 Task: Look for space in Ooty, India from 9th June, 2023 to 17th June, 2023 for 2 adults in price range Rs.7000 to Rs.12000. Place can be private room with 1  bedroom having 2 beds and 1 bathroom. Property type can be house, flat, guest house. Booking option can be shelf check-in. Required host language is English.
Action: Mouse moved to (574, 98)
Screenshot: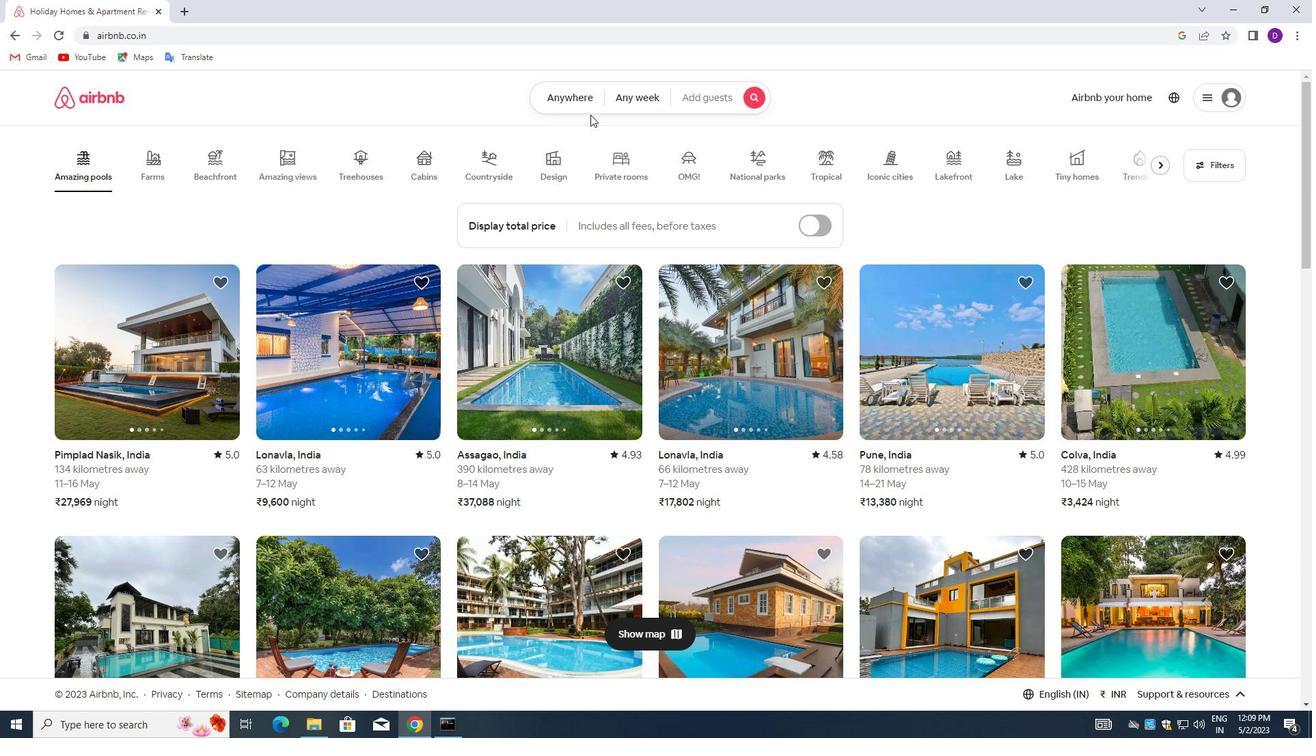 
Action: Mouse pressed left at (574, 98)
Screenshot: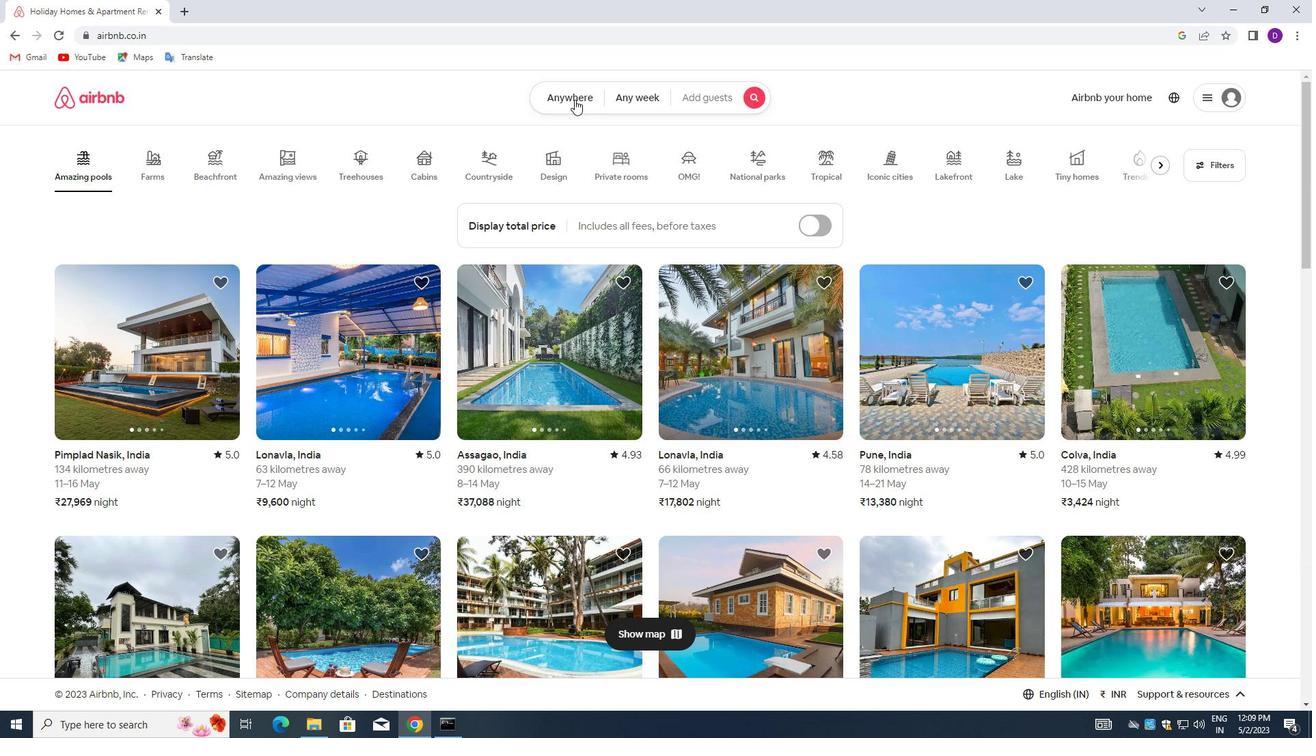 
Action: Mouse moved to (441, 152)
Screenshot: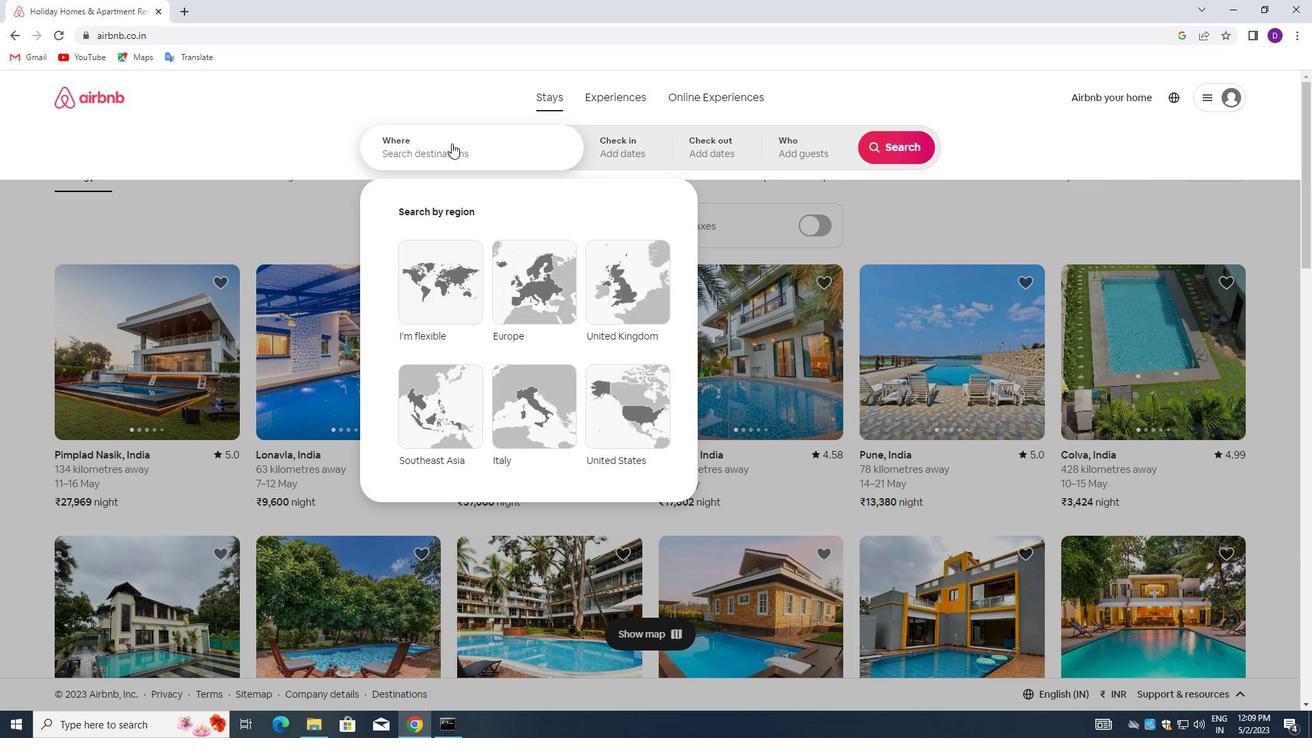 
Action: Mouse pressed left at (441, 152)
Screenshot: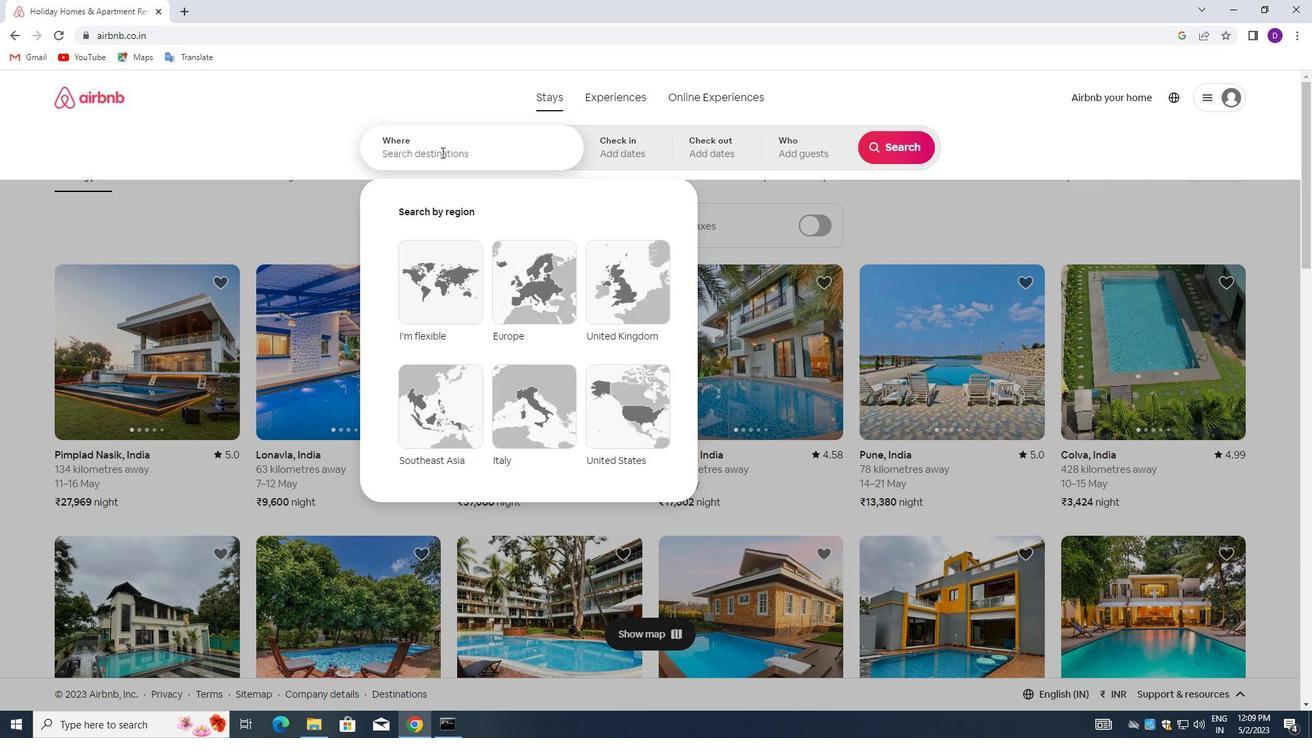 
Action: Key pressed <Key.shift><Key.shift><Key.shift>OOTY,<Key.space><Key.shift>INDIA<Key.enter>
Screenshot: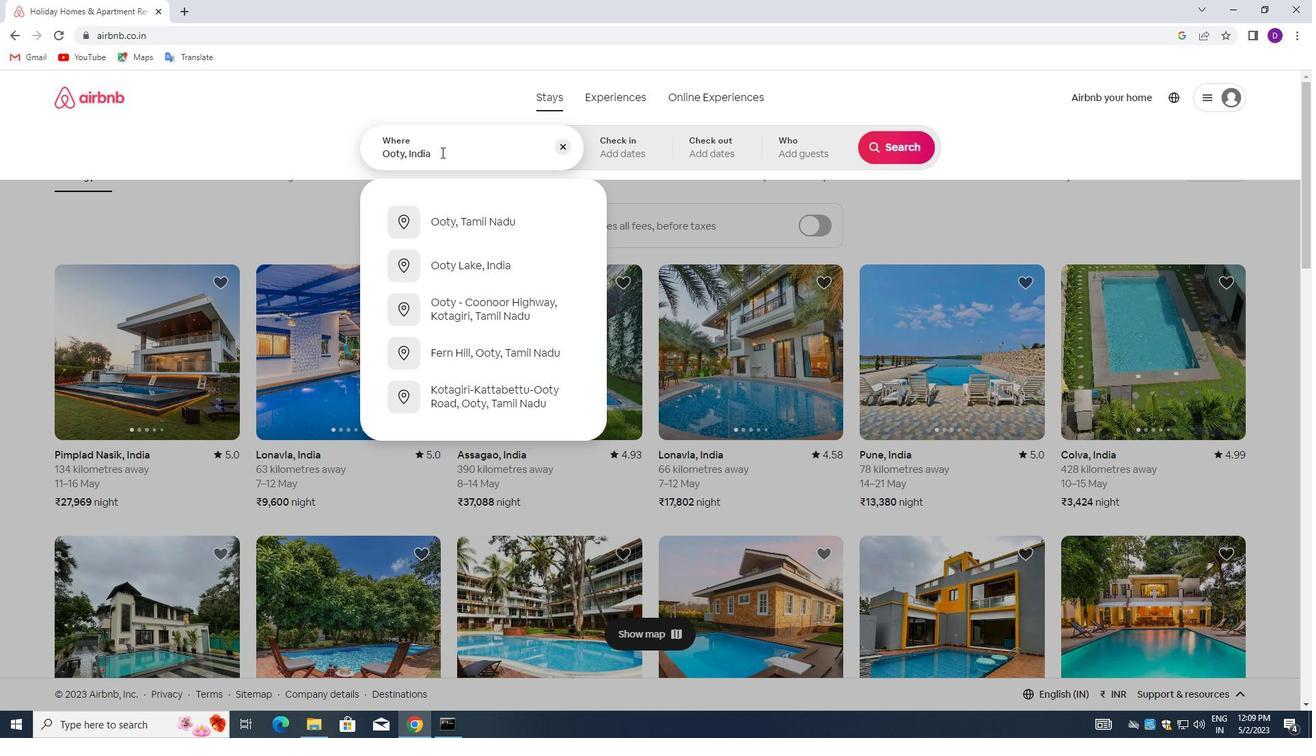 
Action: Mouse moved to (843, 346)
Screenshot: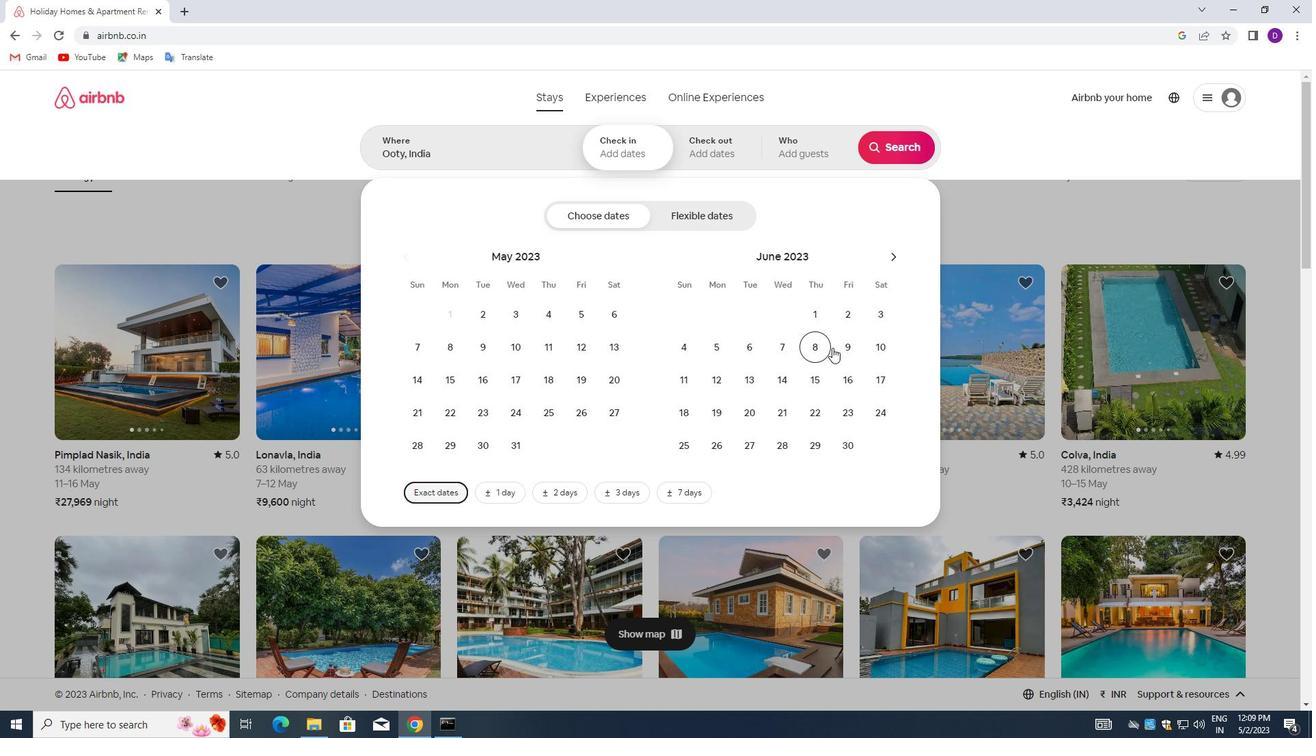 
Action: Mouse pressed left at (843, 346)
Screenshot: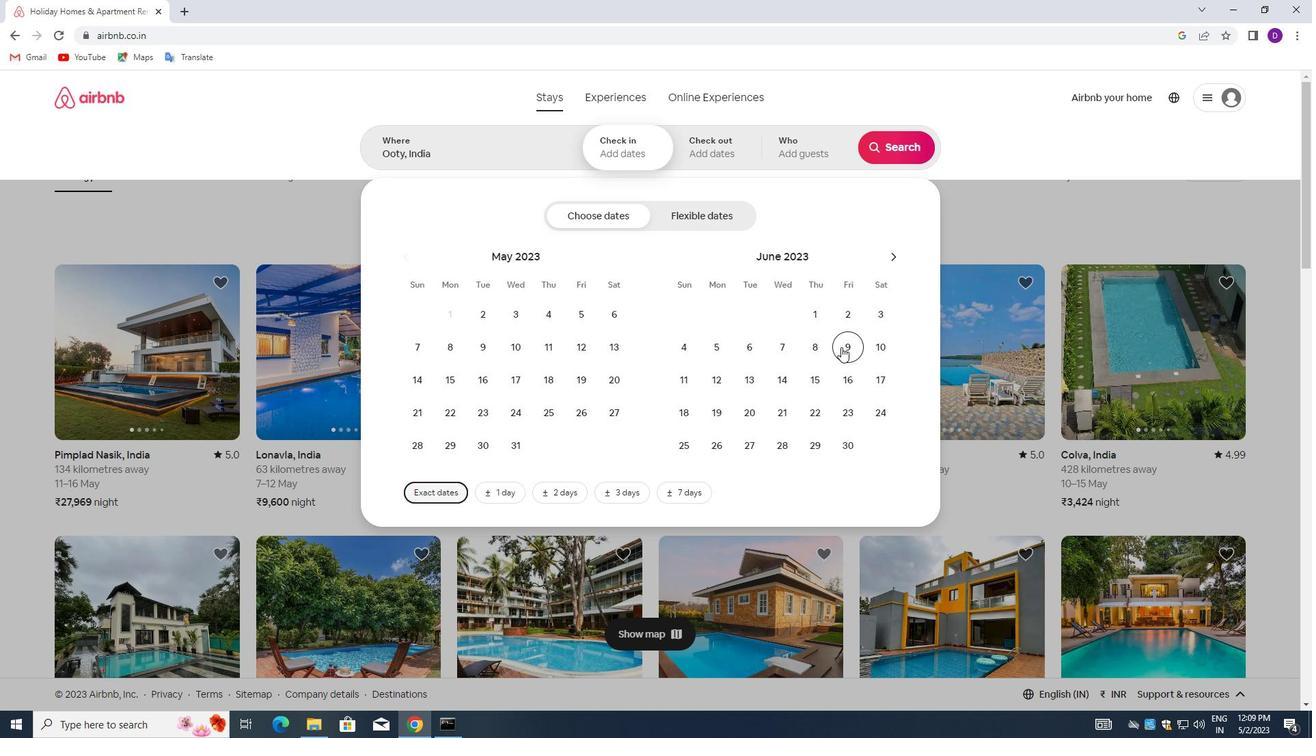 
Action: Mouse moved to (868, 368)
Screenshot: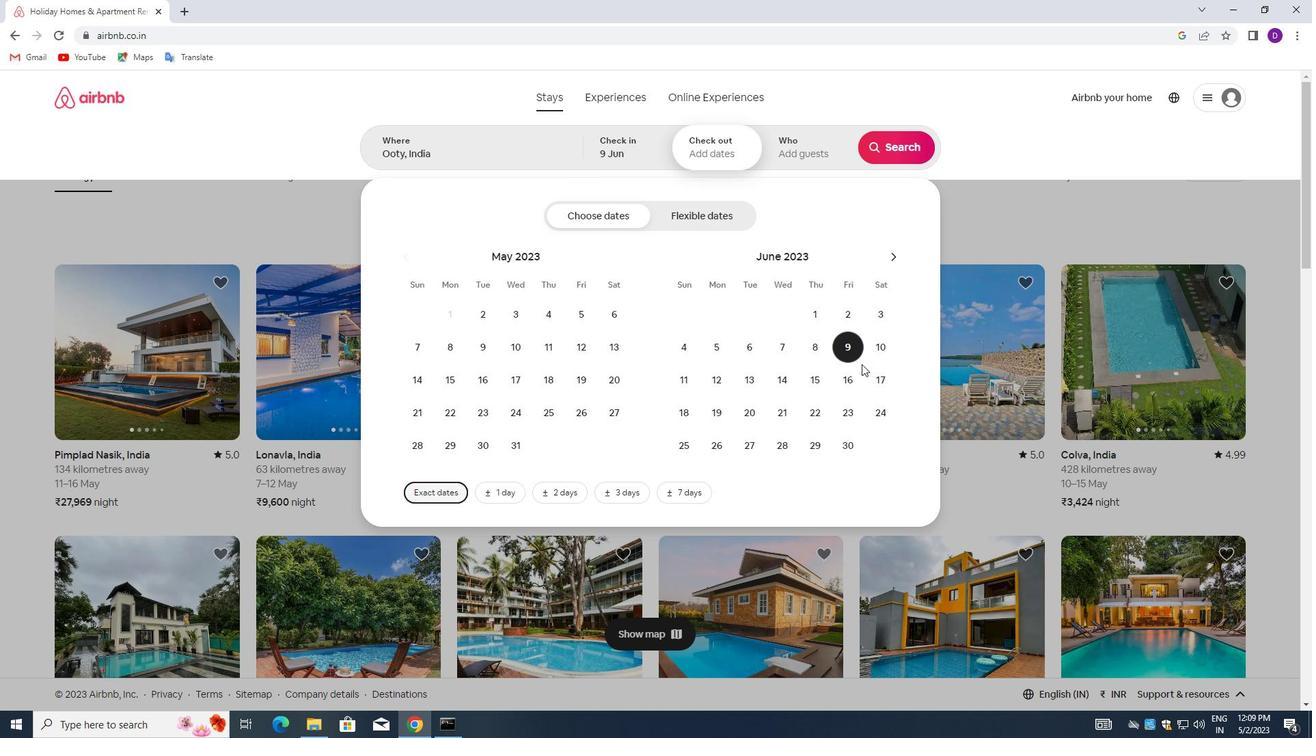 
Action: Mouse pressed left at (868, 368)
Screenshot: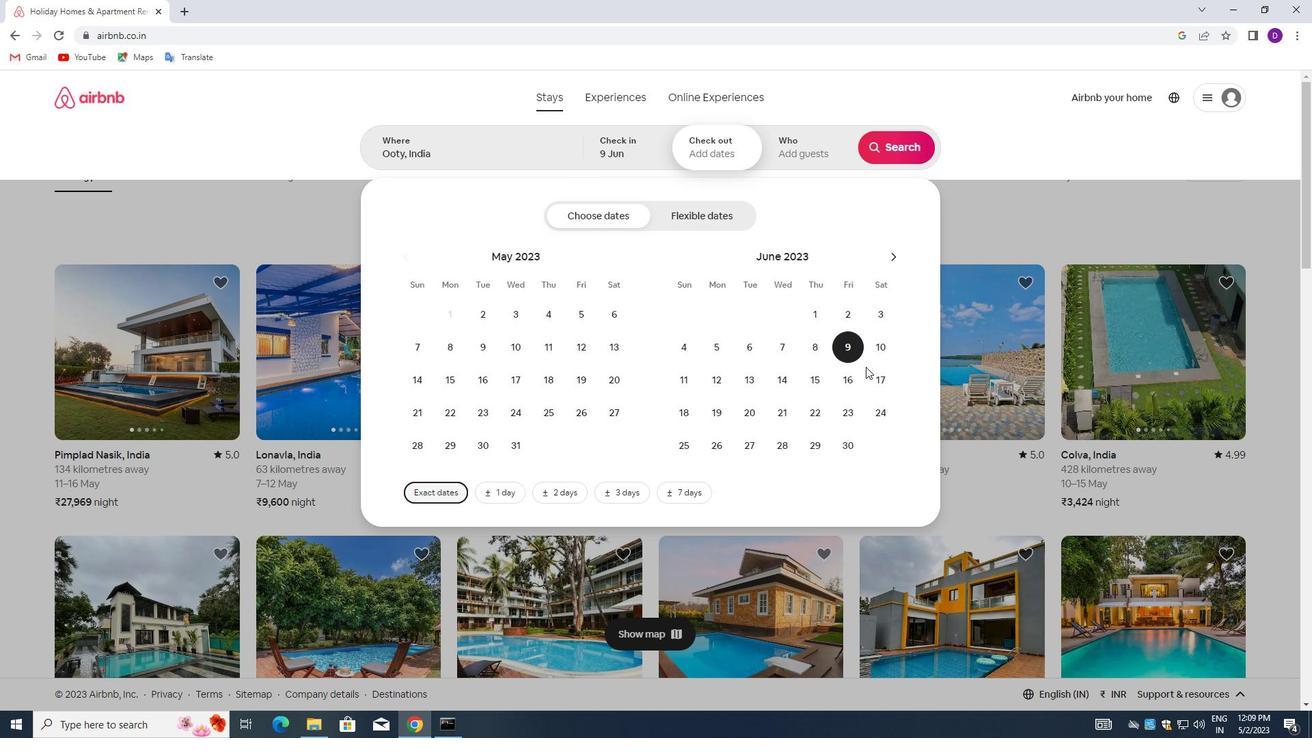 
Action: Mouse moved to (788, 153)
Screenshot: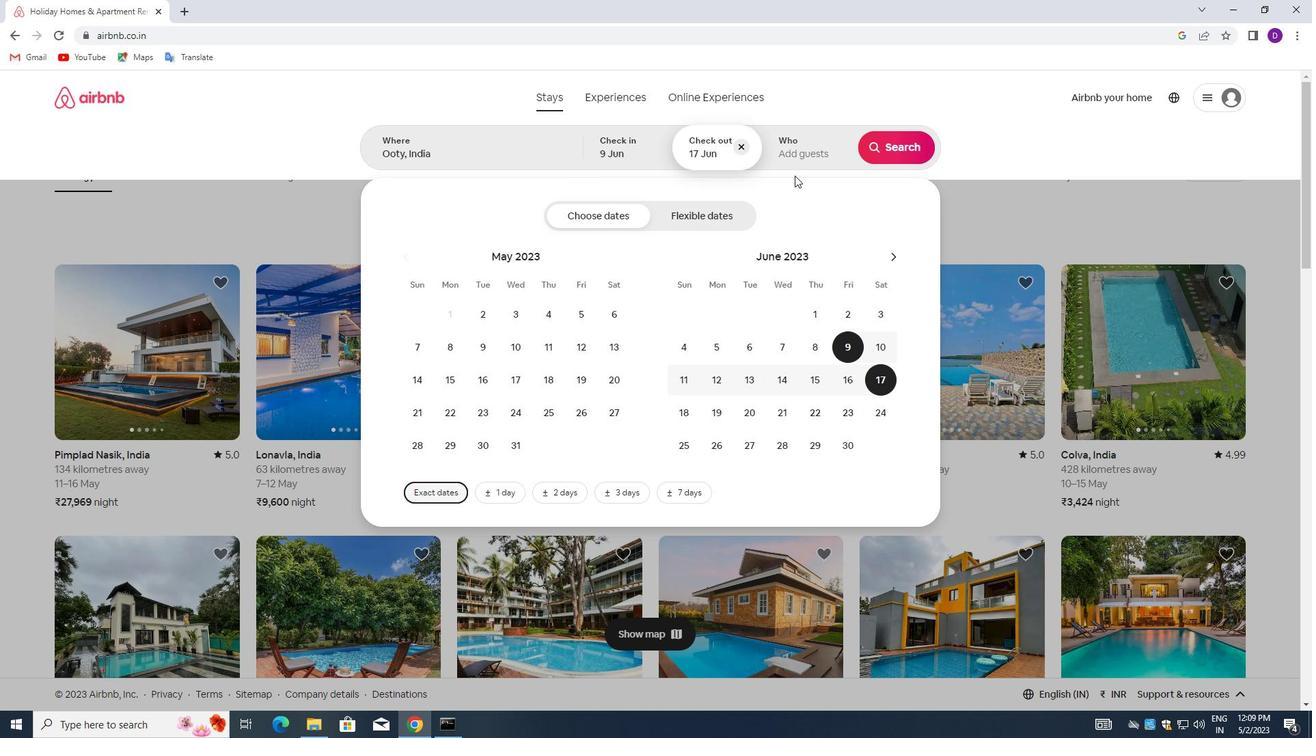 
Action: Mouse pressed left at (788, 153)
Screenshot: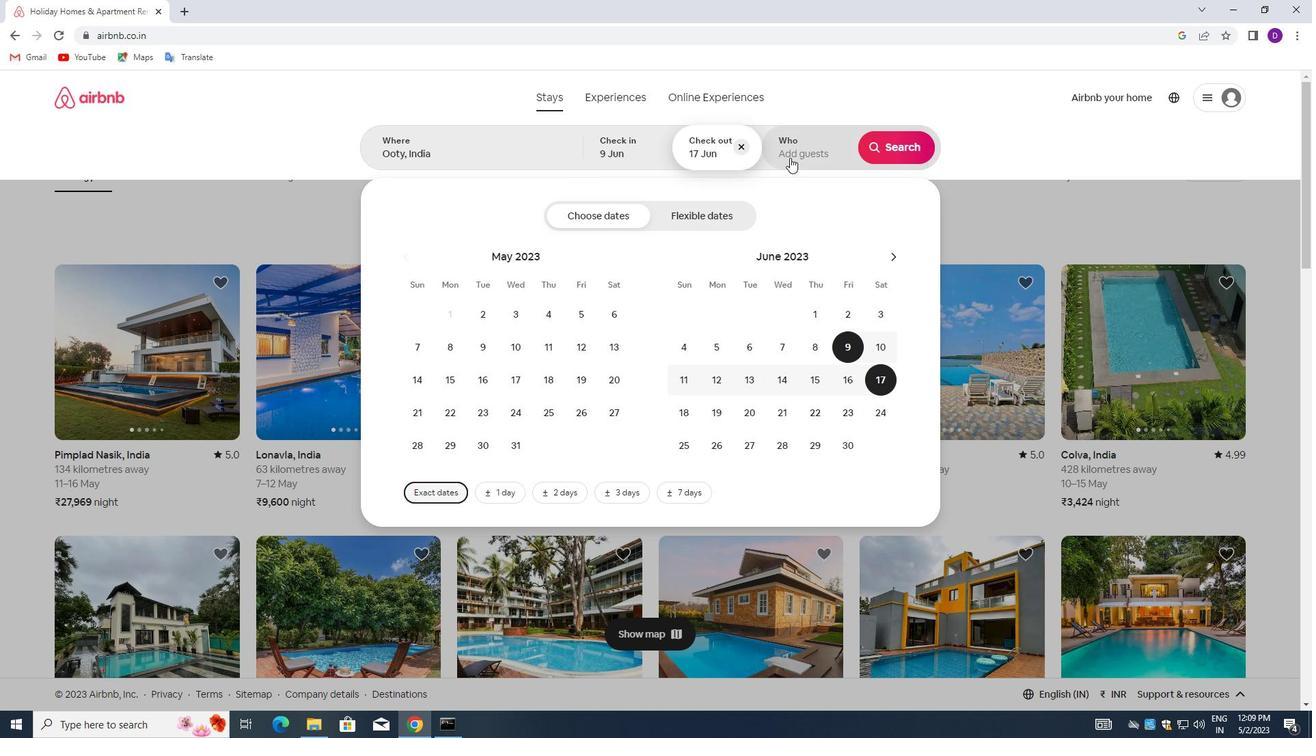 
Action: Mouse moved to (905, 216)
Screenshot: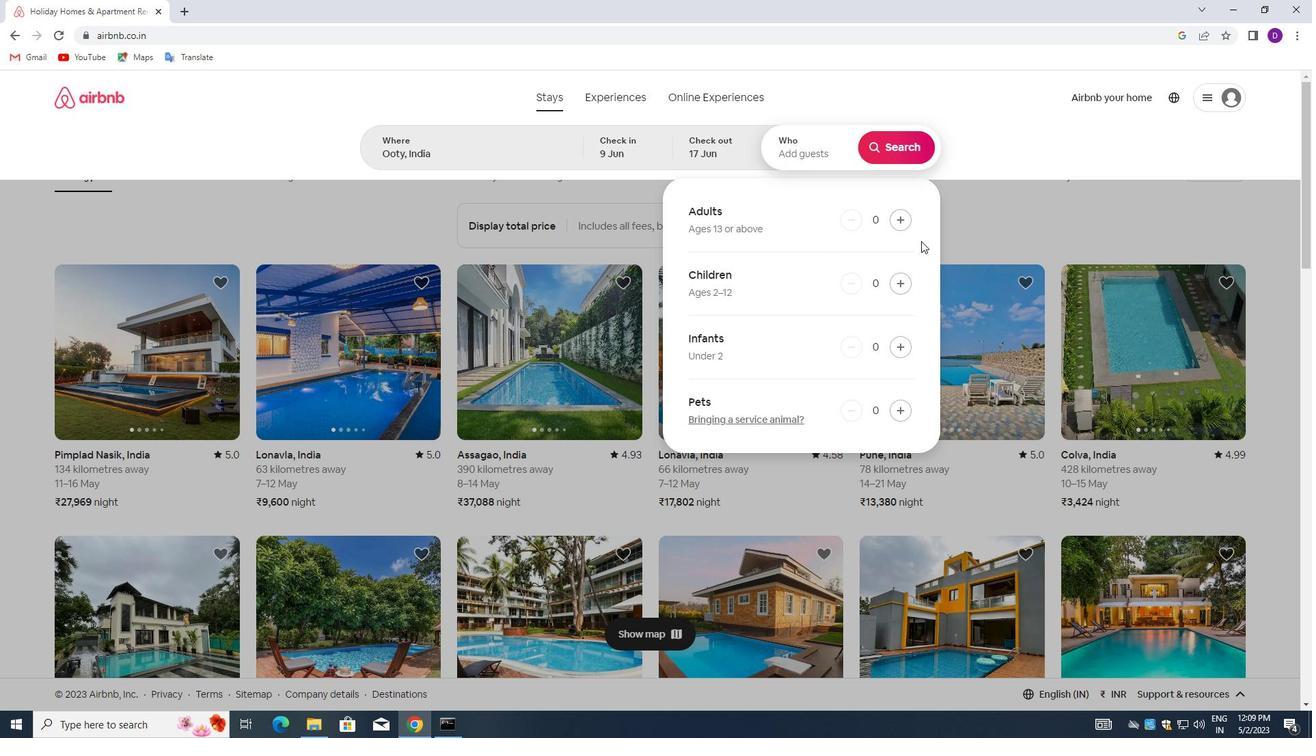 
Action: Mouse pressed left at (905, 216)
Screenshot: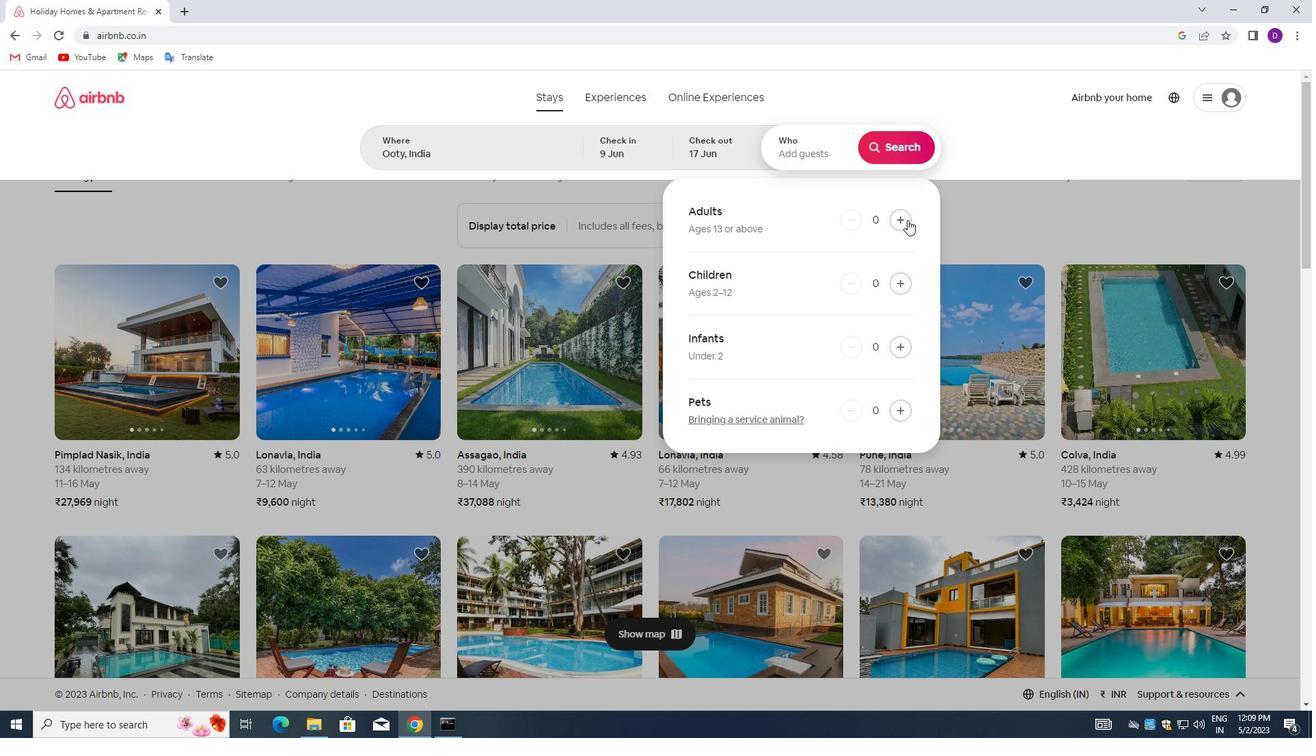 
Action: Mouse pressed left at (905, 216)
Screenshot: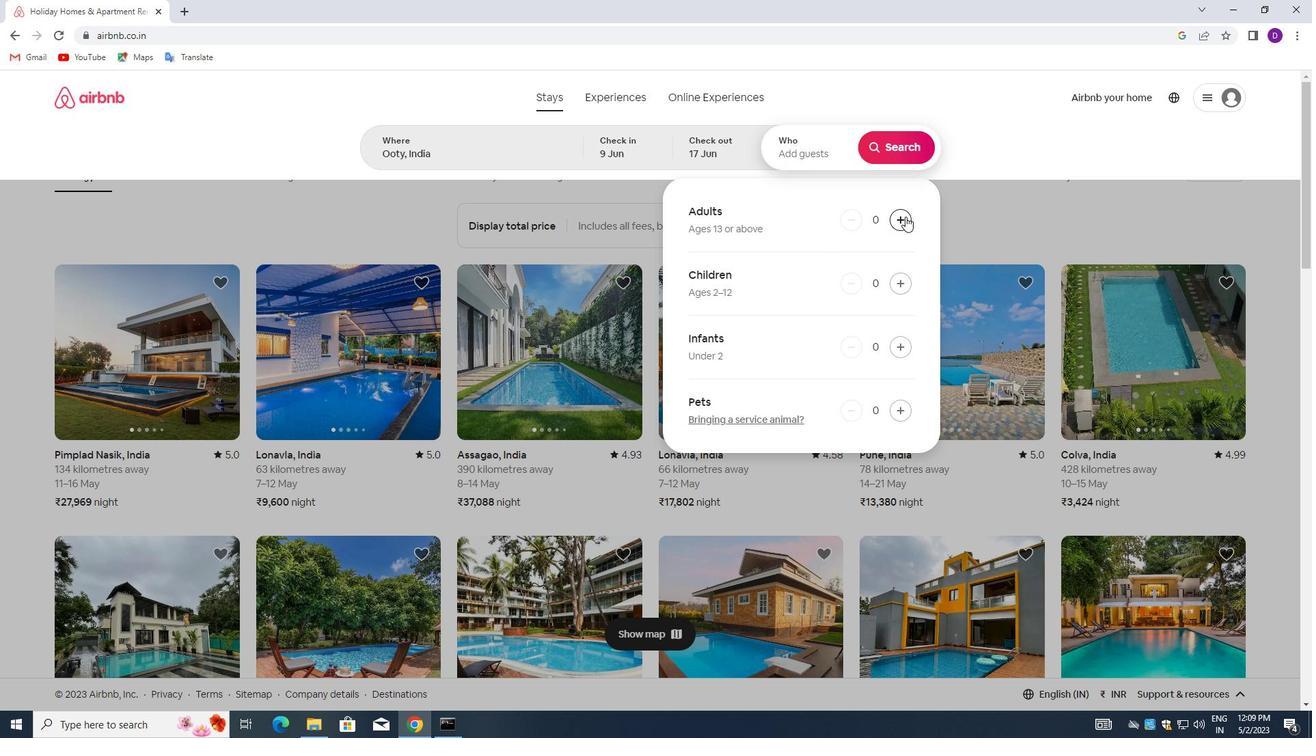 
Action: Mouse moved to (890, 144)
Screenshot: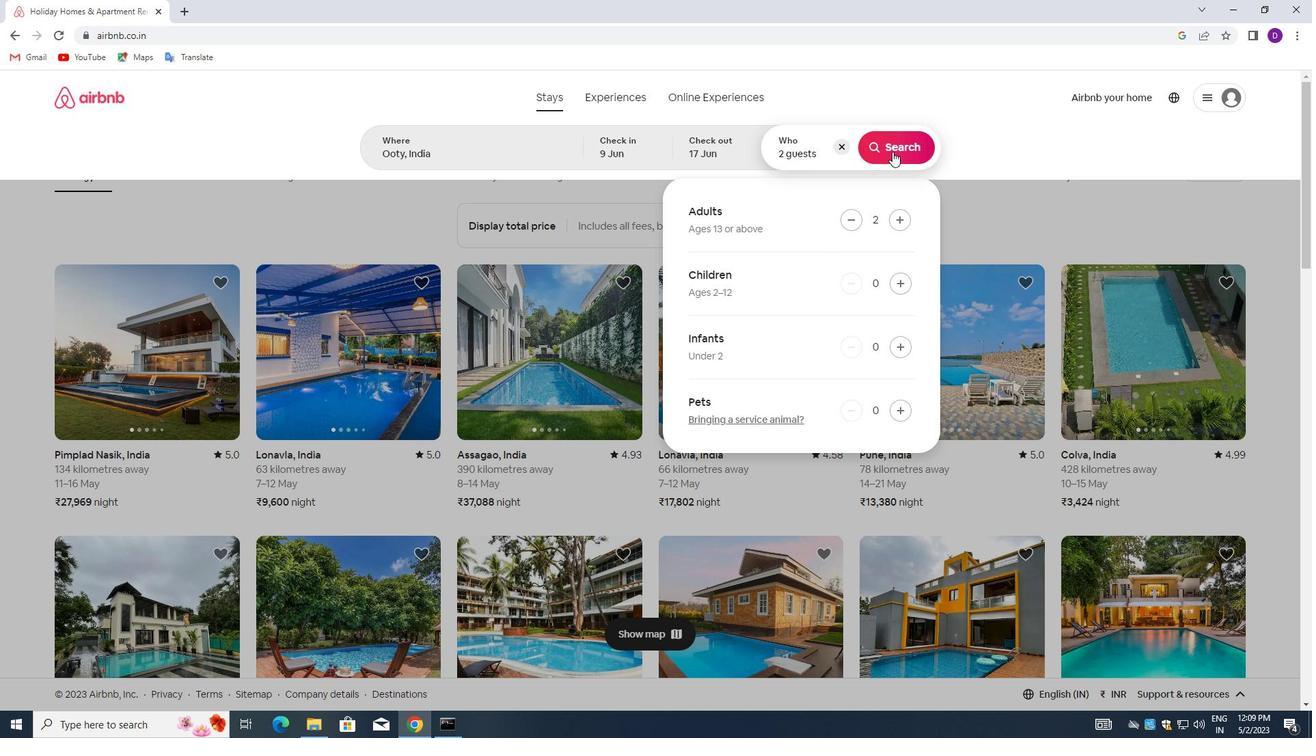 
Action: Mouse pressed left at (890, 144)
Screenshot: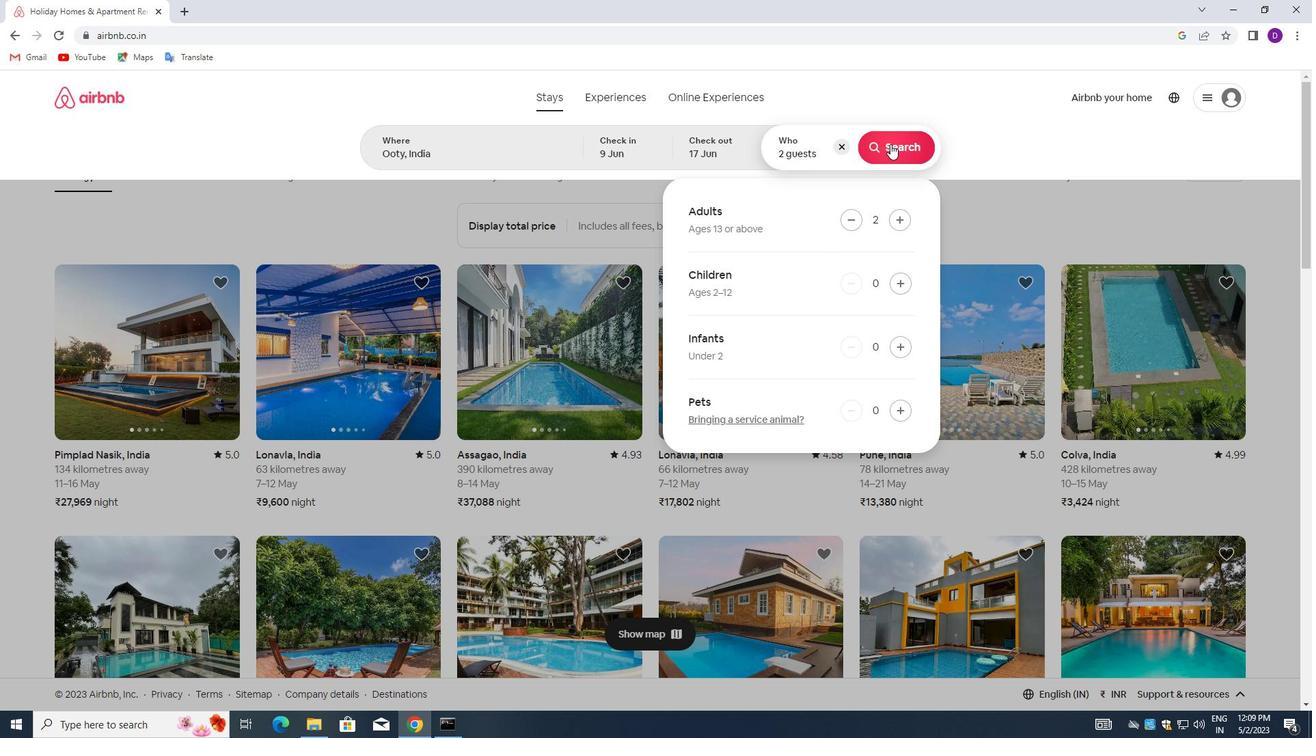 
Action: Mouse moved to (1236, 153)
Screenshot: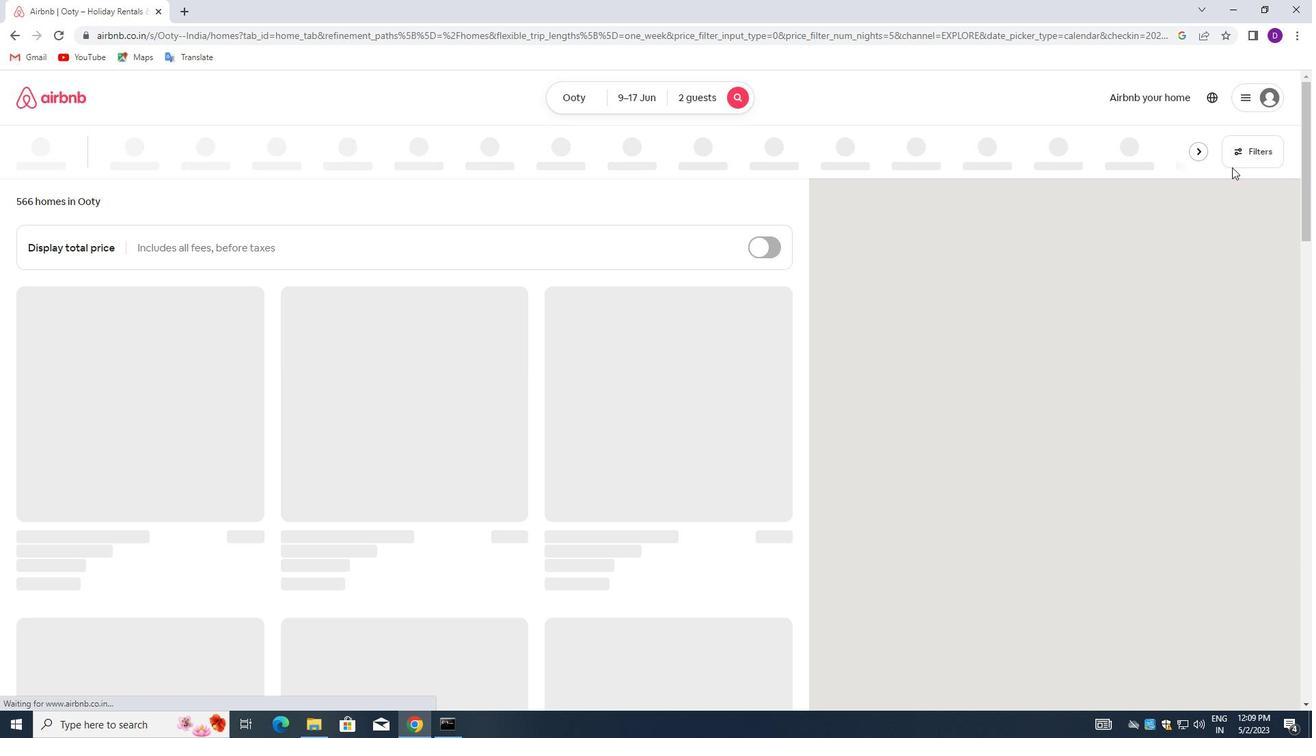 
Action: Mouse pressed left at (1236, 153)
Screenshot: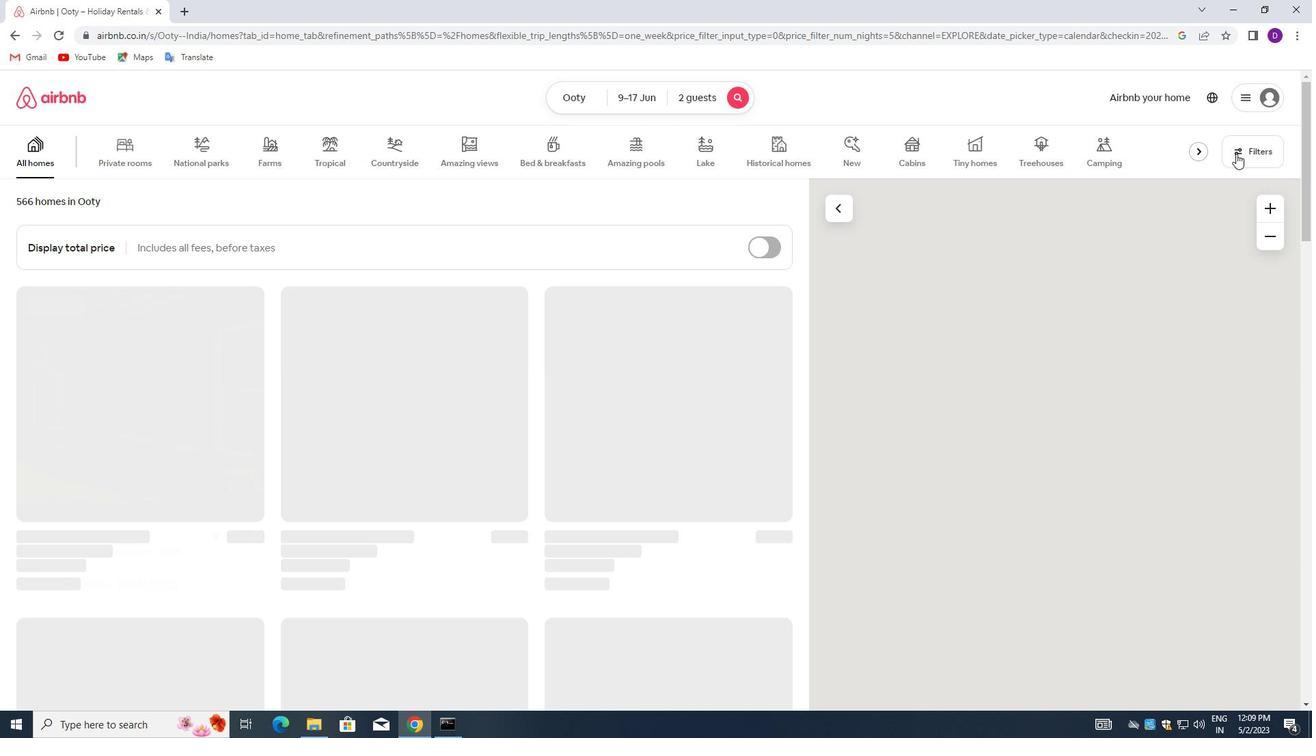
Action: Mouse moved to (469, 326)
Screenshot: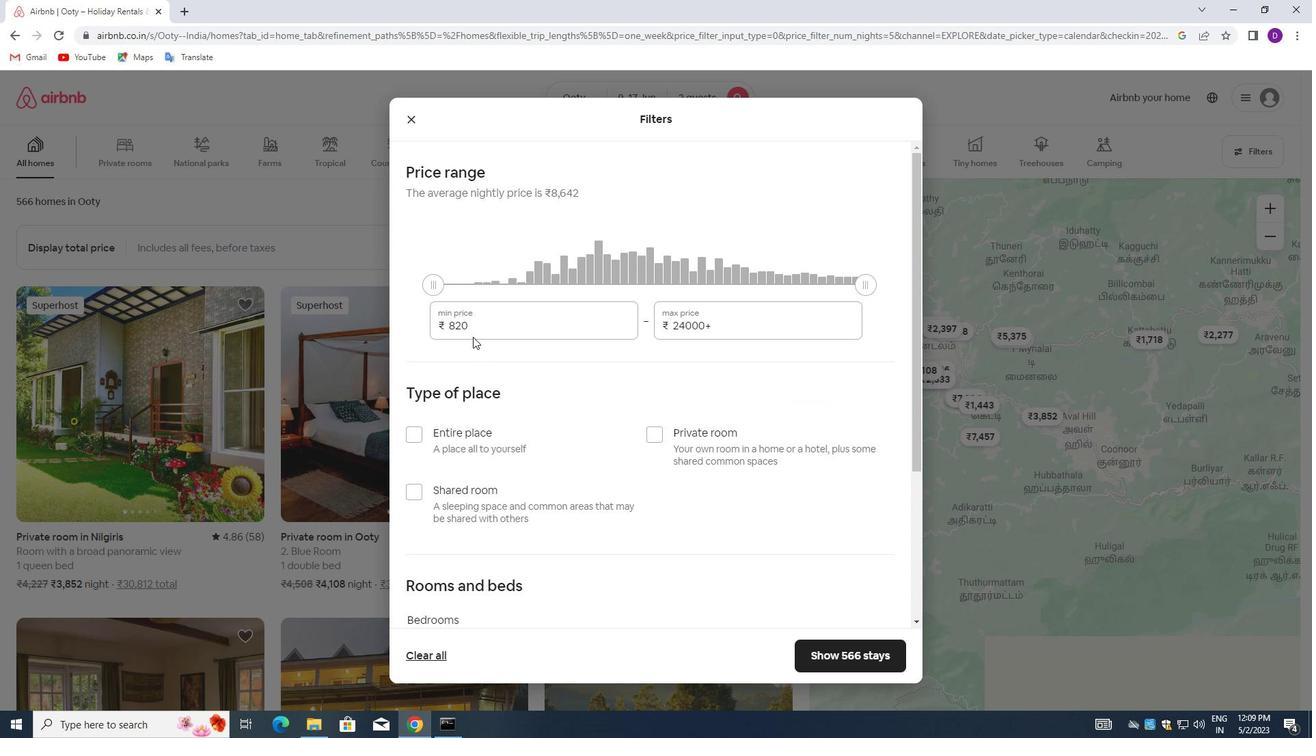 
Action: Mouse pressed left at (469, 326)
Screenshot: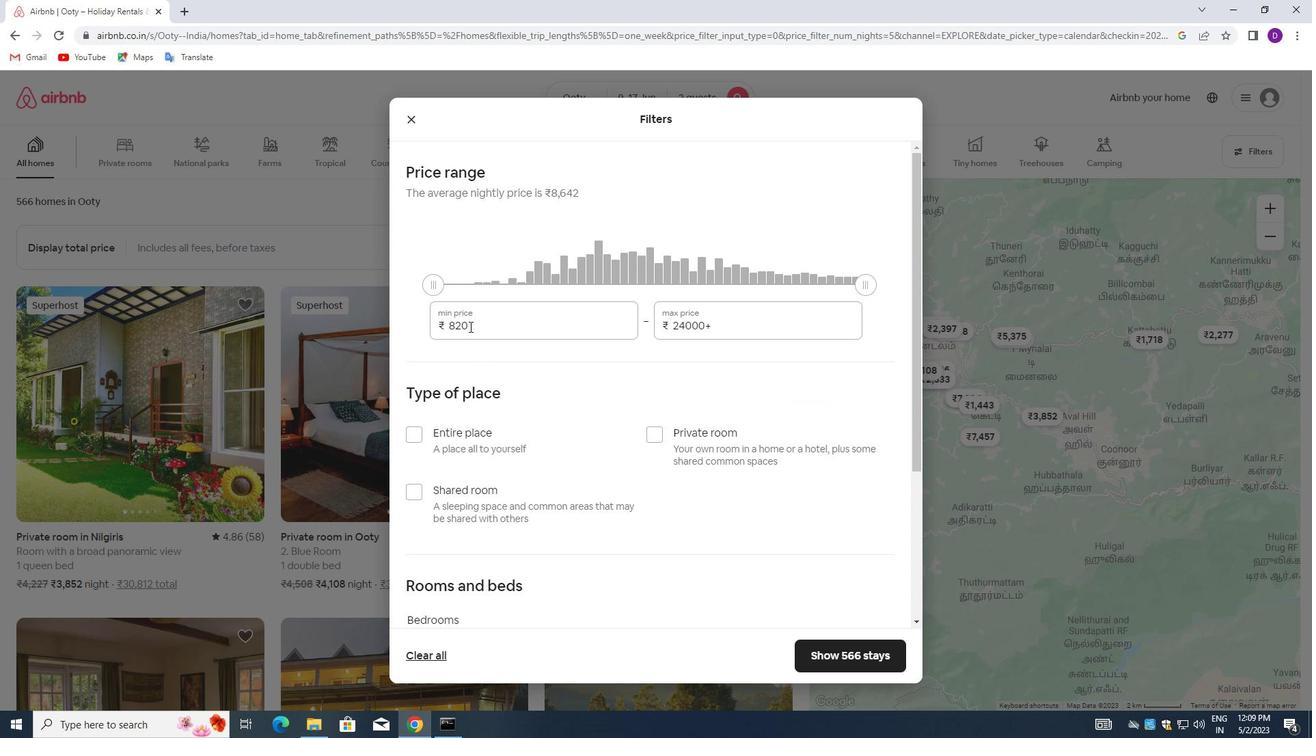 
Action: Mouse pressed left at (469, 326)
Screenshot: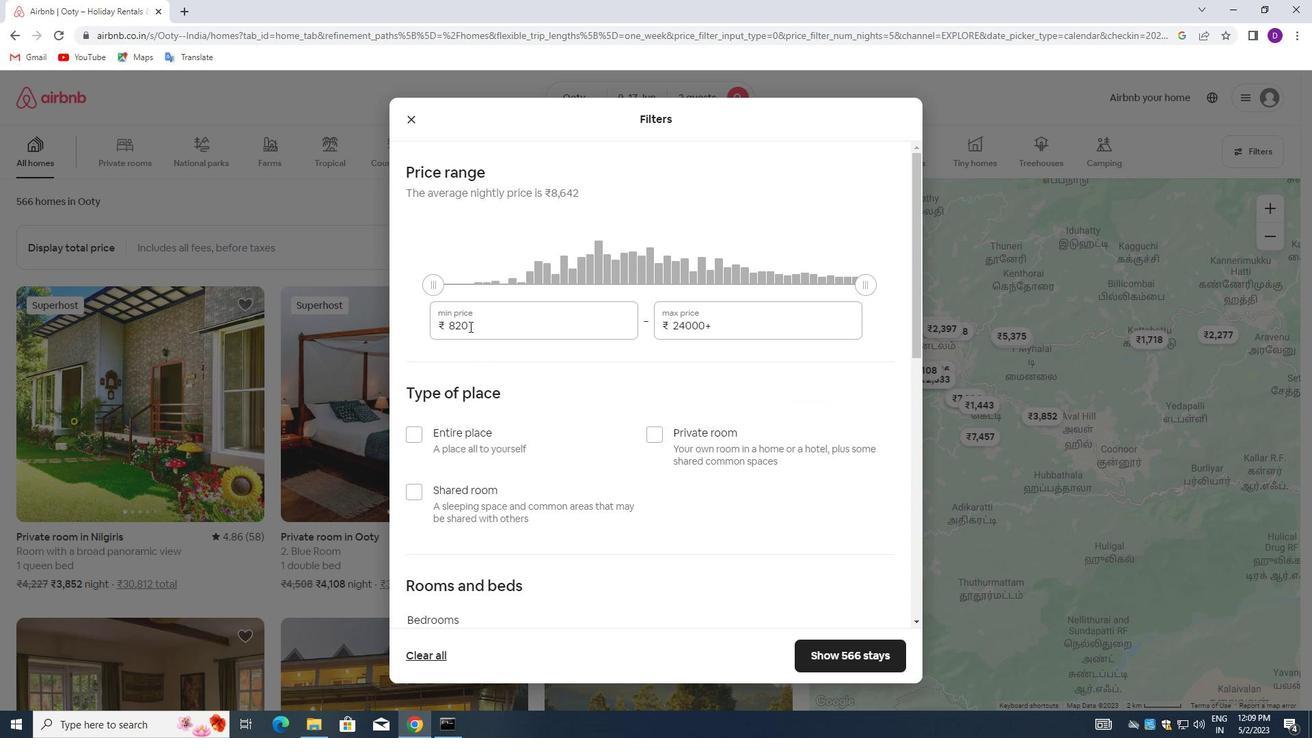
Action: Key pressed 7000<Key.tab>1<Key.backspace><Key.backspace><Key.backspace><Key.backspace><Key.backspace><Key.backspace><Key.backspace><Key.backspace><Key.backspace><Key.backspace>12000
Screenshot: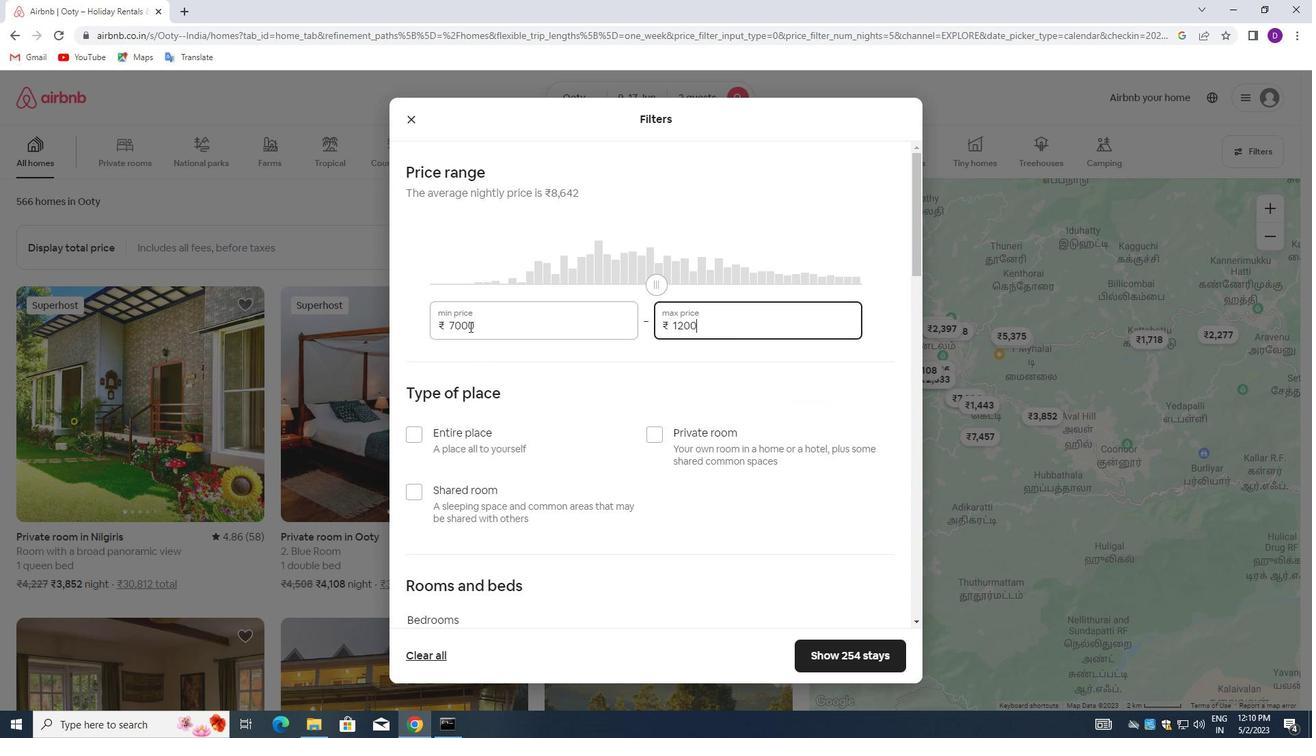 
Action: Mouse moved to (532, 426)
Screenshot: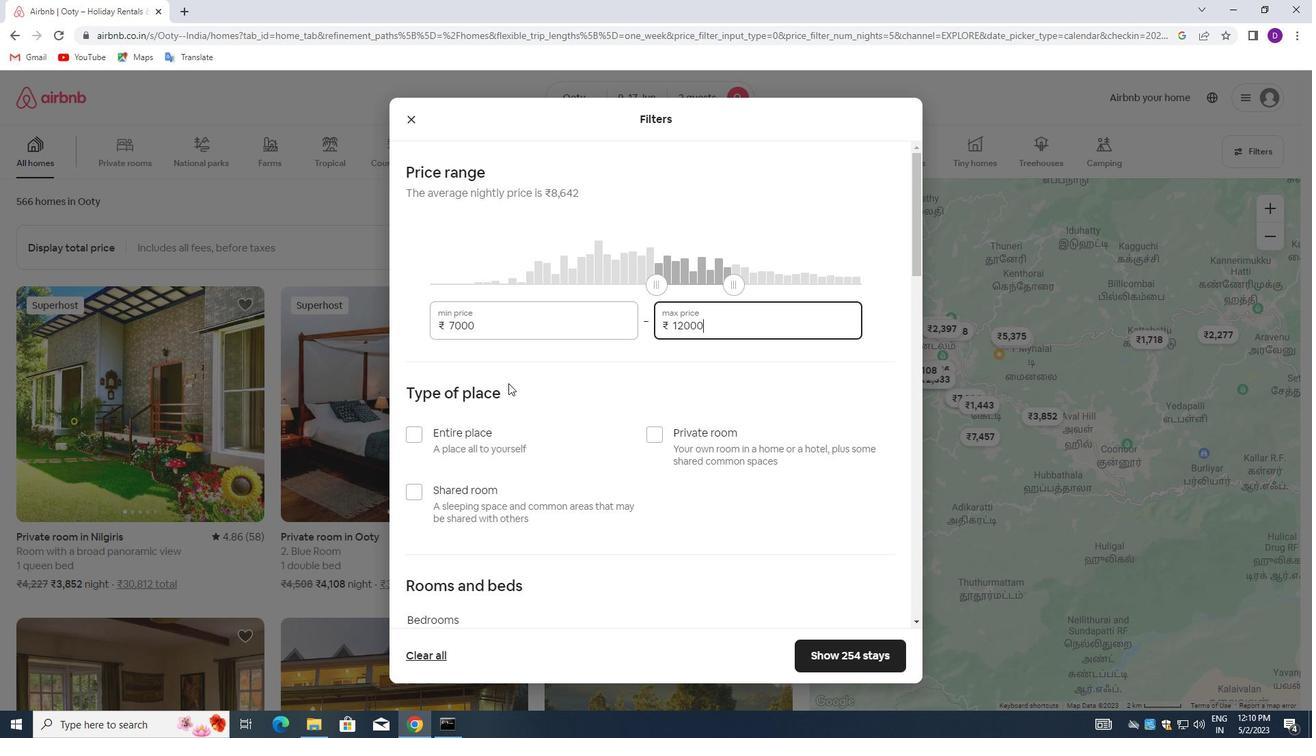 
Action: Mouse scrolled (532, 425) with delta (0, 0)
Screenshot: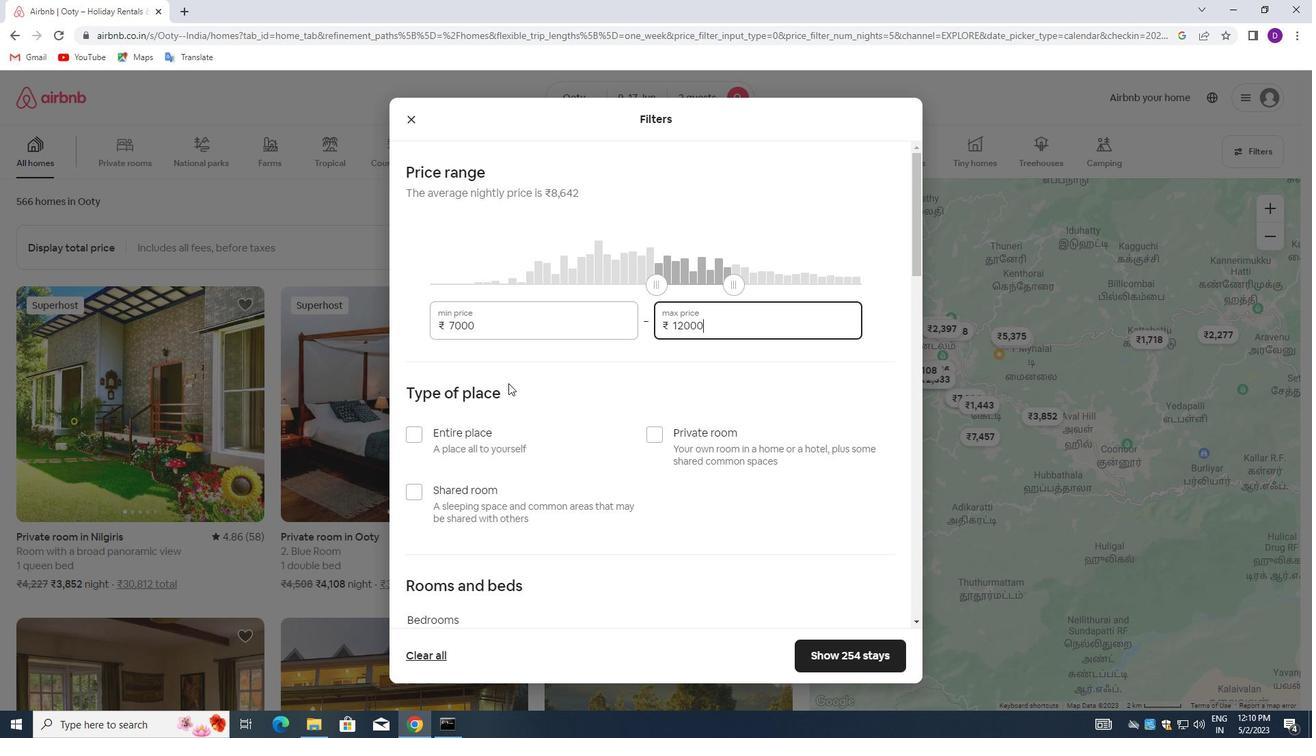 
Action: Mouse moved to (662, 364)
Screenshot: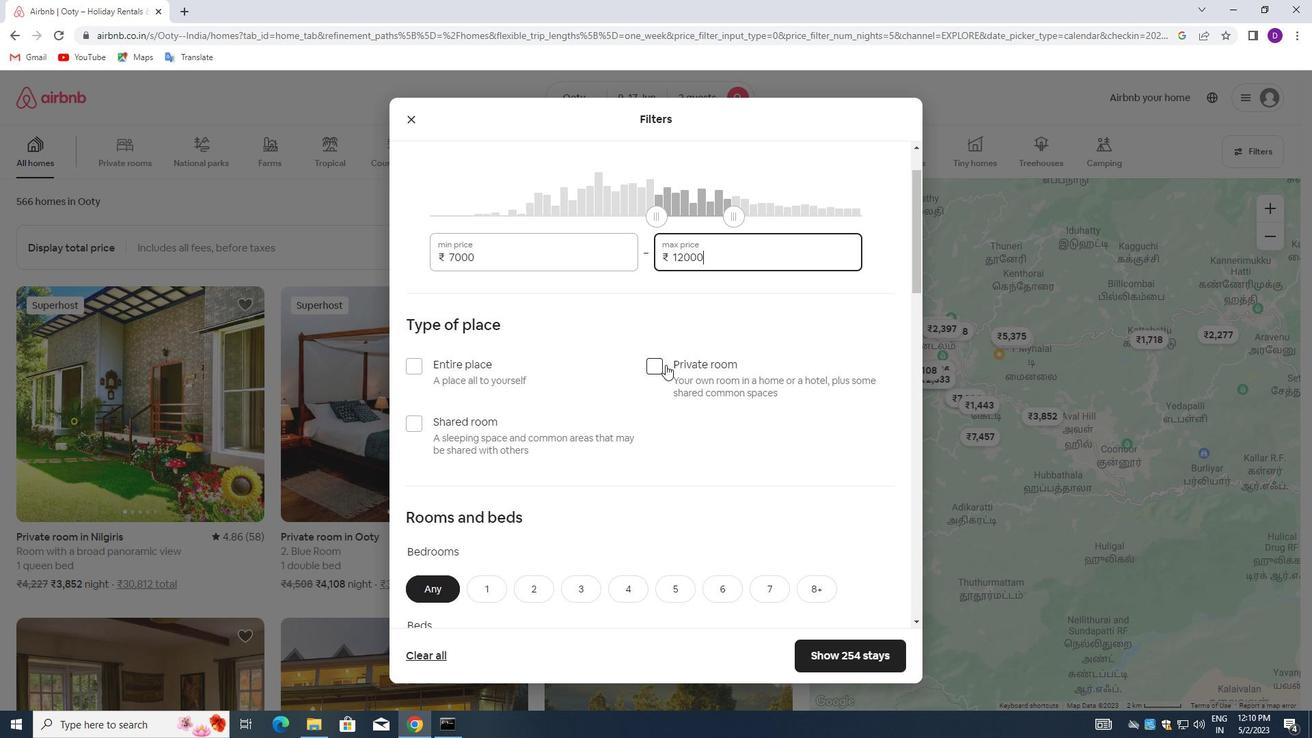 
Action: Mouse pressed left at (662, 364)
Screenshot: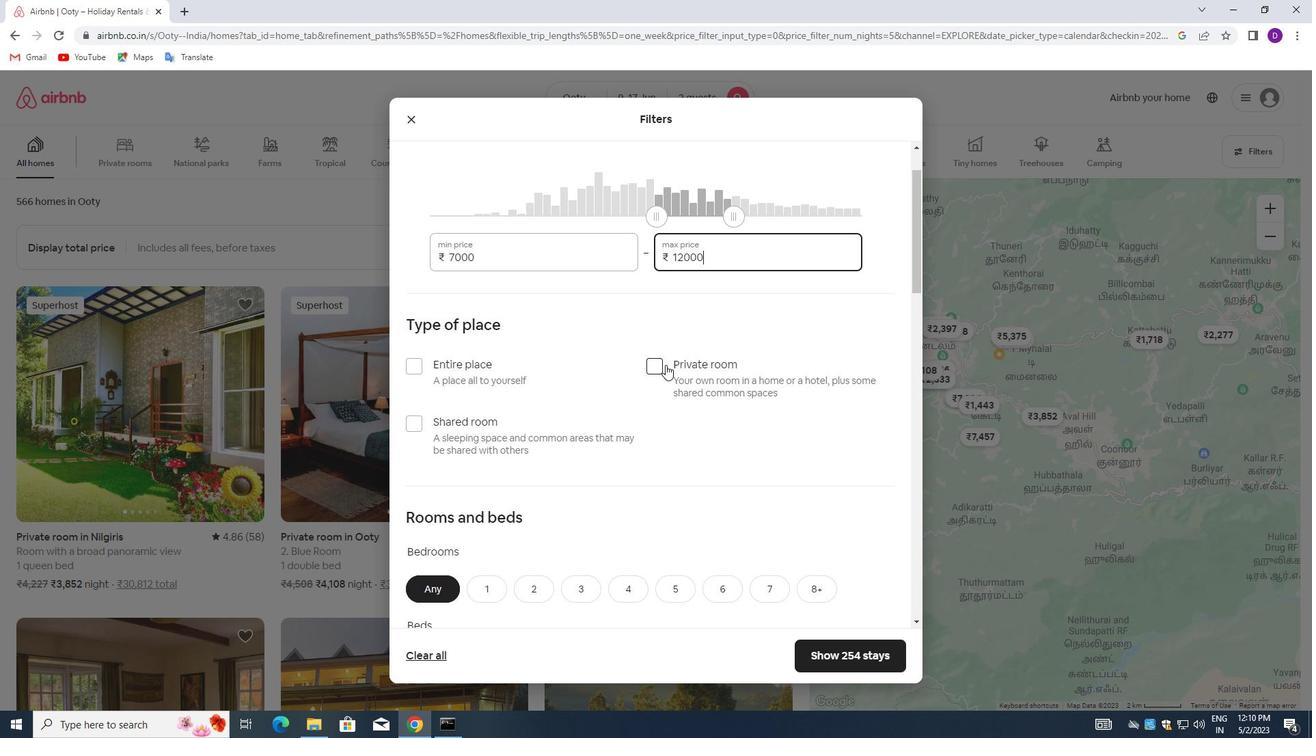 
Action: Mouse moved to (660, 404)
Screenshot: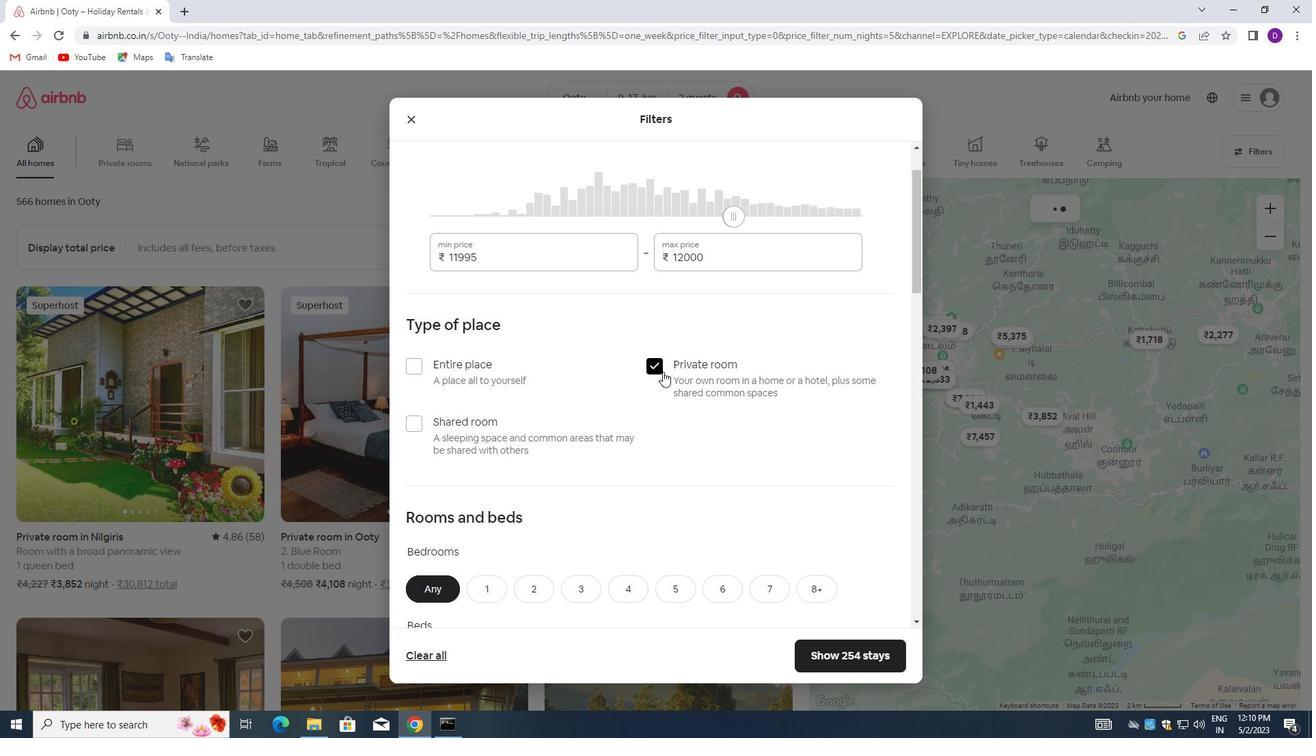 
Action: Mouse scrolled (660, 403) with delta (0, 0)
Screenshot: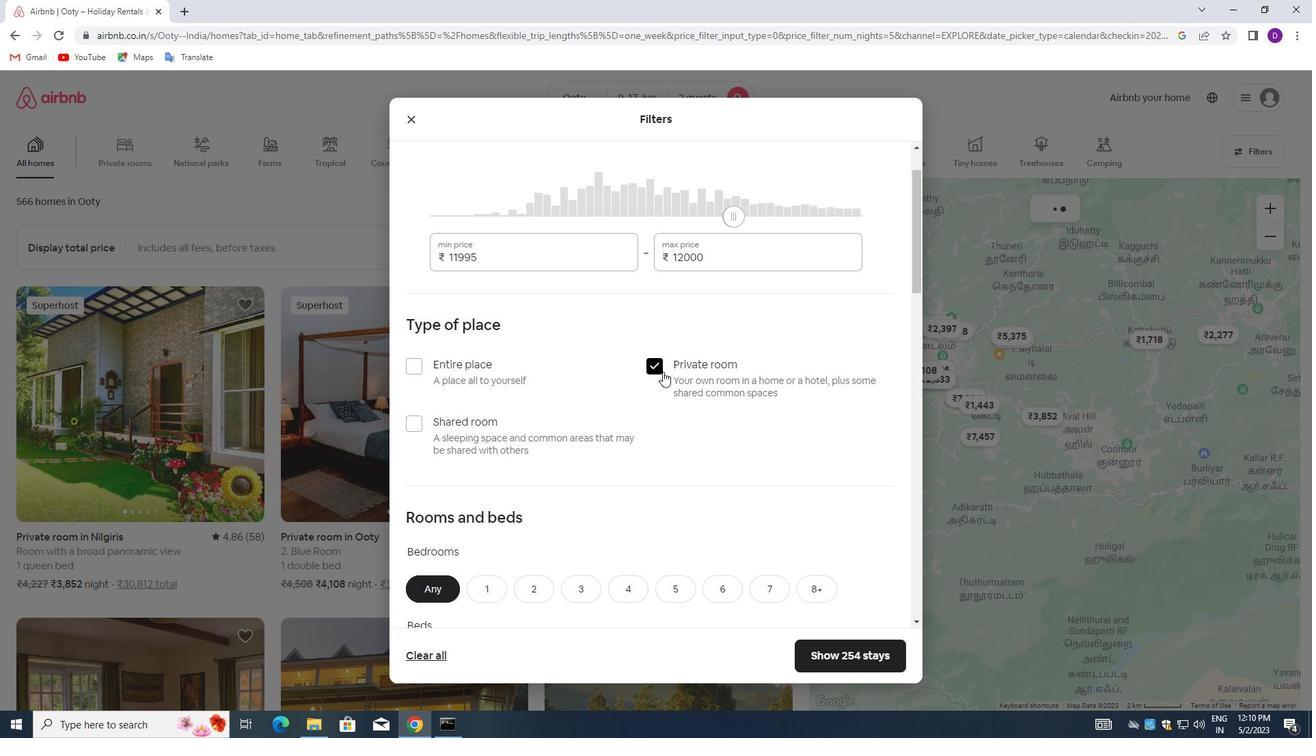 
Action: Mouse moved to (654, 410)
Screenshot: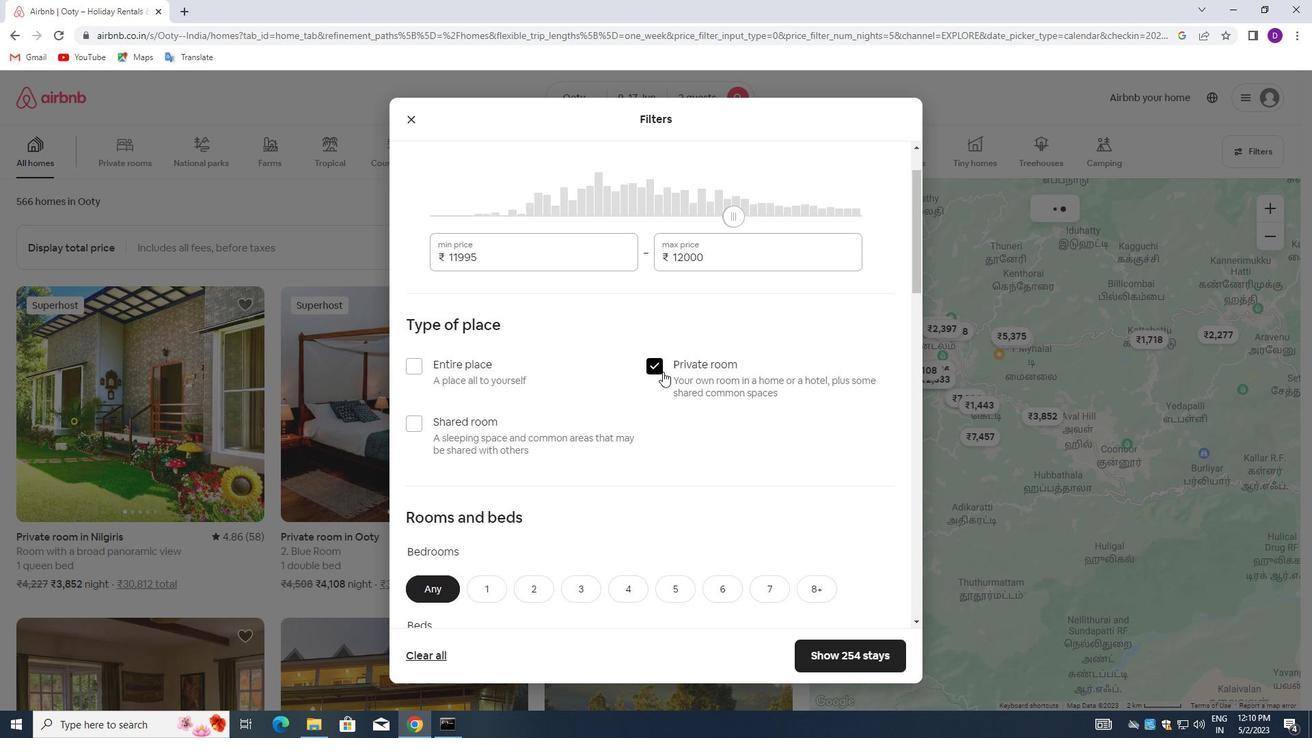 
Action: Mouse scrolled (654, 409) with delta (0, 0)
Screenshot: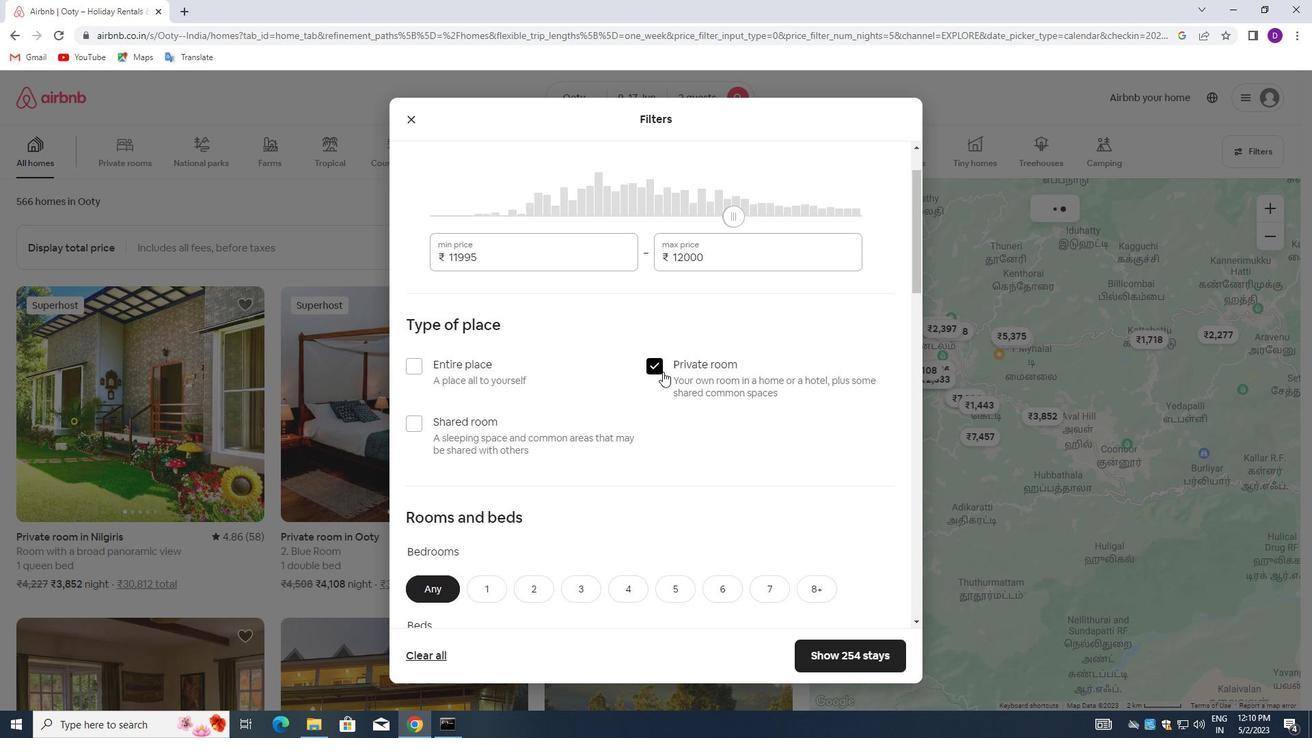 
Action: Mouse moved to (648, 412)
Screenshot: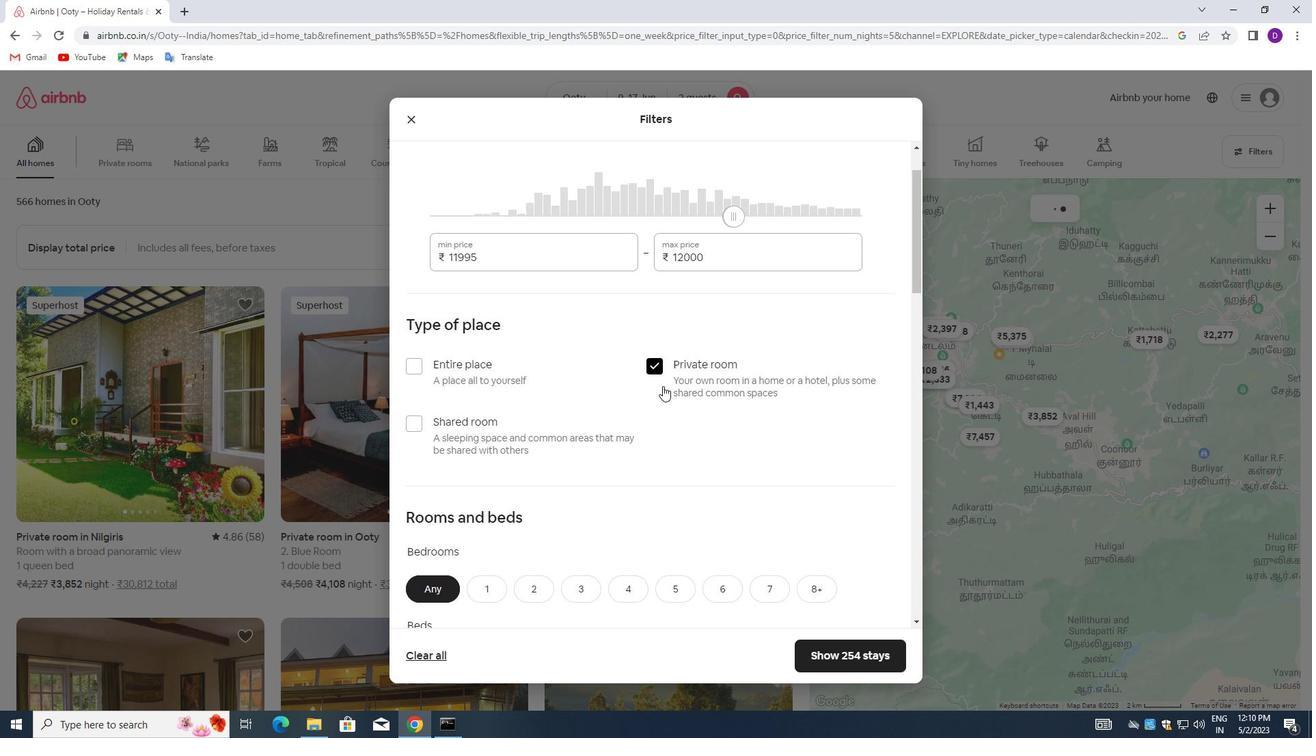 
Action: Mouse scrolled (648, 412) with delta (0, 0)
Screenshot: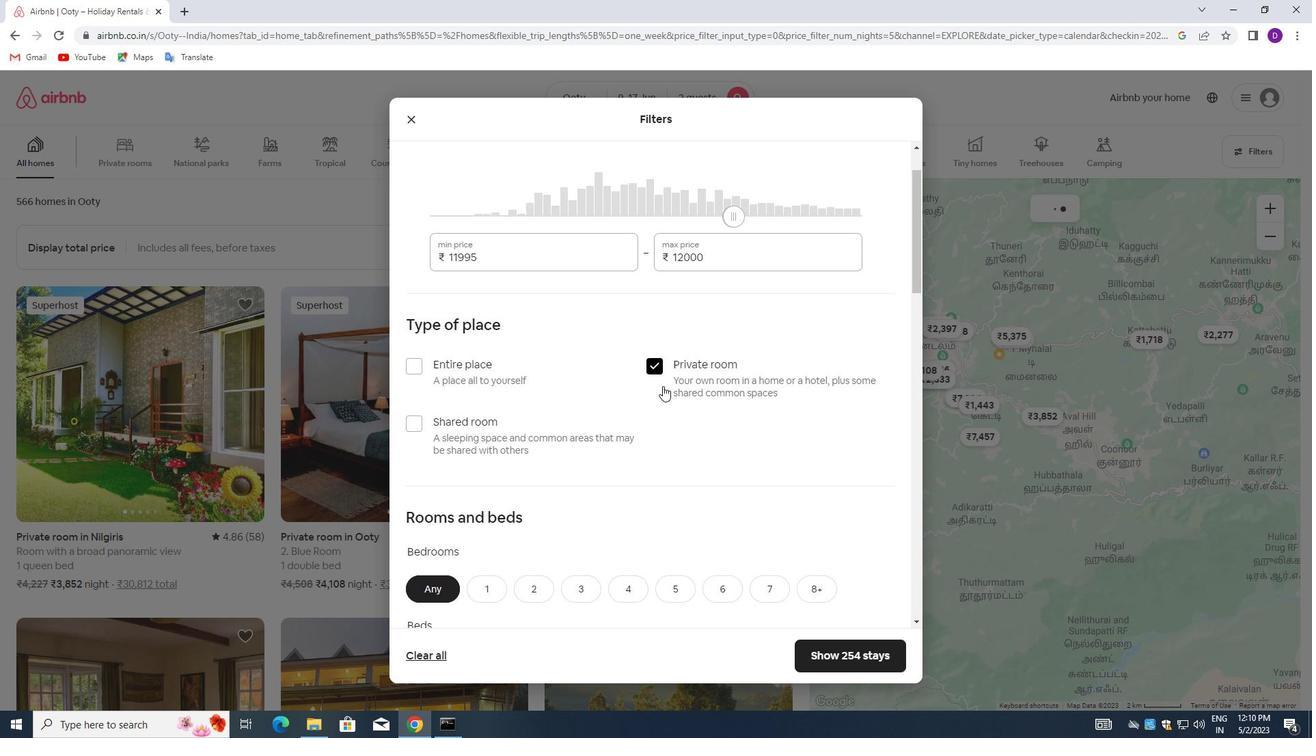 
Action: Mouse moved to (483, 379)
Screenshot: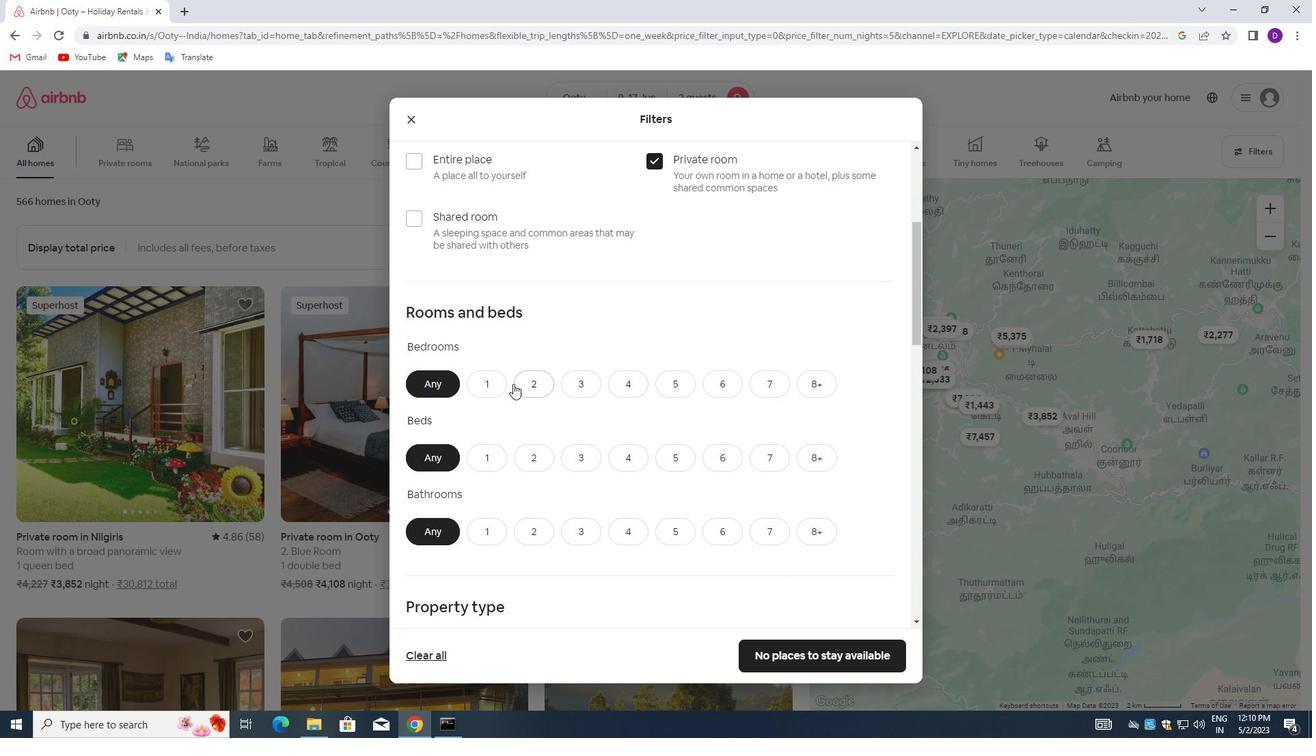 
Action: Mouse pressed left at (483, 379)
Screenshot: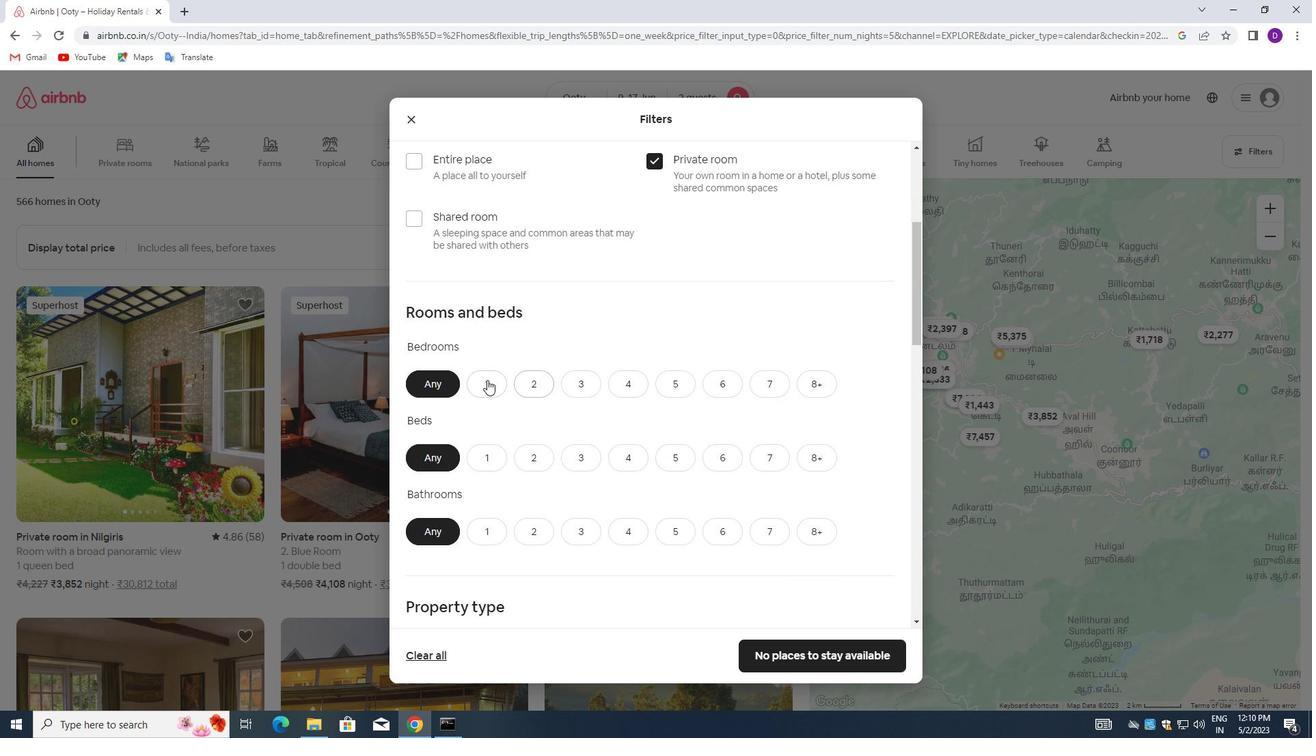 
Action: Mouse moved to (543, 464)
Screenshot: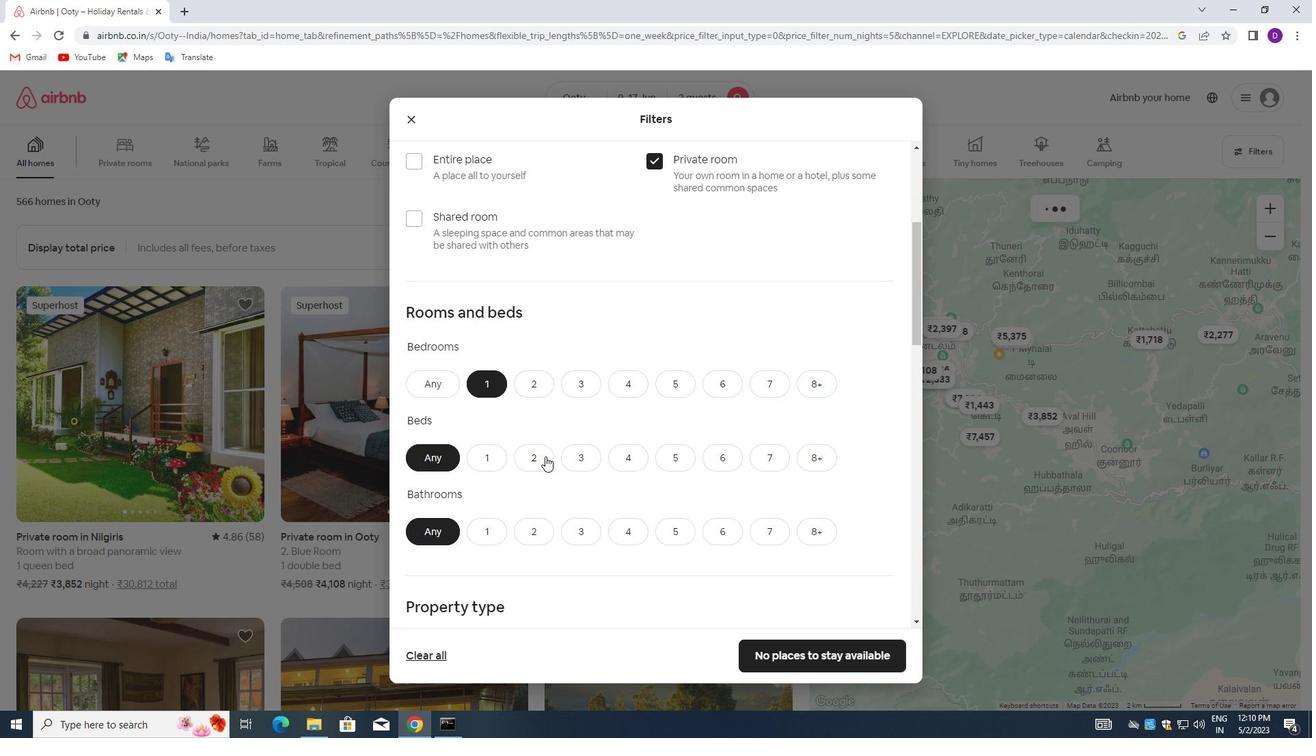 
Action: Mouse pressed left at (543, 464)
Screenshot: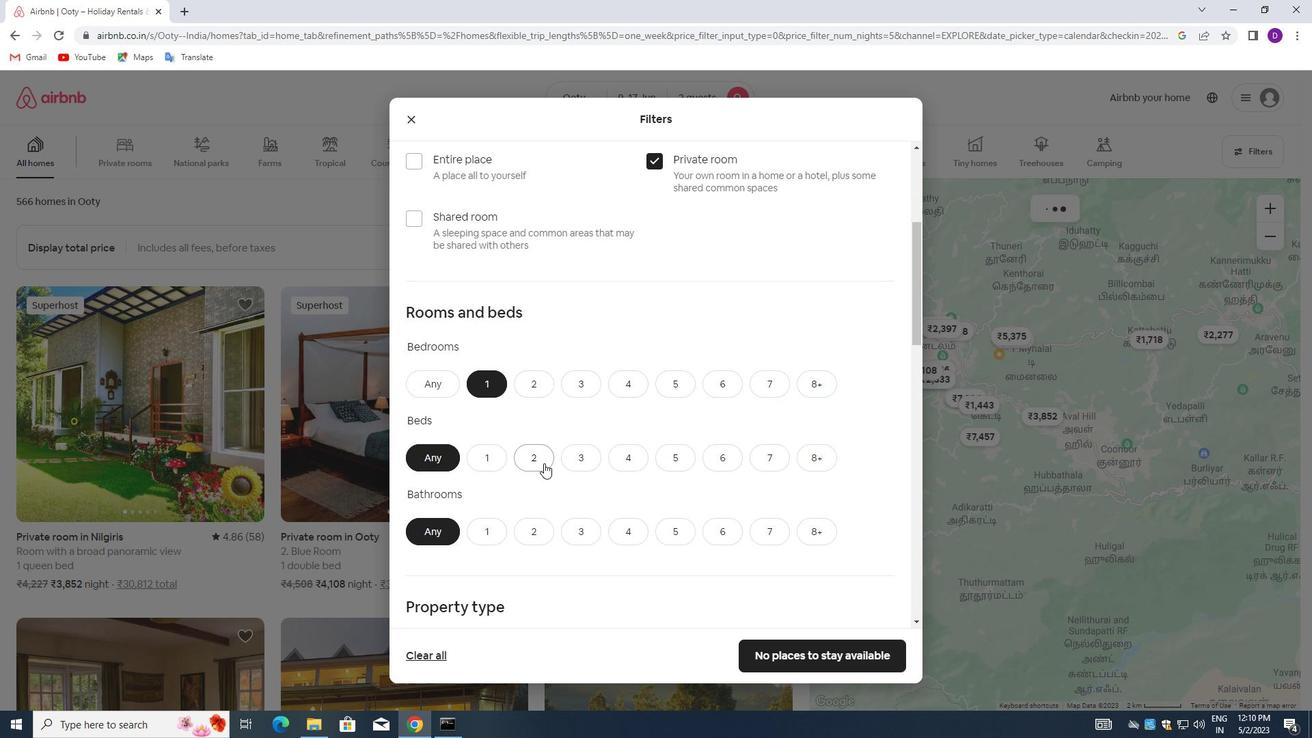 
Action: Mouse moved to (485, 528)
Screenshot: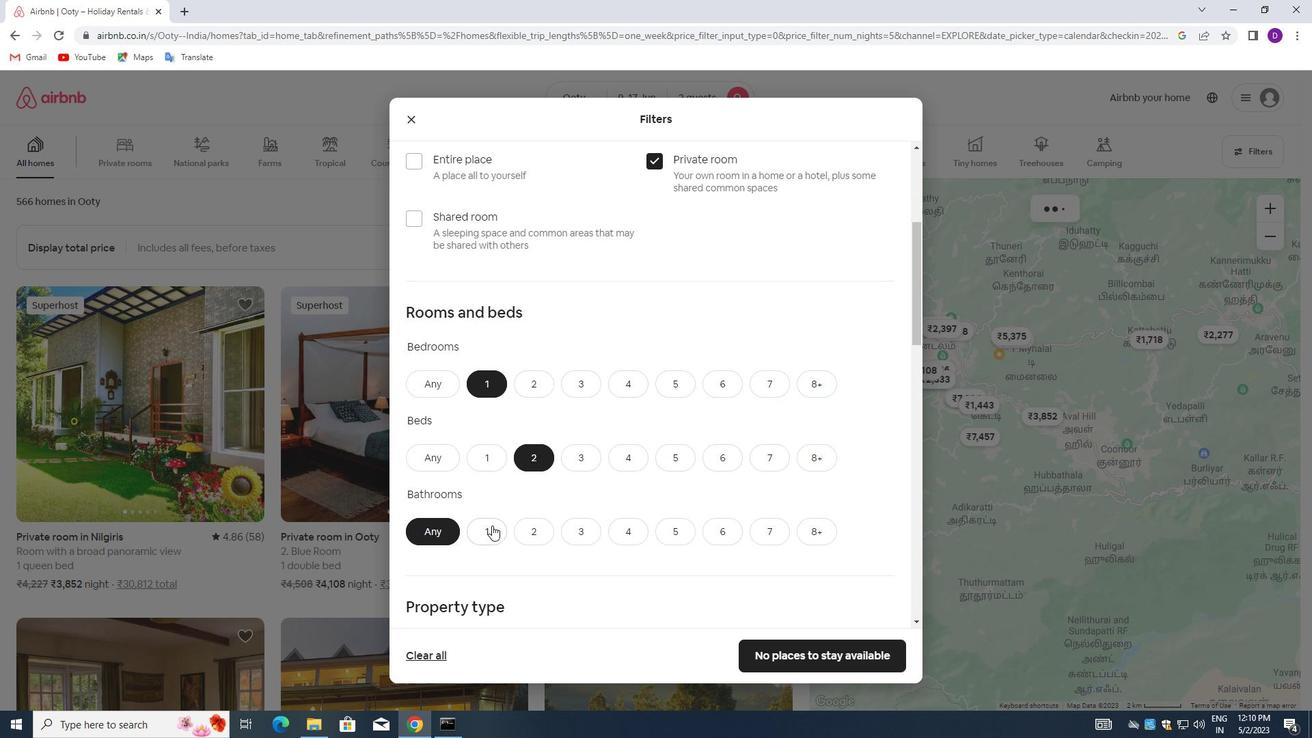 
Action: Mouse pressed left at (485, 528)
Screenshot: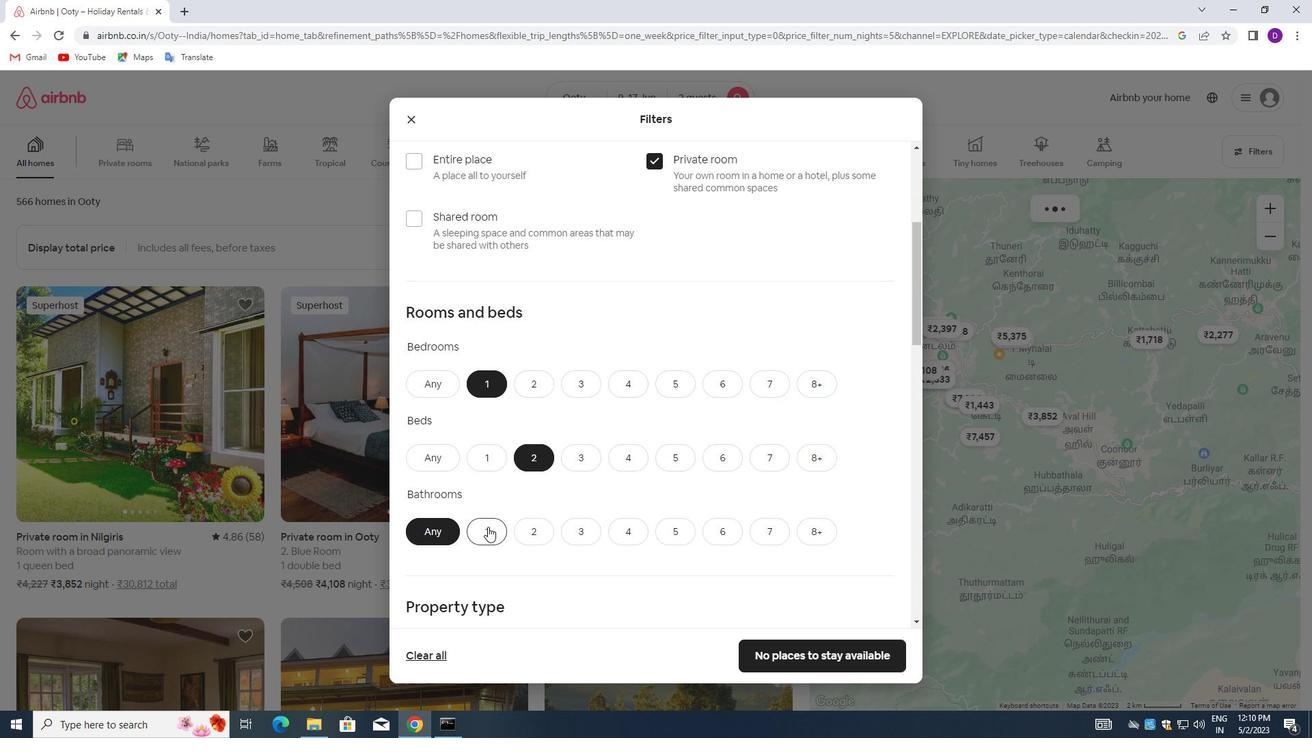 
Action: Mouse moved to (562, 440)
Screenshot: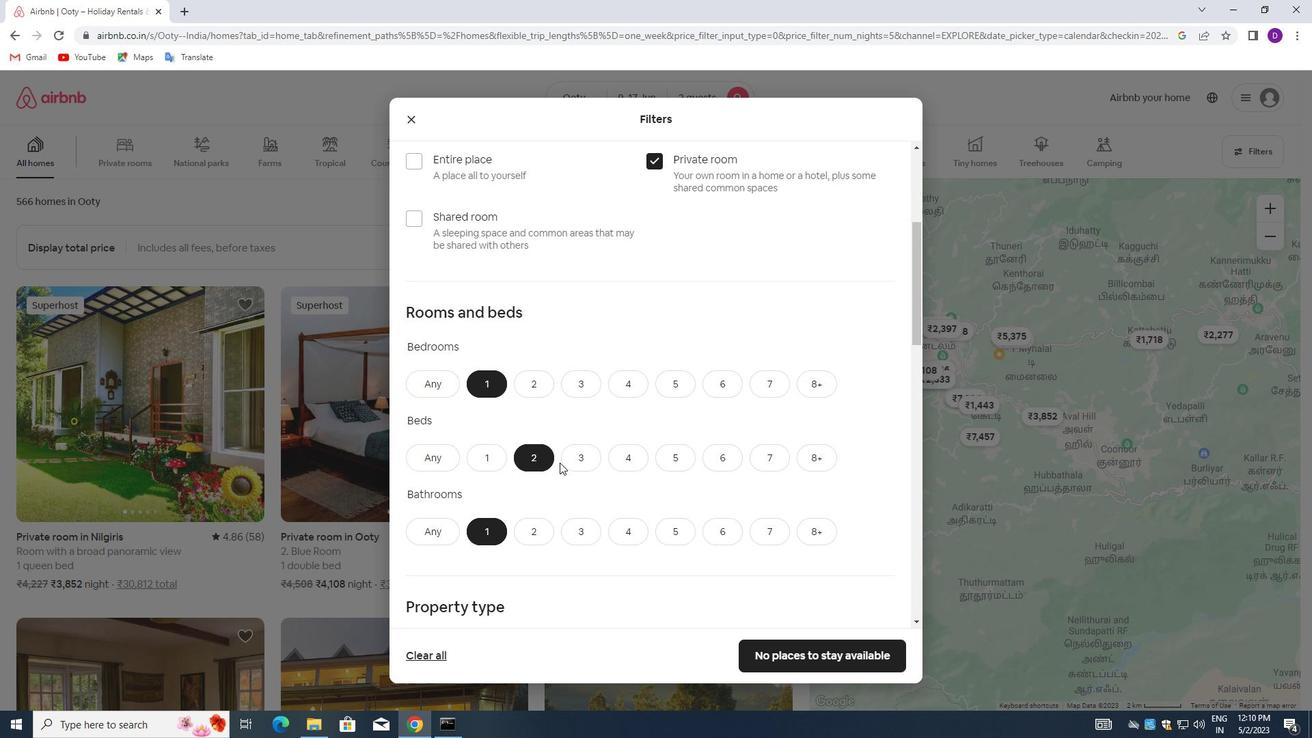 
Action: Mouse scrolled (562, 439) with delta (0, 0)
Screenshot: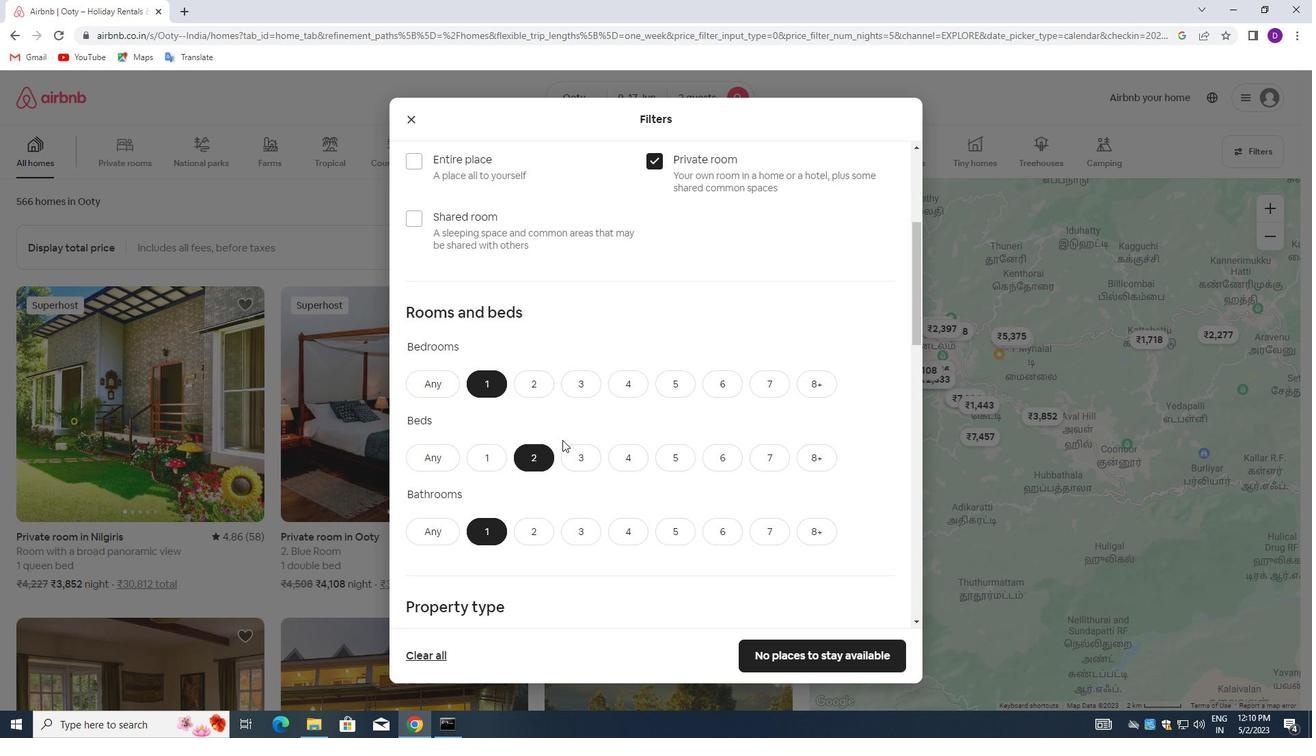 
Action: Mouse moved to (563, 439)
Screenshot: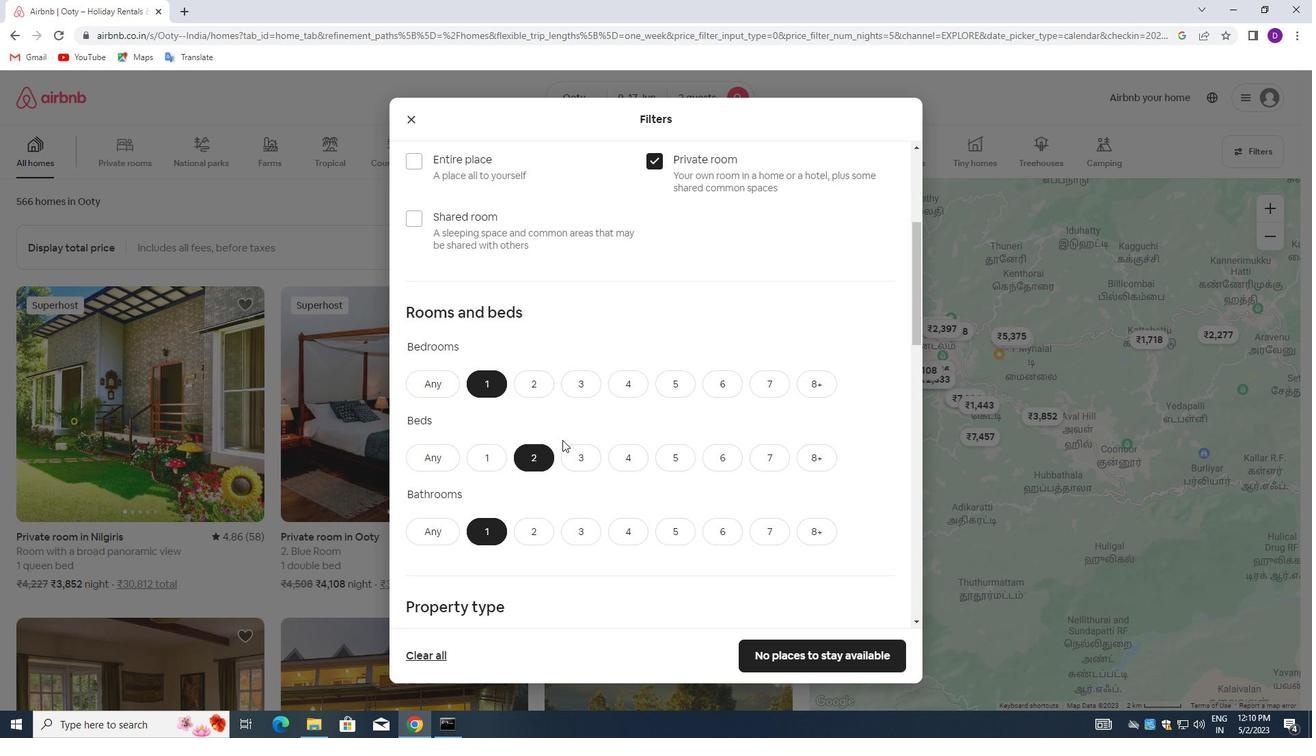 
Action: Mouse scrolled (563, 438) with delta (0, 0)
Screenshot: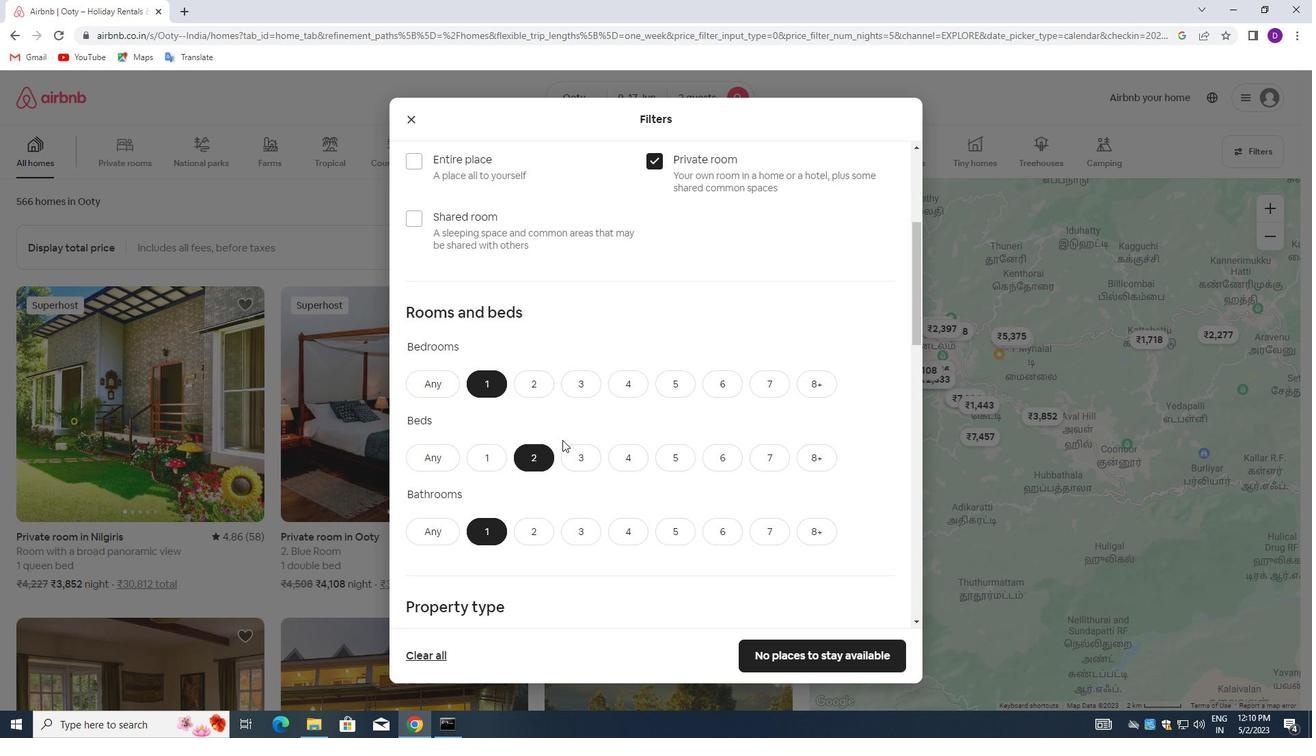 
Action: Mouse moved to (564, 439)
Screenshot: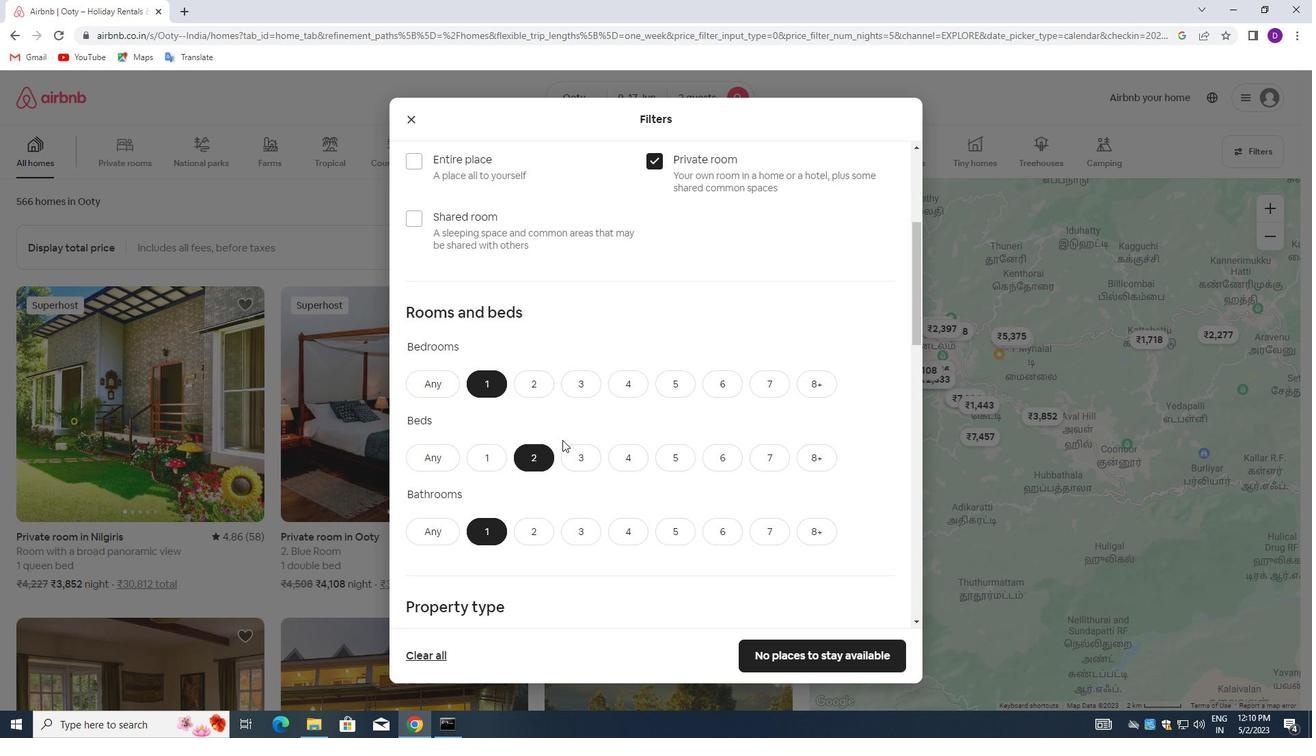 
Action: Mouse scrolled (564, 438) with delta (0, 0)
Screenshot: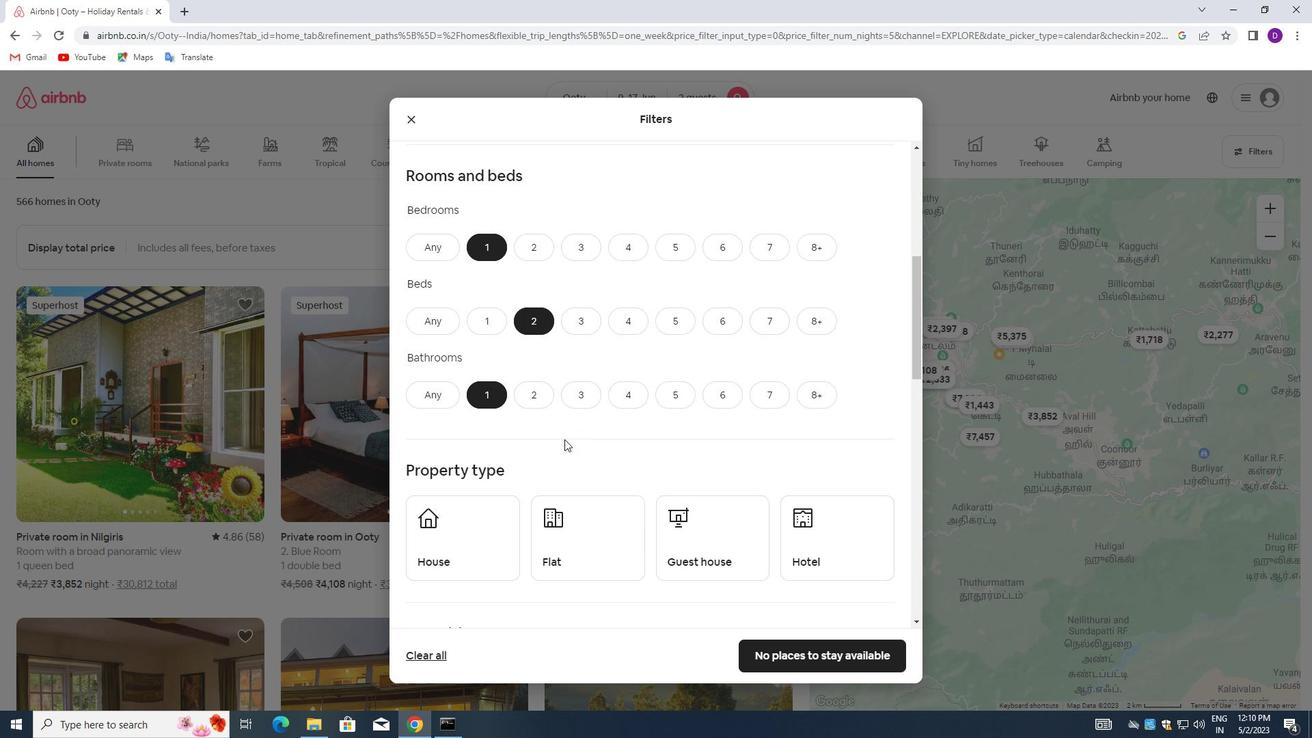 
Action: Mouse scrolled (564, 438) with delta (0, 0)
Screenshot: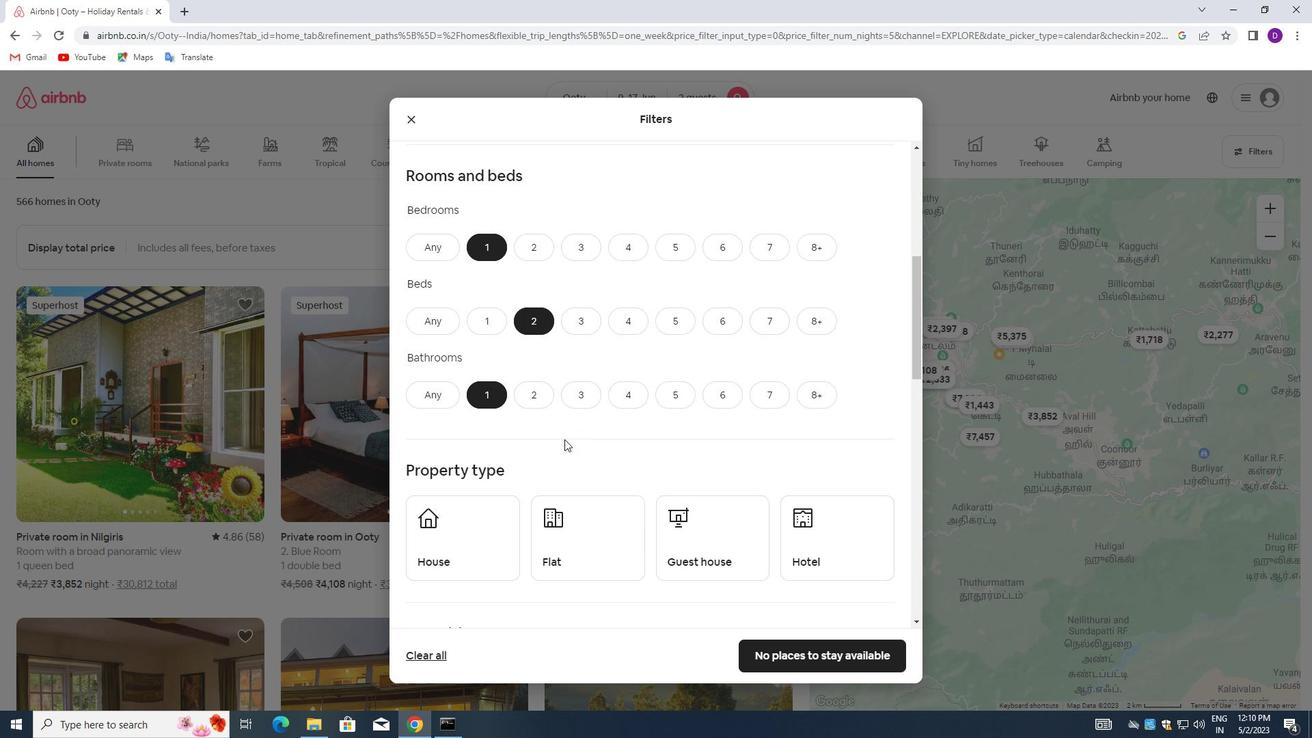 
Action: Mouse scrolled (564, 438) with delta (0, 0)
Screenshot: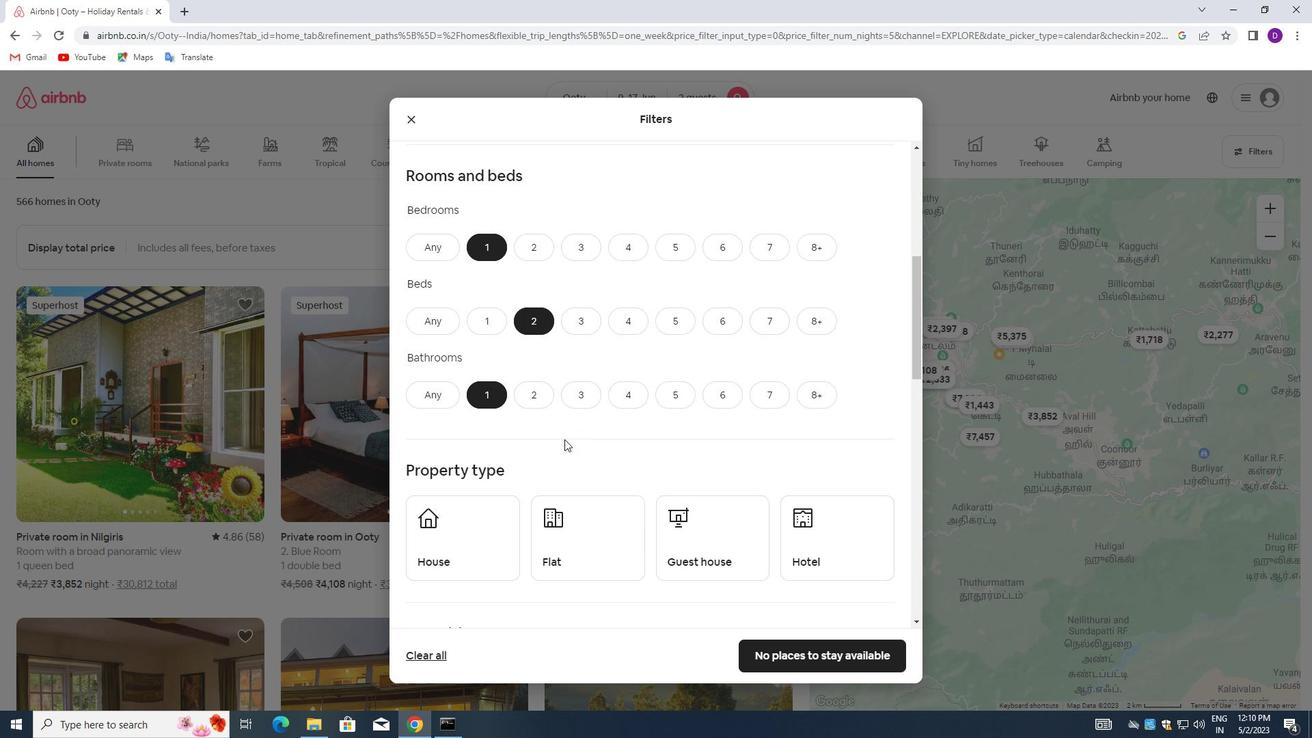 
Action: Mouse moved to (459, 334)
Screenshot: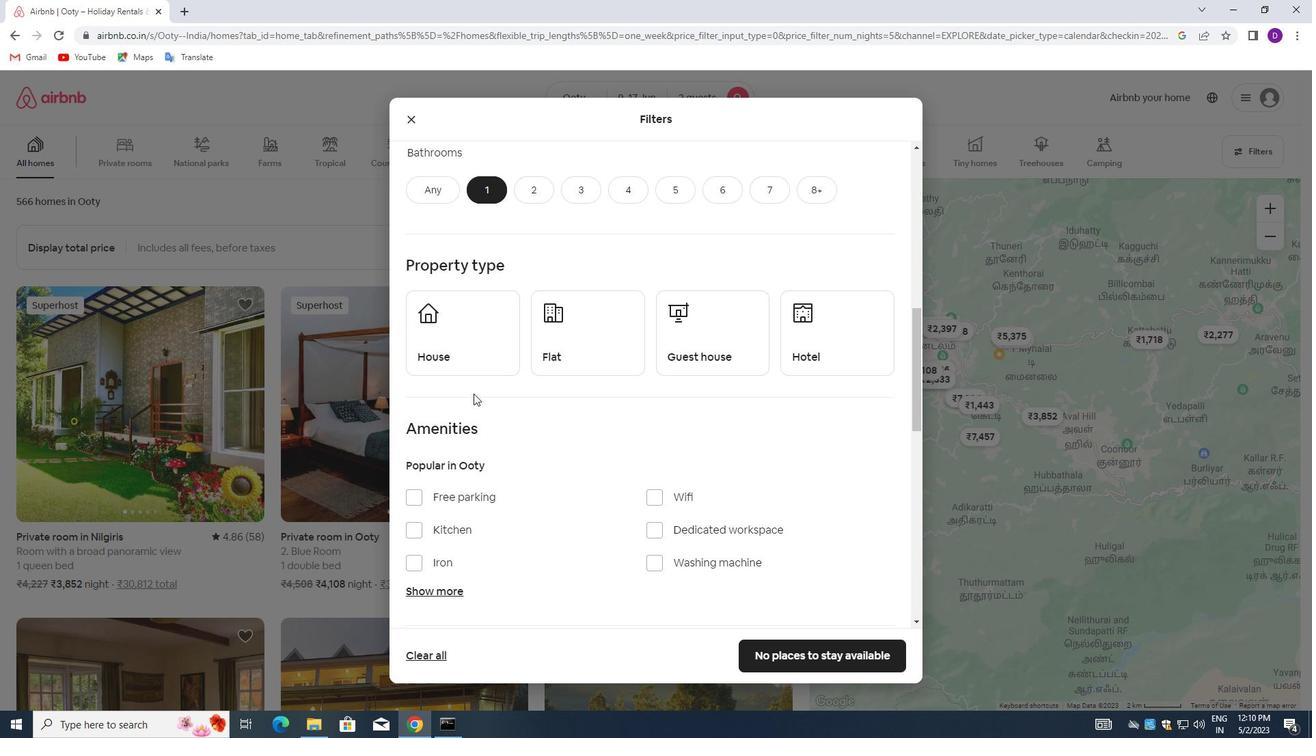 
Action: Mouse pressed left at (459, 334)
Screenshot: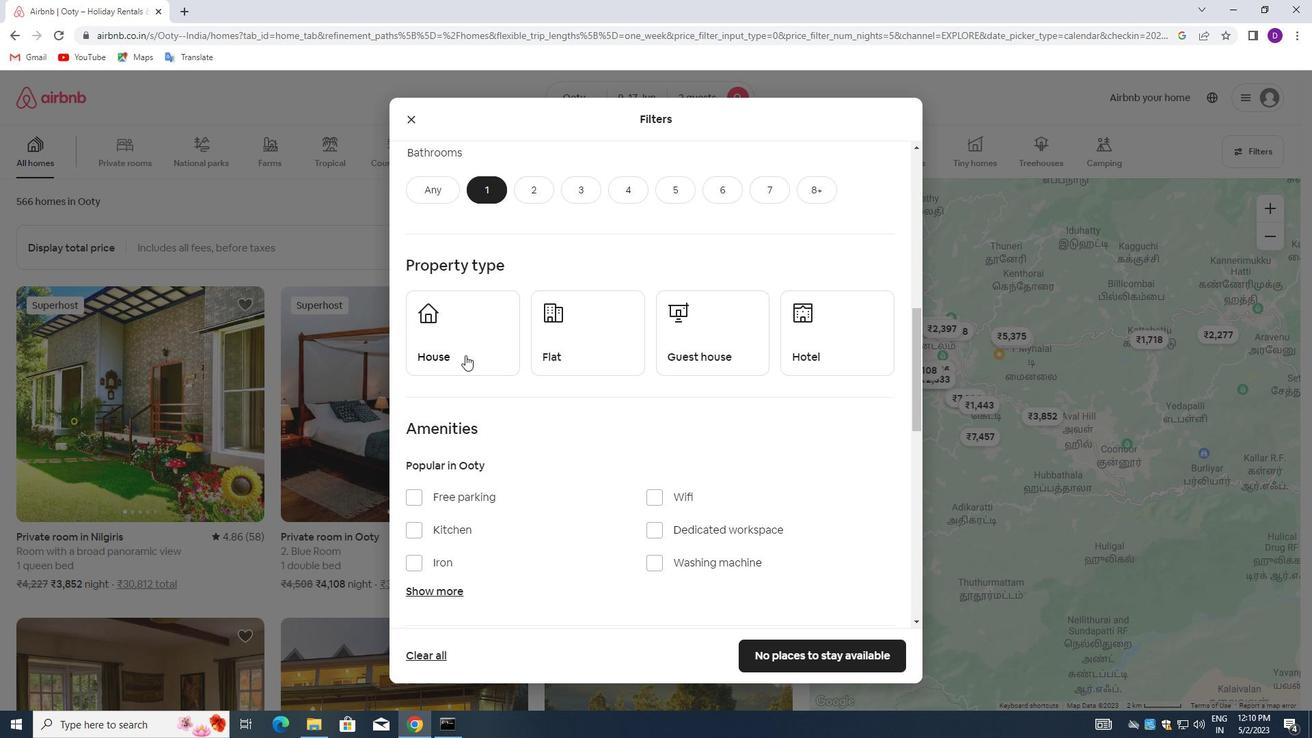 
Action: Mouse moved to (559, 328)
Screenshot: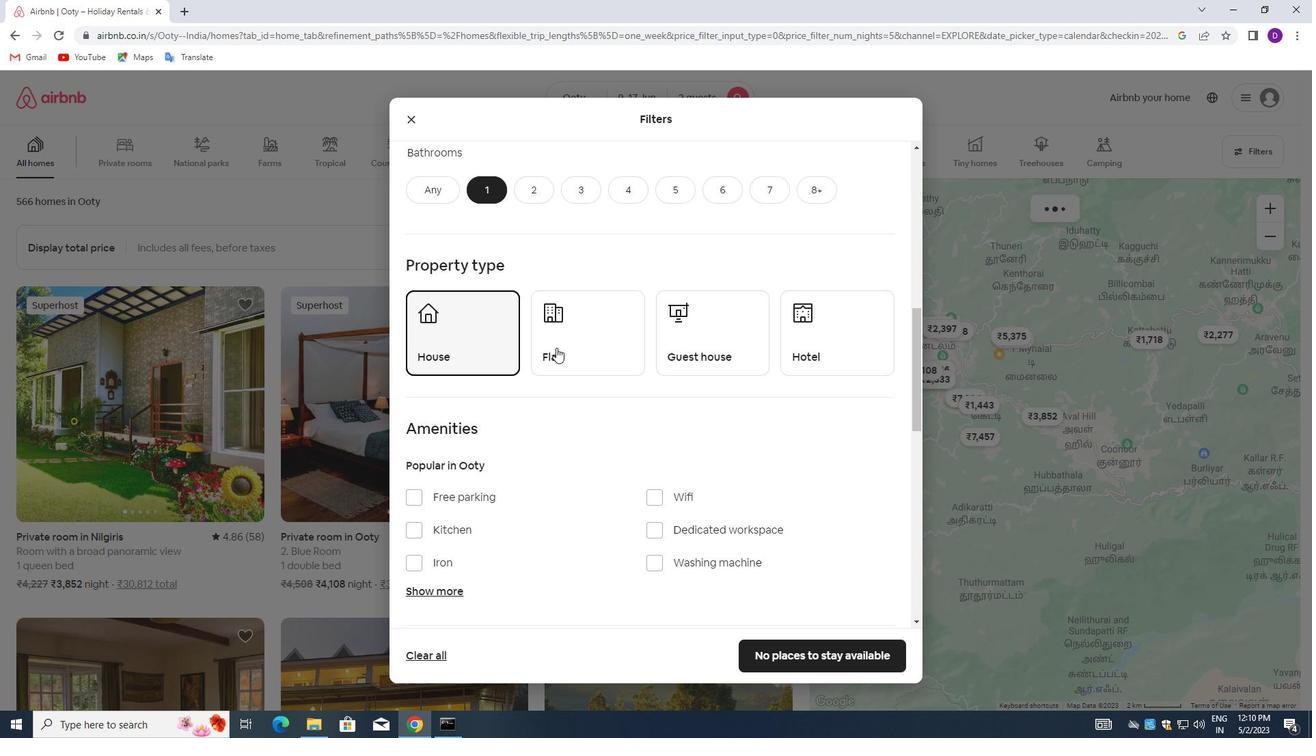 
Action: Mouse pressed left at (559, 328)
Screenshot: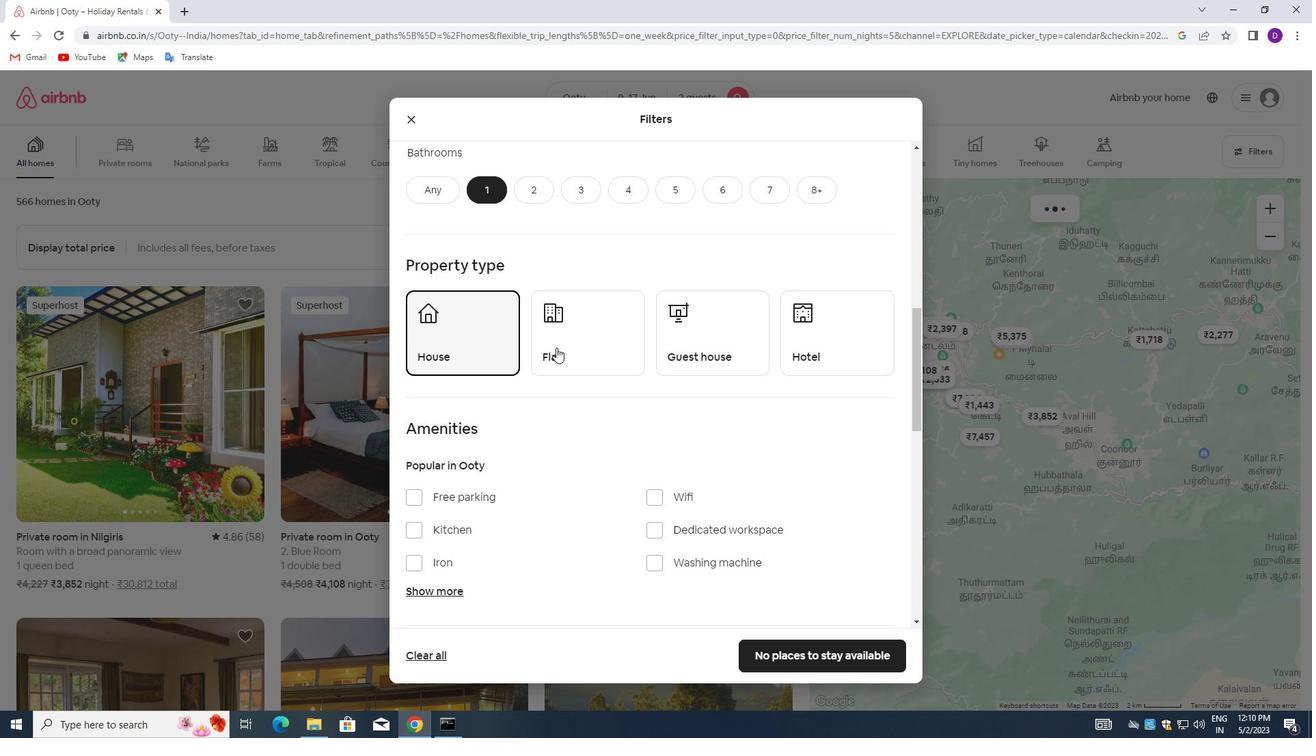 
Action: Mouse moved to (695, 340)
Screenshot: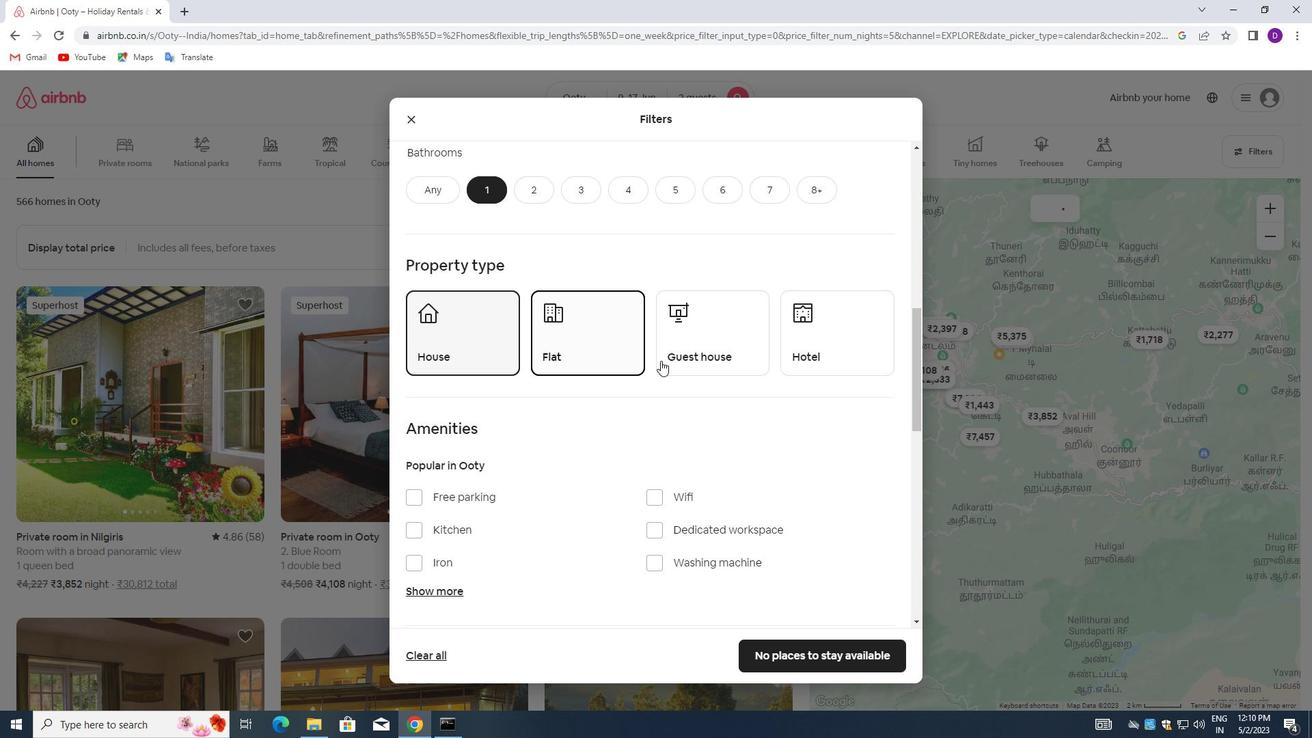 
Action: Mouse pressed left at (695, 340)
Screenshot: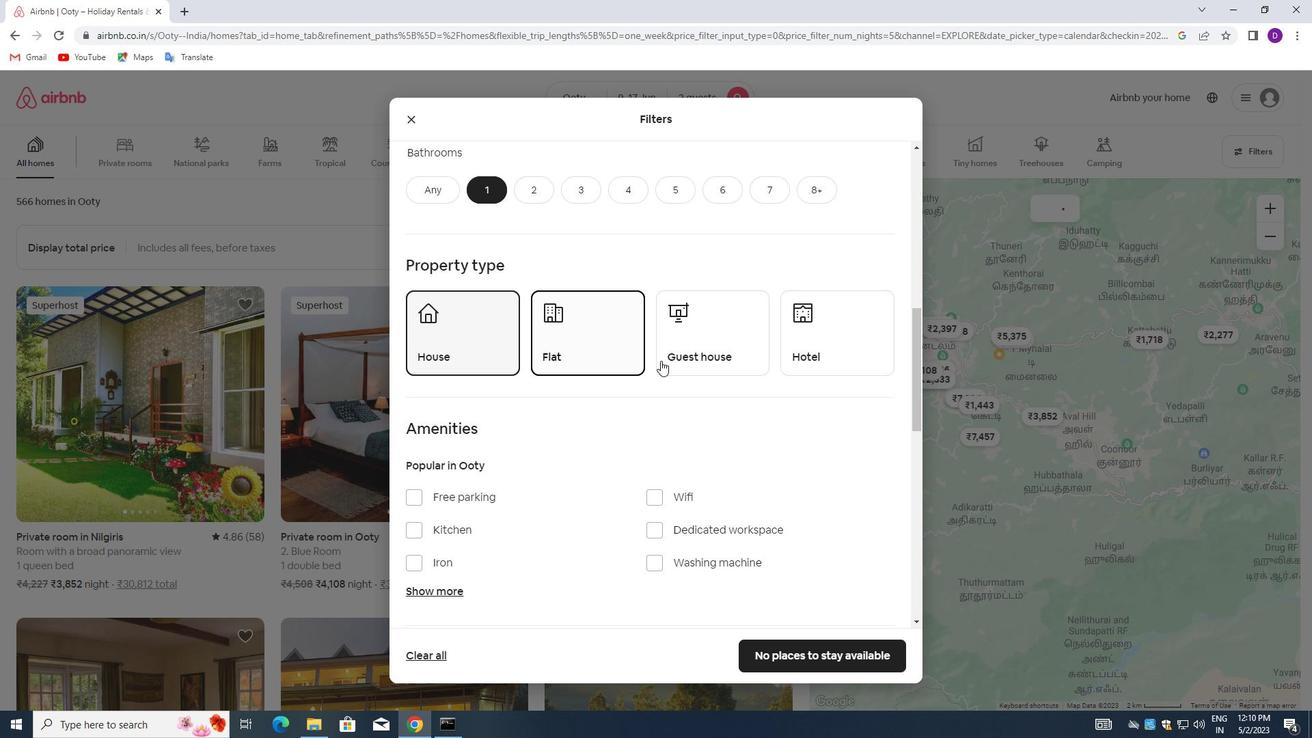 
Action: Mouse moved to (619, 404)
Screenshot: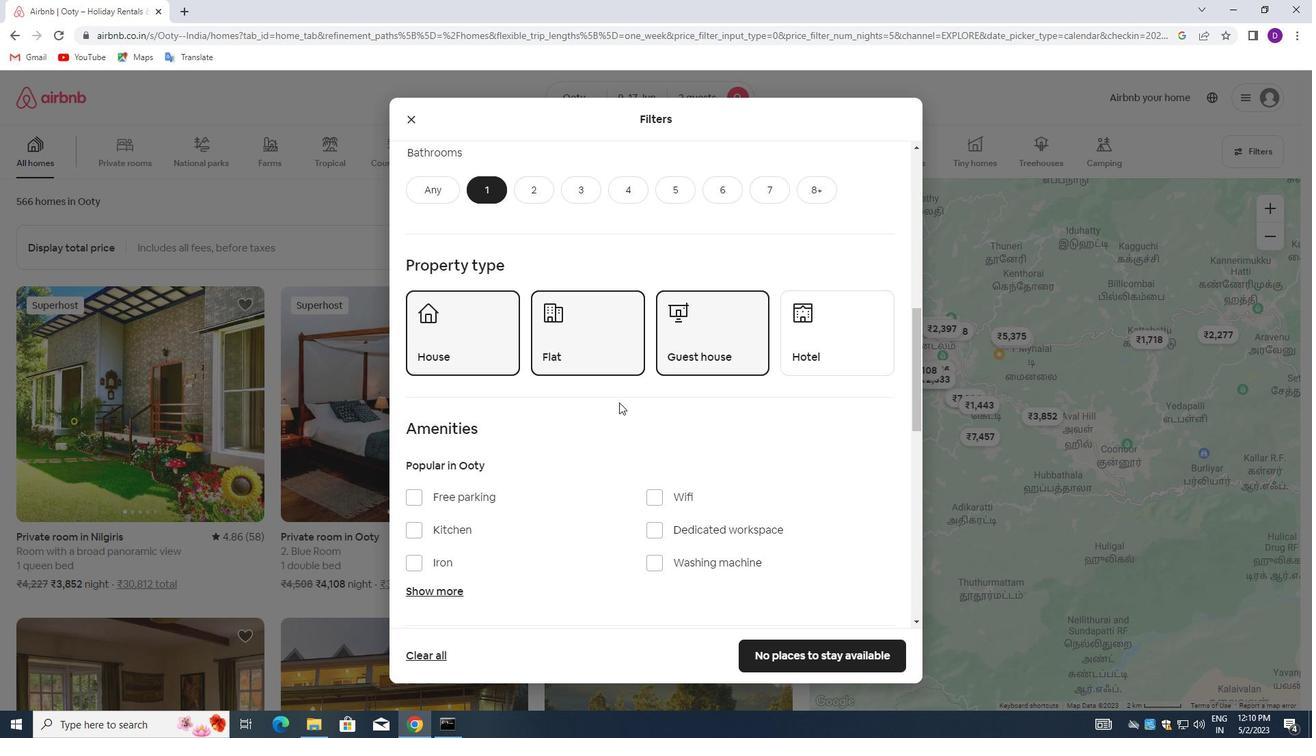 
Action: Mouse scrolled (619, 403) with delta (0, 0)
Screenshot: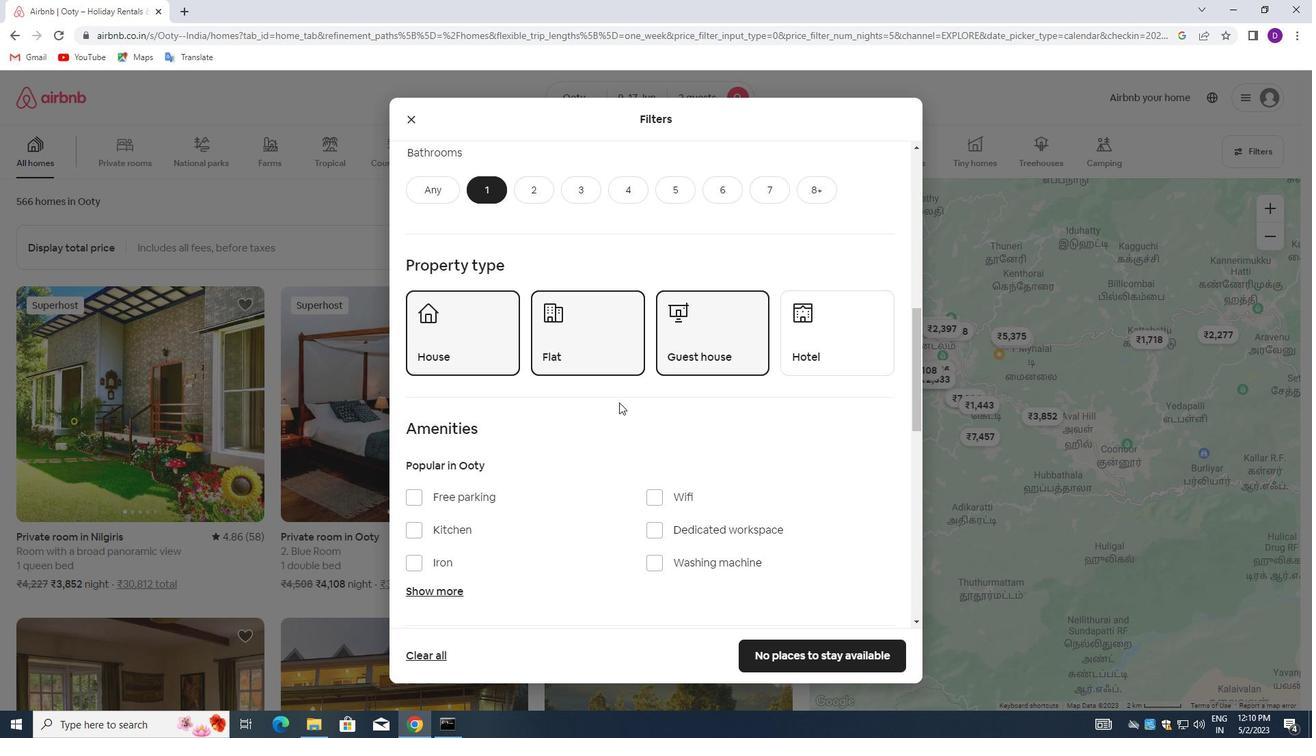 
Action: Mouse moved to (619, 405)
Screenshot: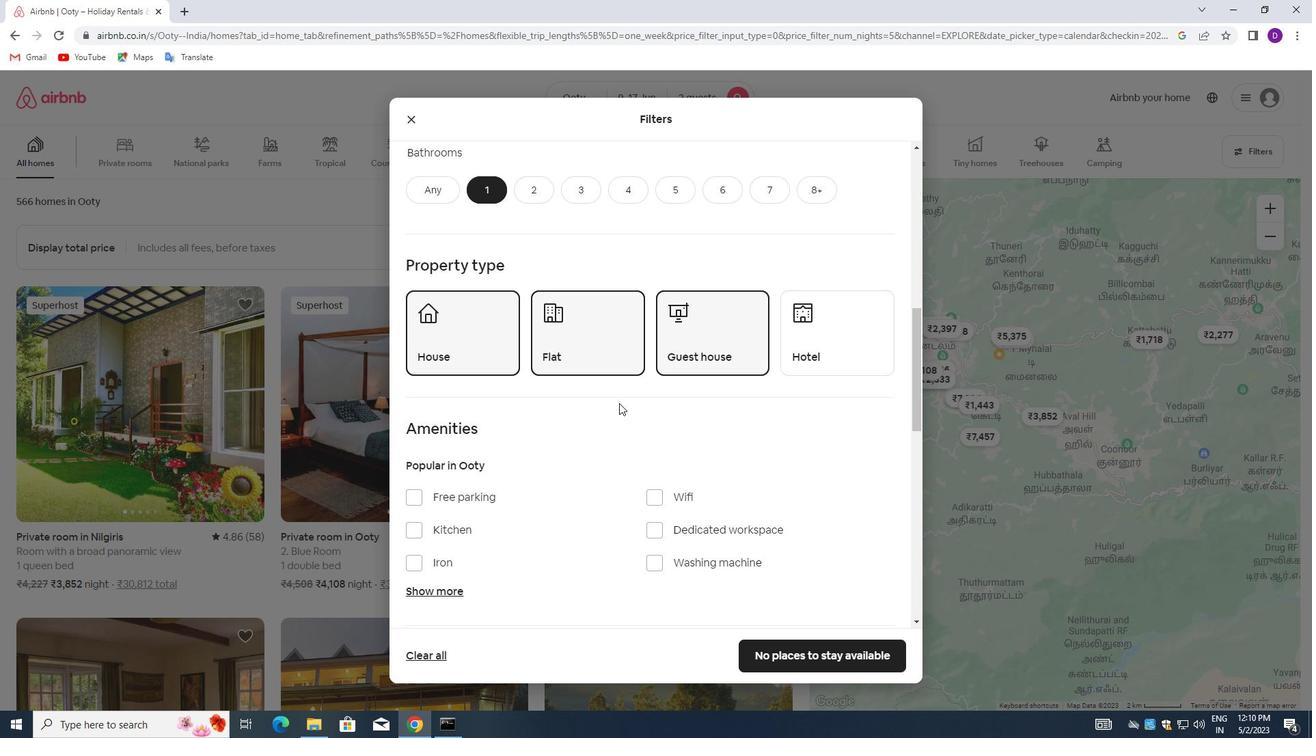 
Action: Mouse scrolled (619, 405) with delta (0, 0)
Screenshot: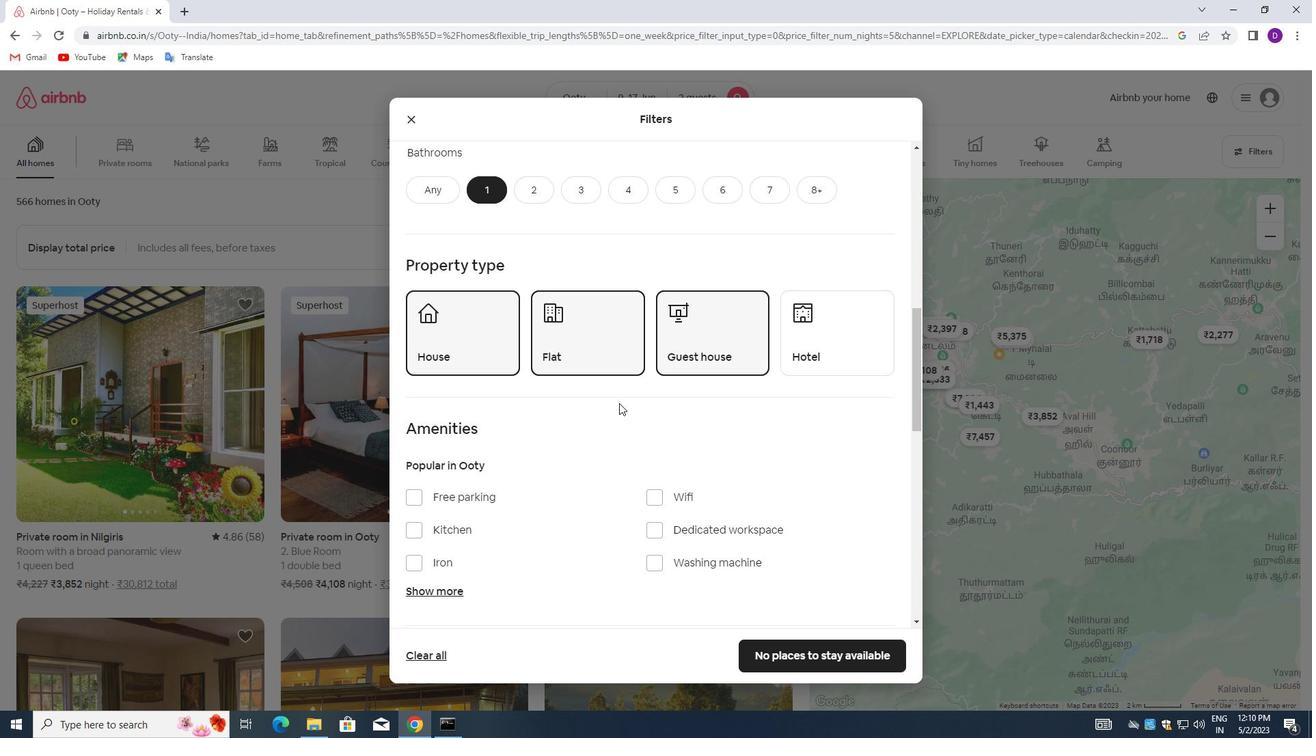 
Action: Mouse moved to (619, 405)
Screenshot: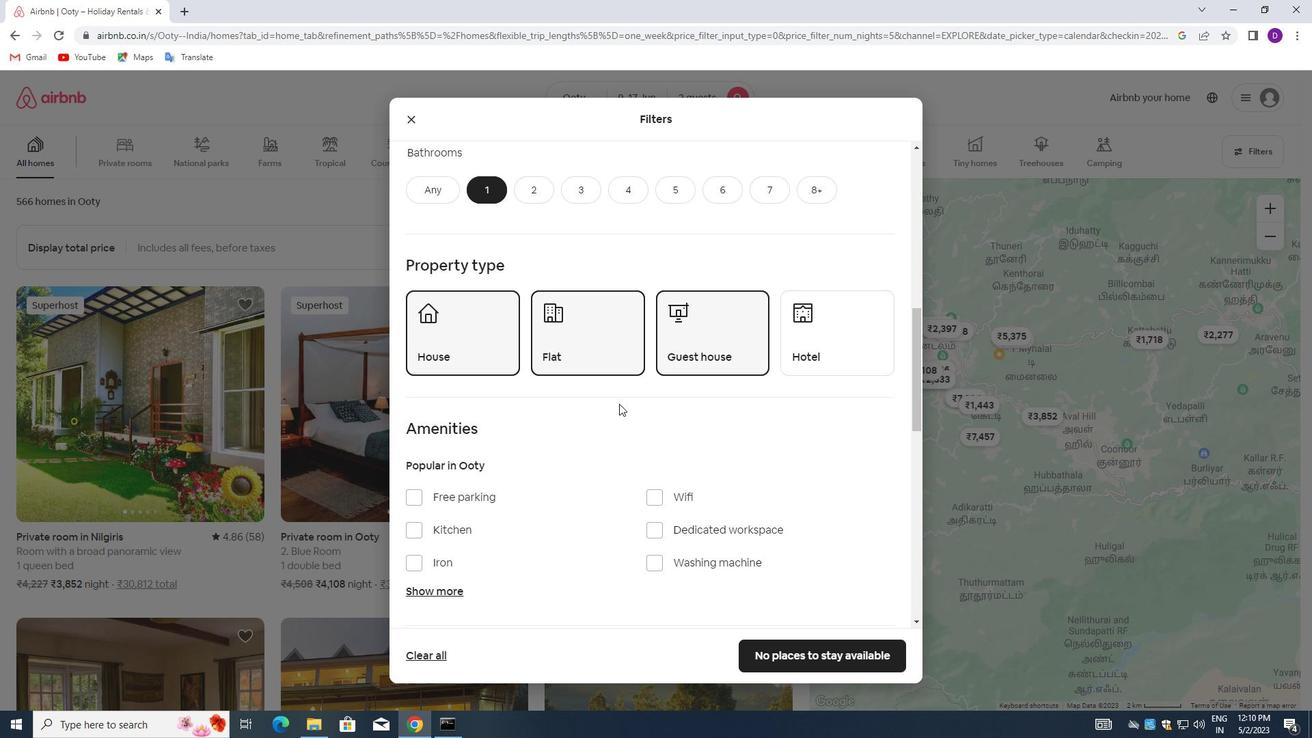 
Action: Mouse scrolled (619, 405) with delta (0, 0)
Screenshot: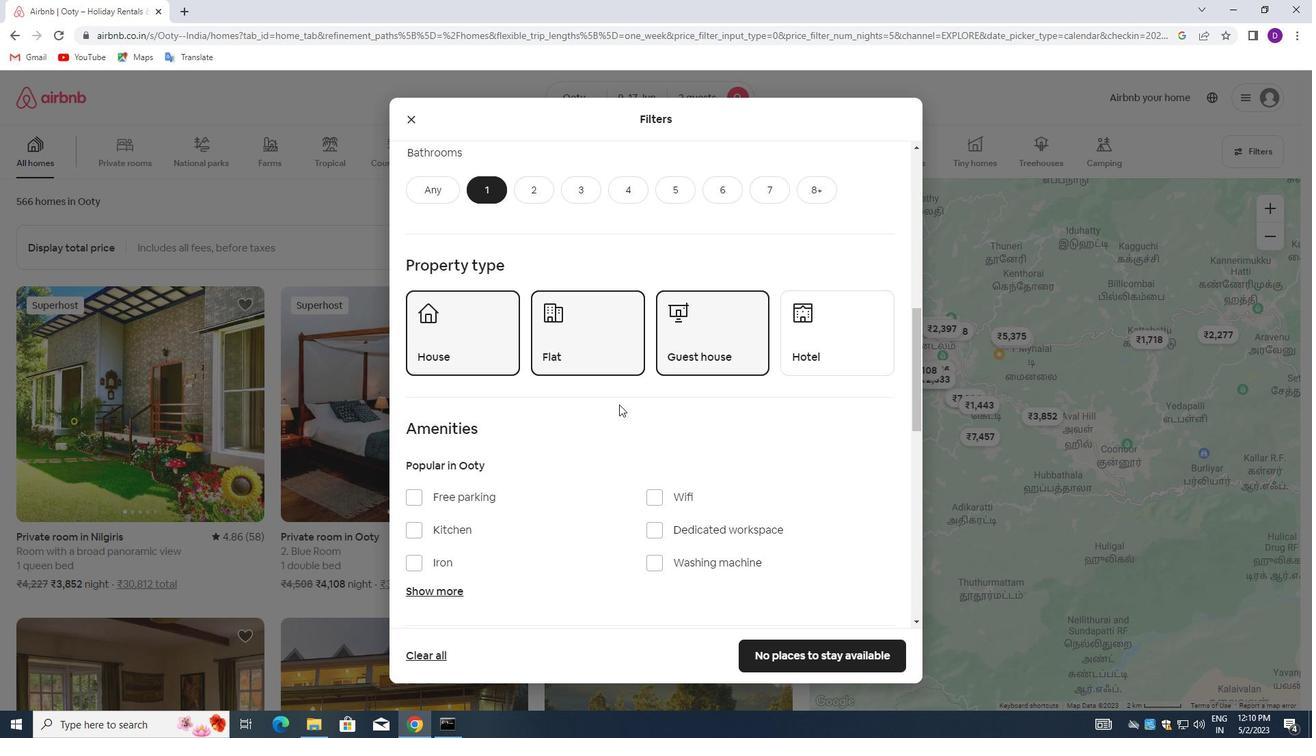 
Action: Mouse moved to (616, 409)
Screenshot: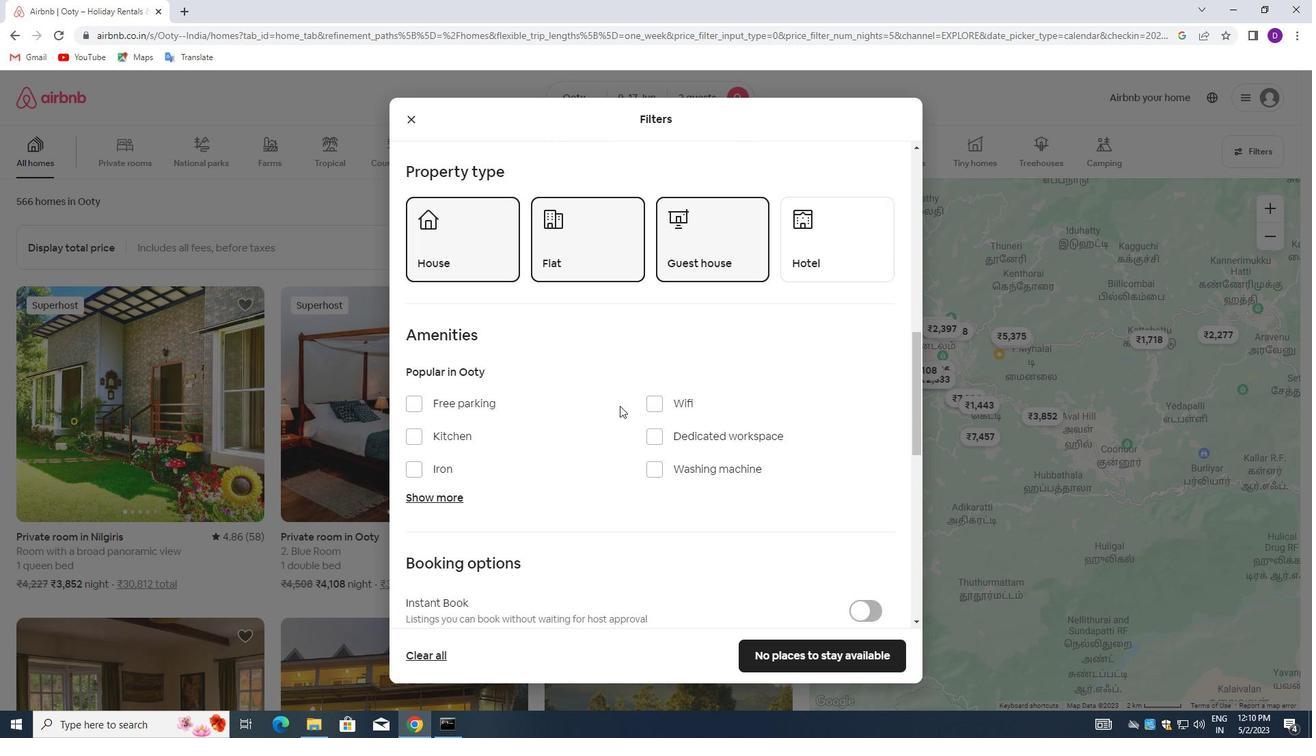 
Action: Mouse scrolled (616, 408) with delta (0, 0)
Screenshot: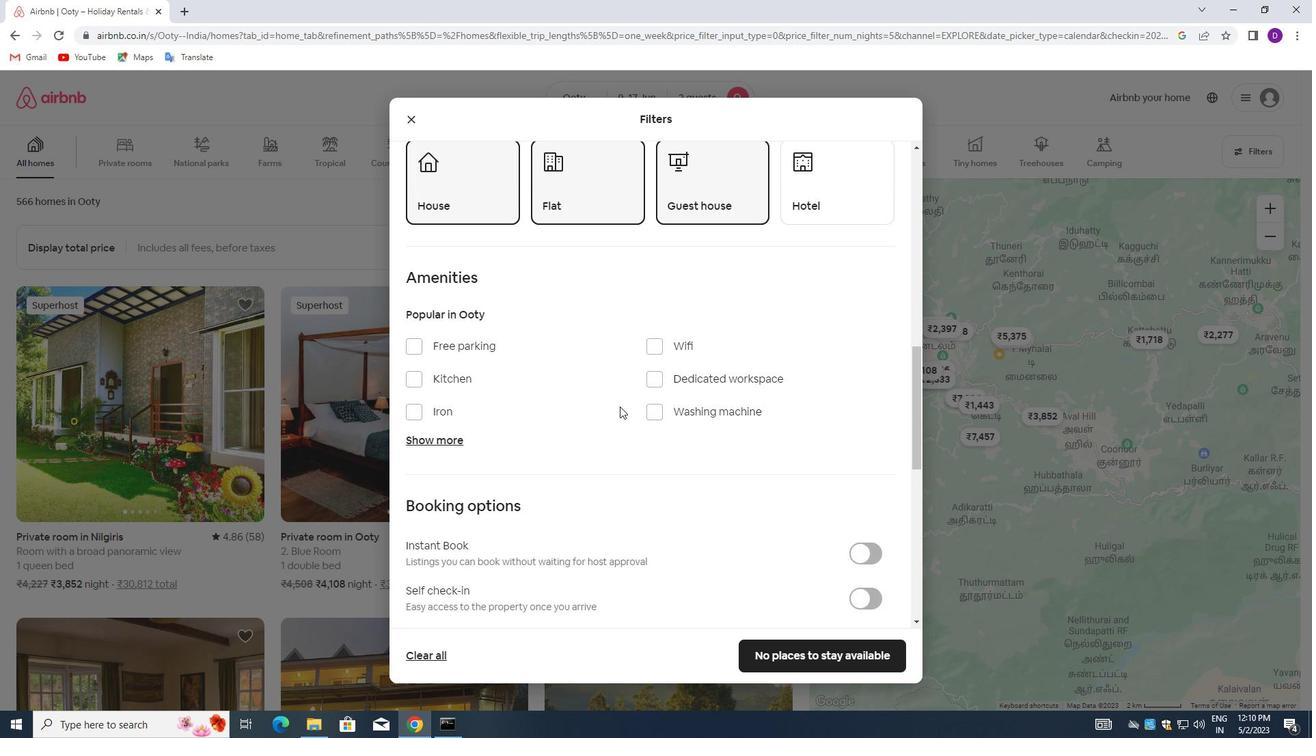 
Action: Mouse moved to (616, 409)
Screenshot: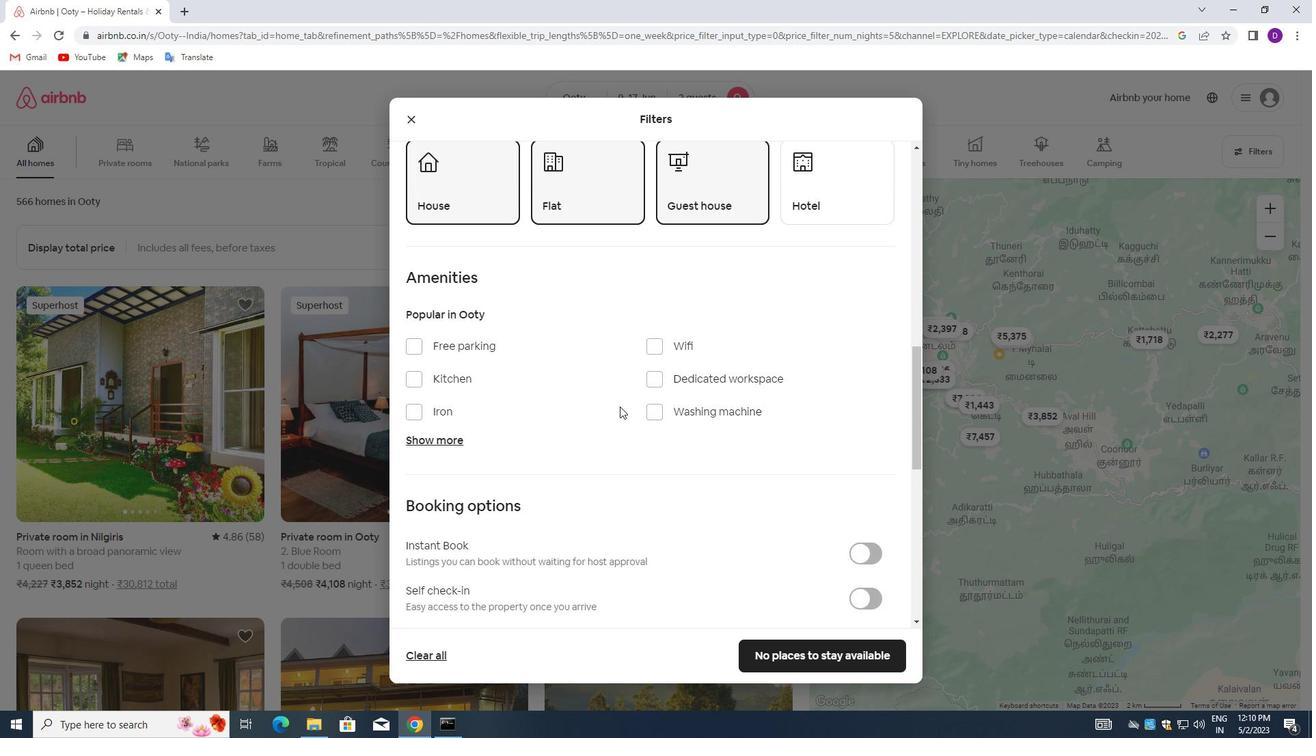
Action: Mouse scrolled (616, 408) with delta (0, 0)
Screenshot: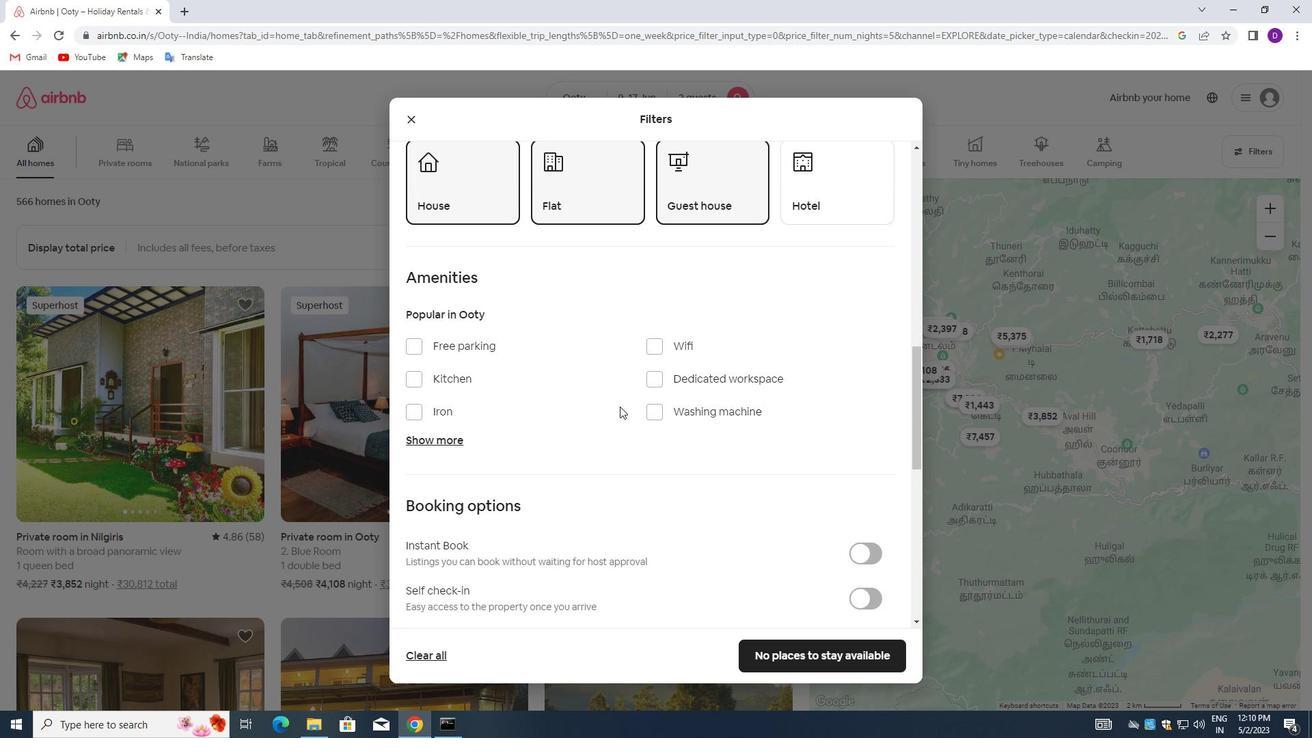 
Action: Mouse scrolled (616, 408) with delta (0, 0)
Screenshot: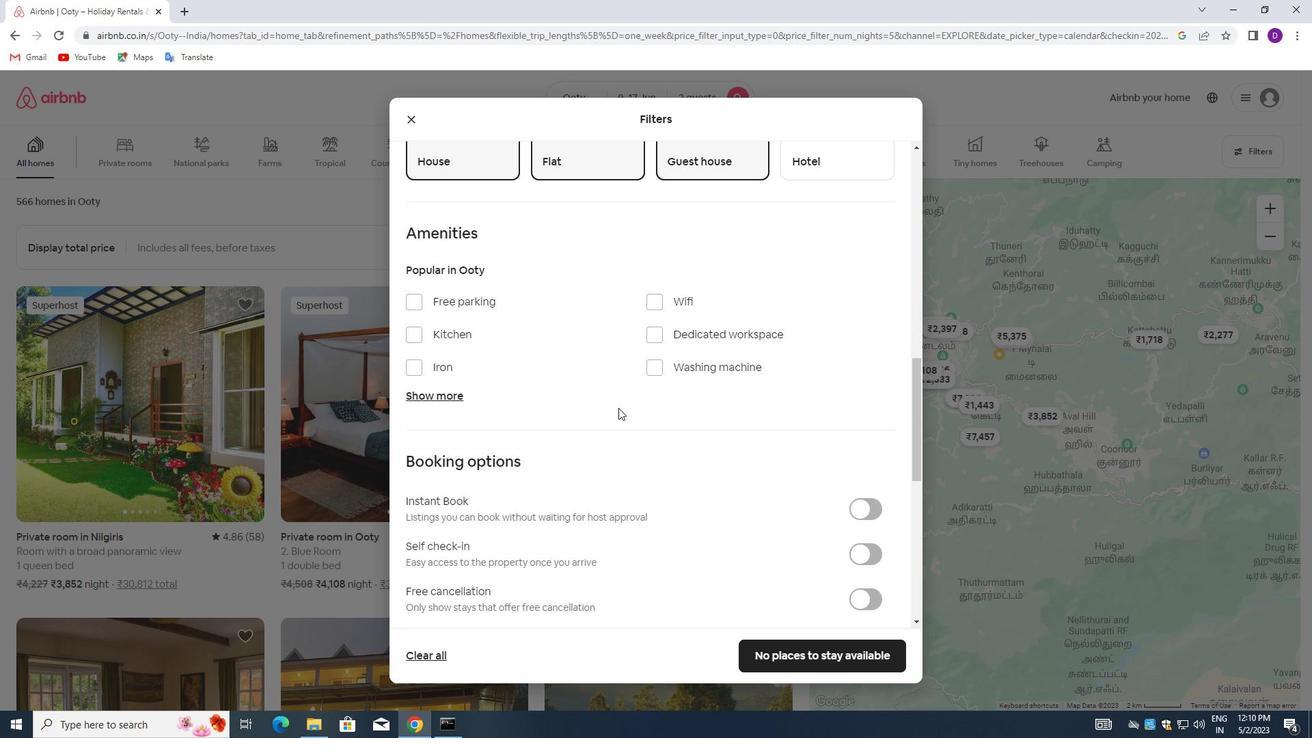 
Action: Mouse moved to (857, 334)
Screenshot: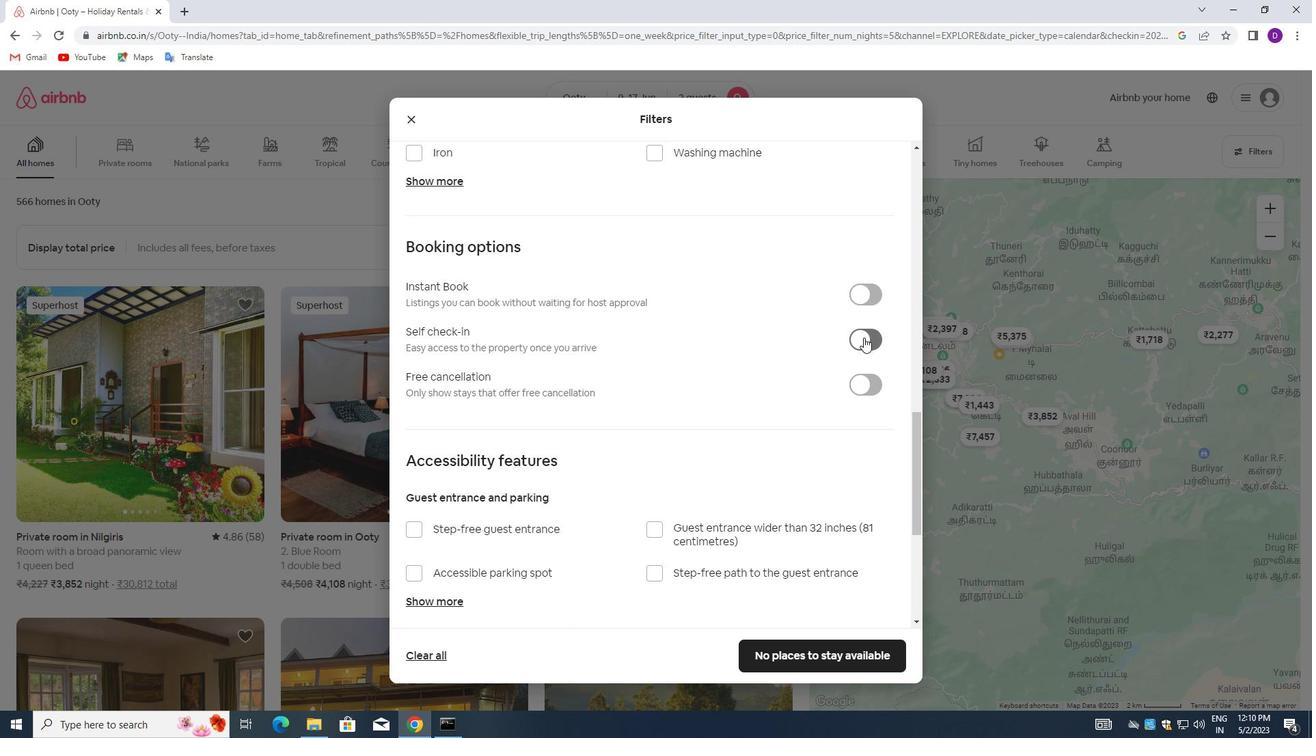 
Action: Mouse pressed left at (857, 334)
Screenshot: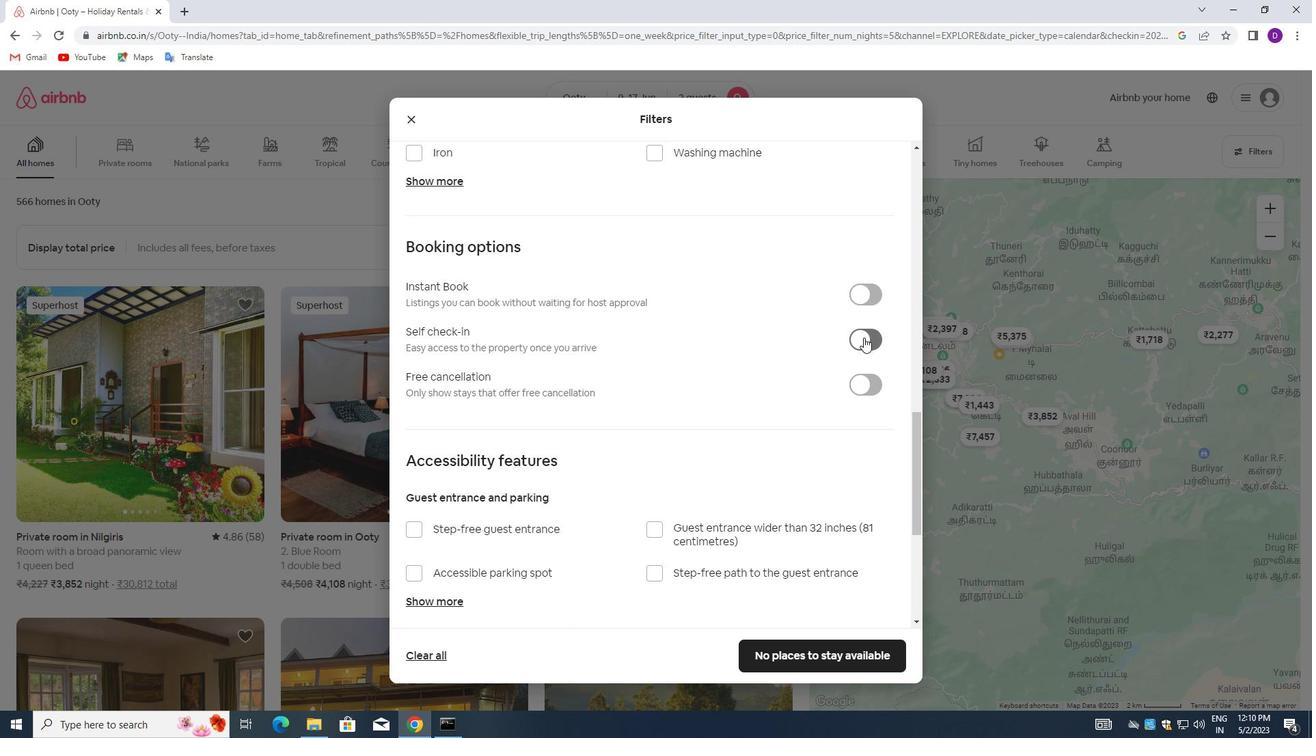 
Action: Mouse moved to (518, 439)
Screenshot: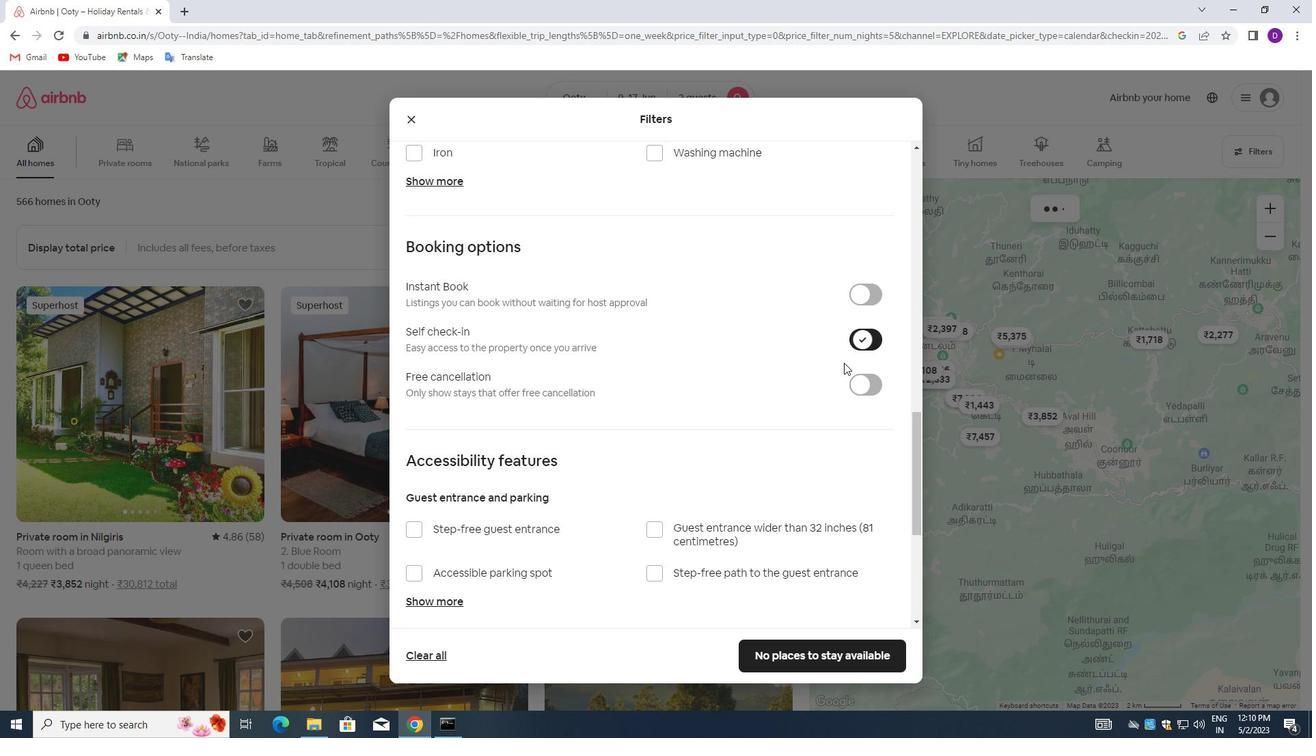 
Action: Mouse scrolled (518, 438) with delta (0, 0)
Screenshot: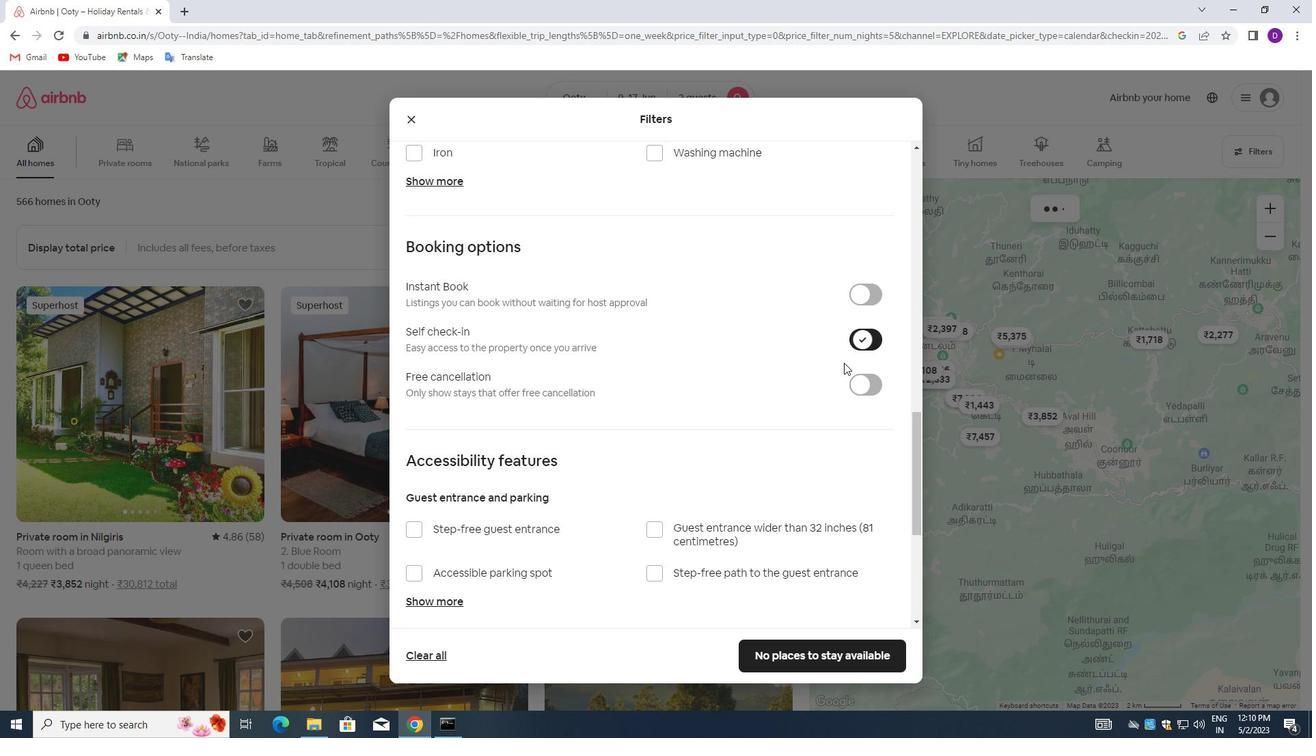 
Action: Mouse moved to (518, 440)
Screenshot: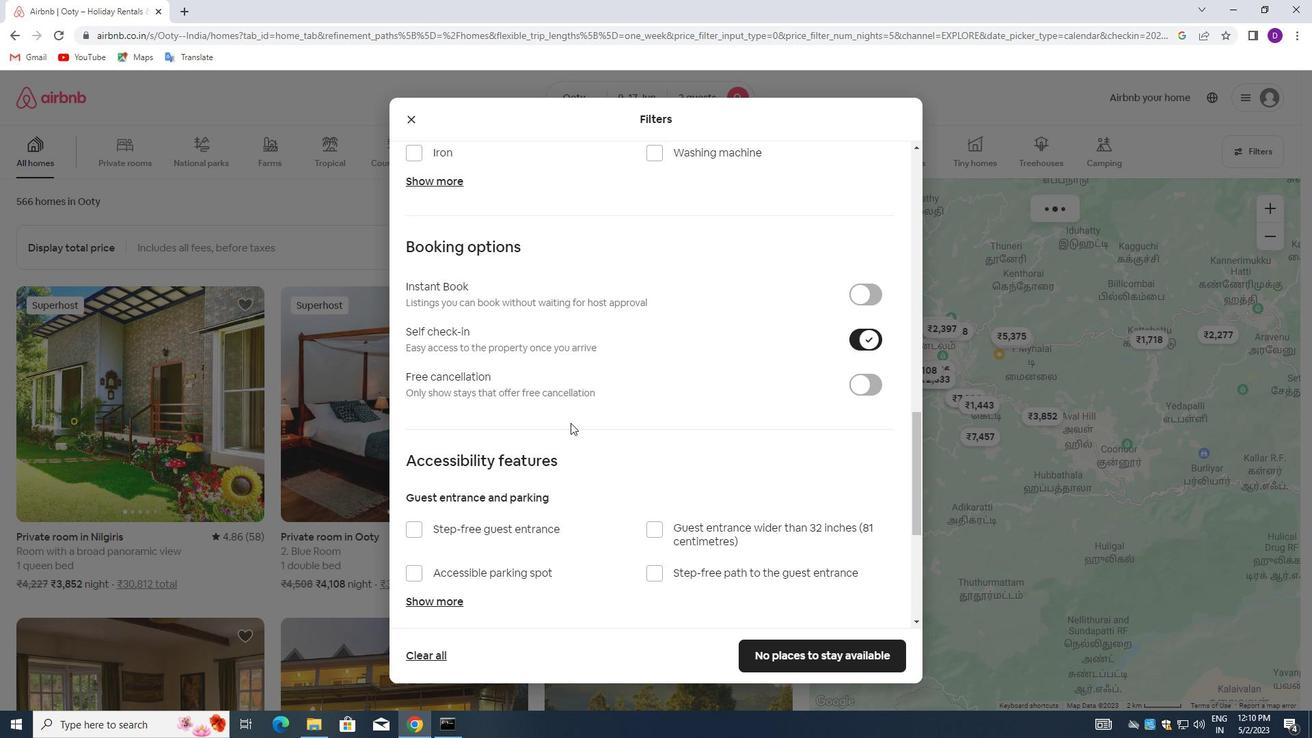 
Action: Mouse scrolled (518, 439) with delta (0, 0)
Screenshot: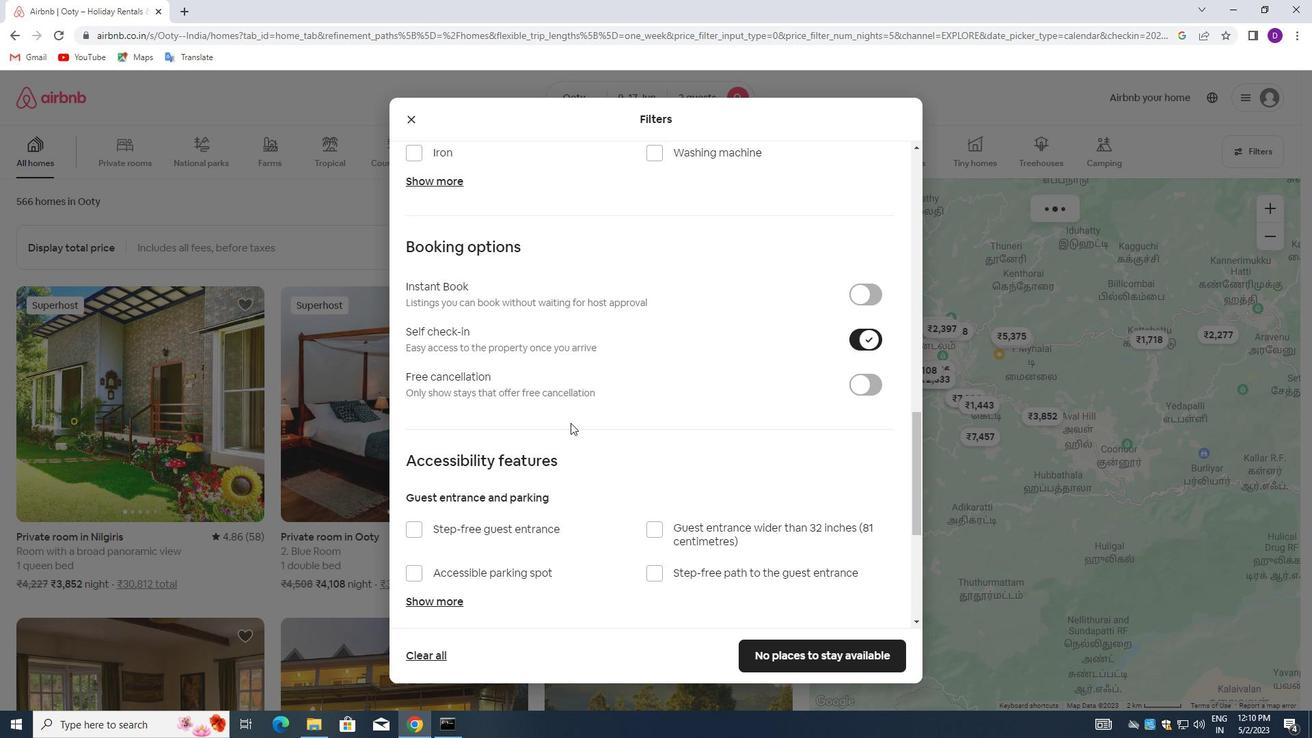 
Action: Mouse scrolled (518, 439) with delta (0, 0)
Screenshot: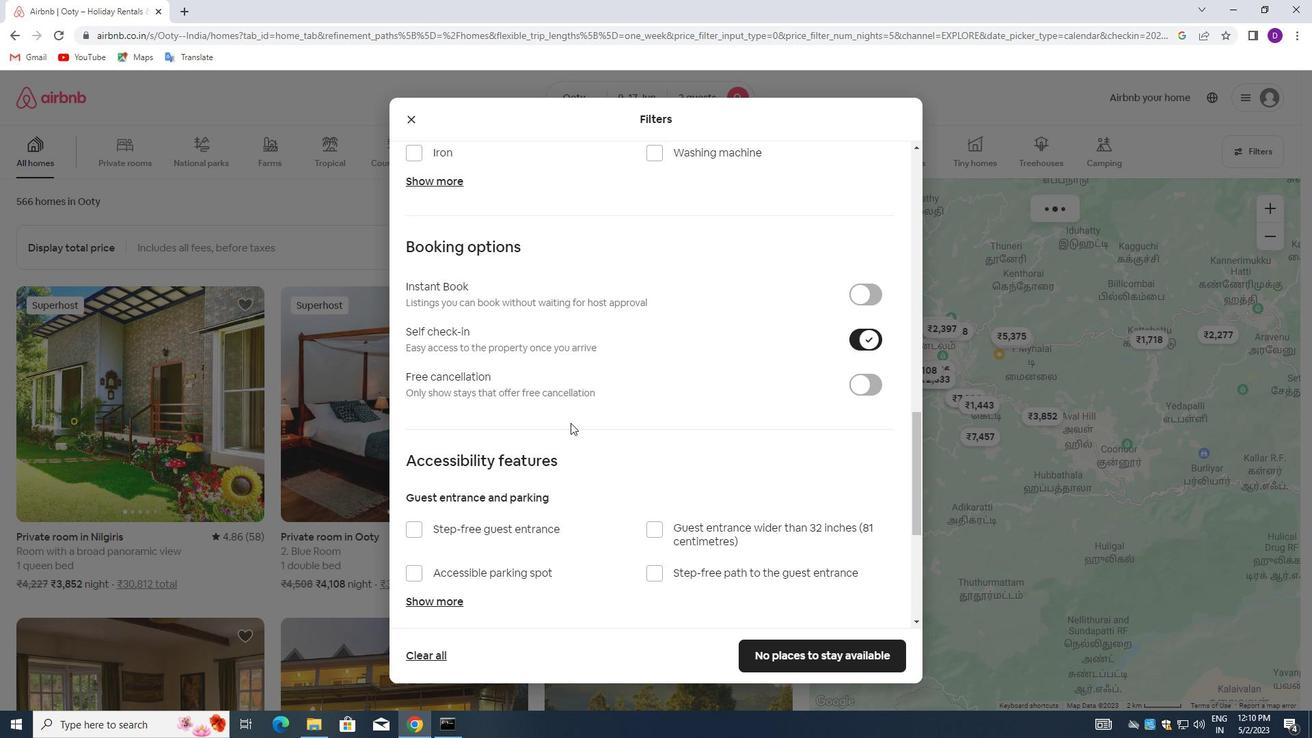 
Action: Mouse scrolled (518, 439) with delta (0, 0)
Screenshot: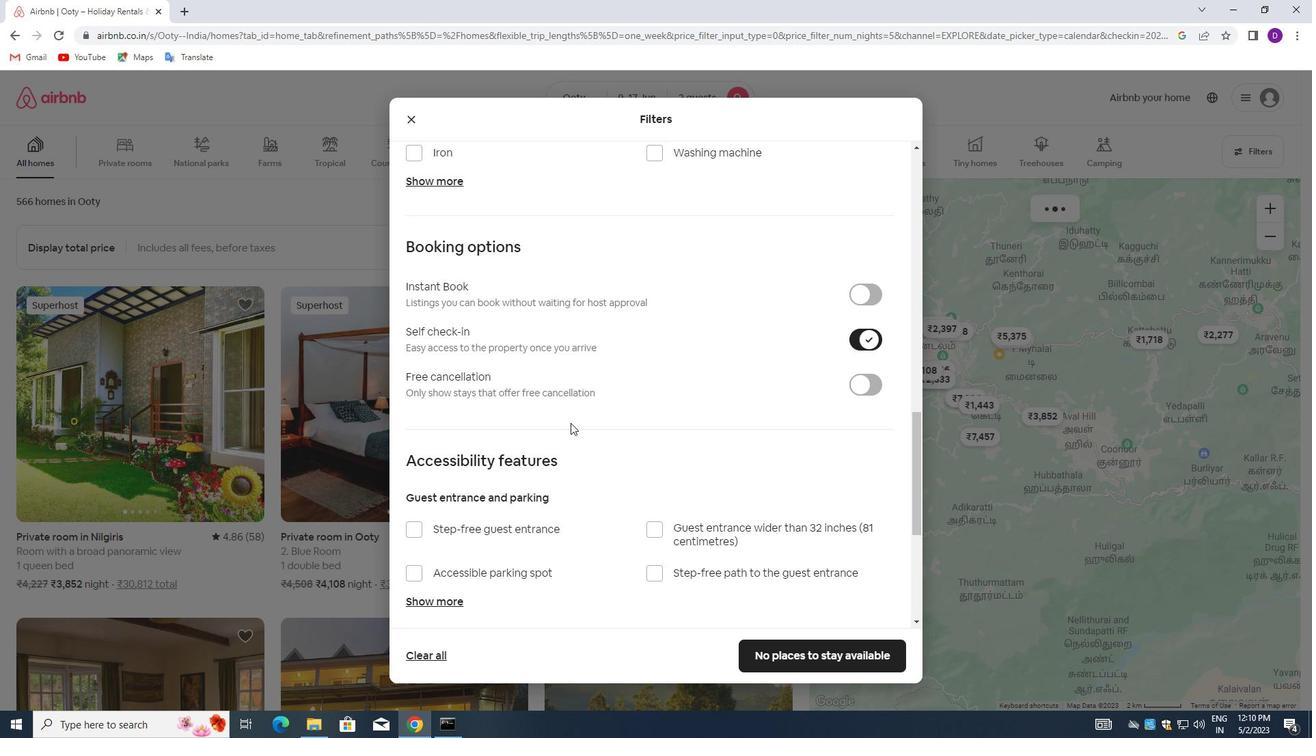 
Action: Mouse scrolled (518, 439) with delta (0, 0)
Screenshot: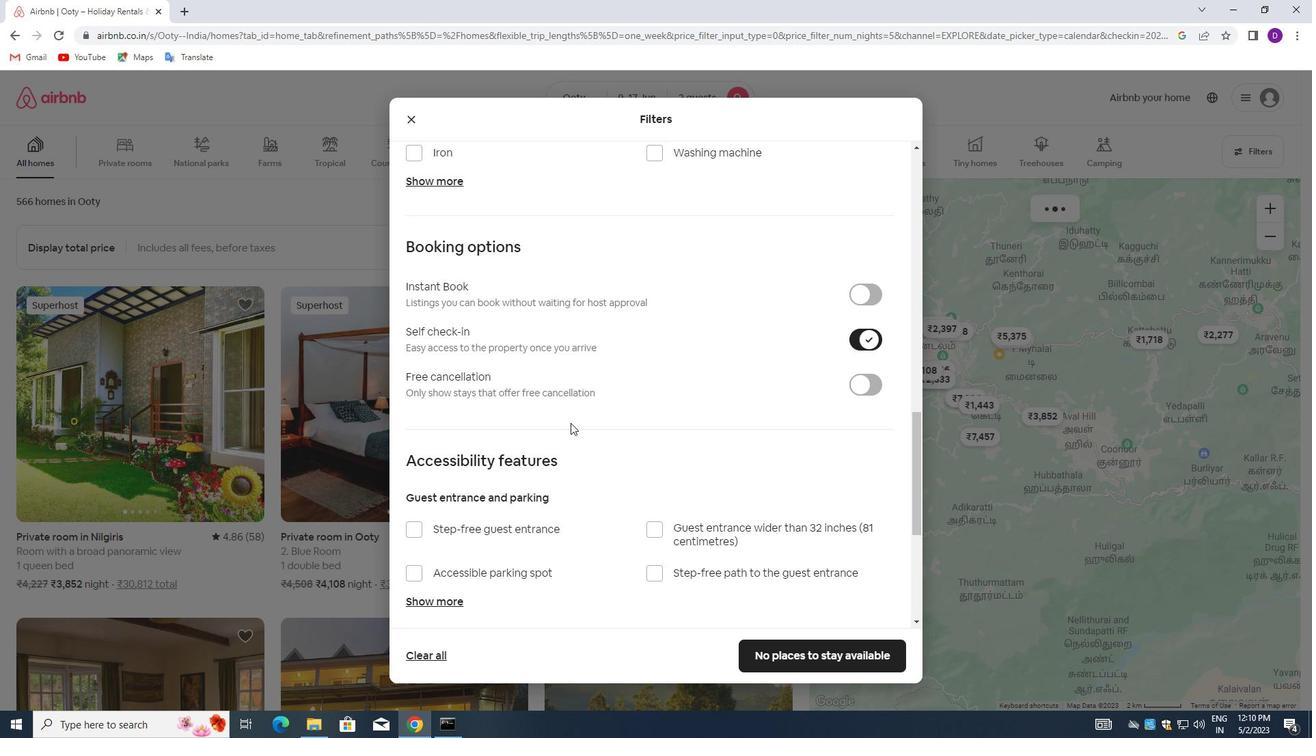 
Action: Mouse moved to (518, 448)
Screenshot: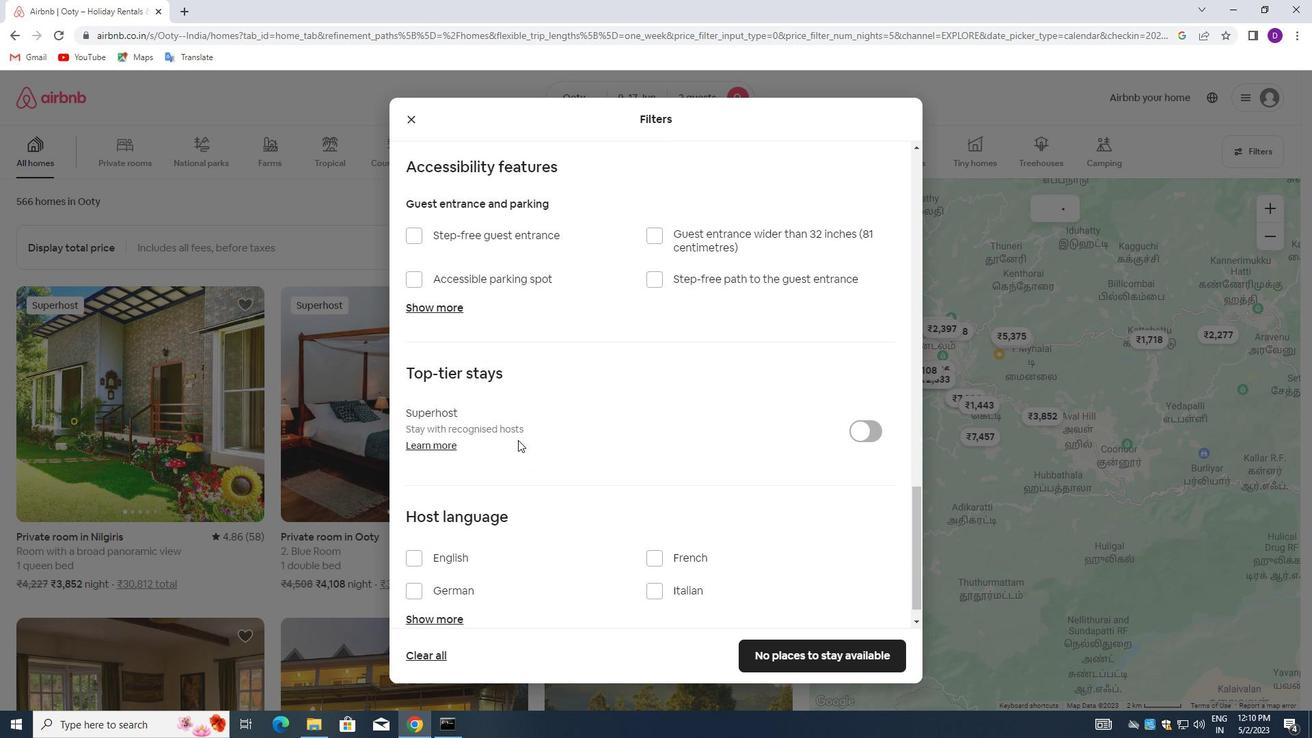 
Action: Mouse scrolled (518, 447) with delta (0, 0)
Screenshot: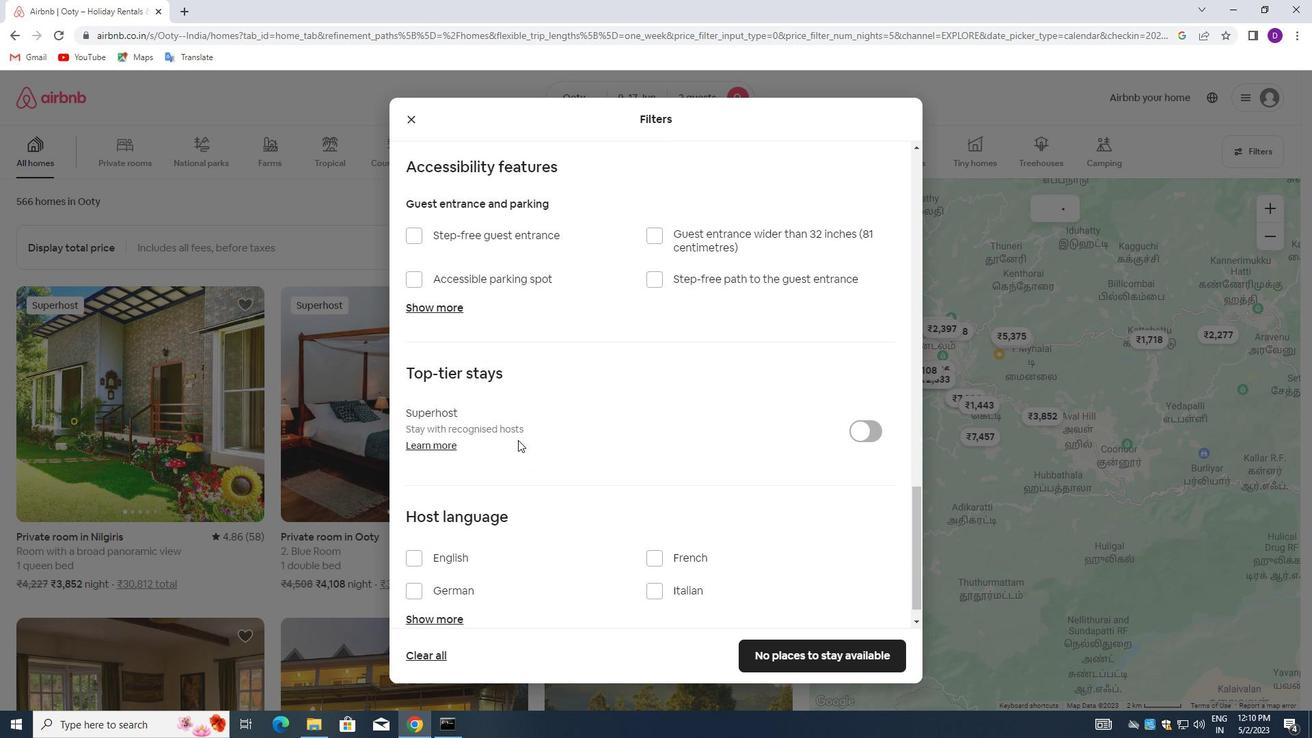 
Action: Mouse moved to (518, 458)
Screenshot: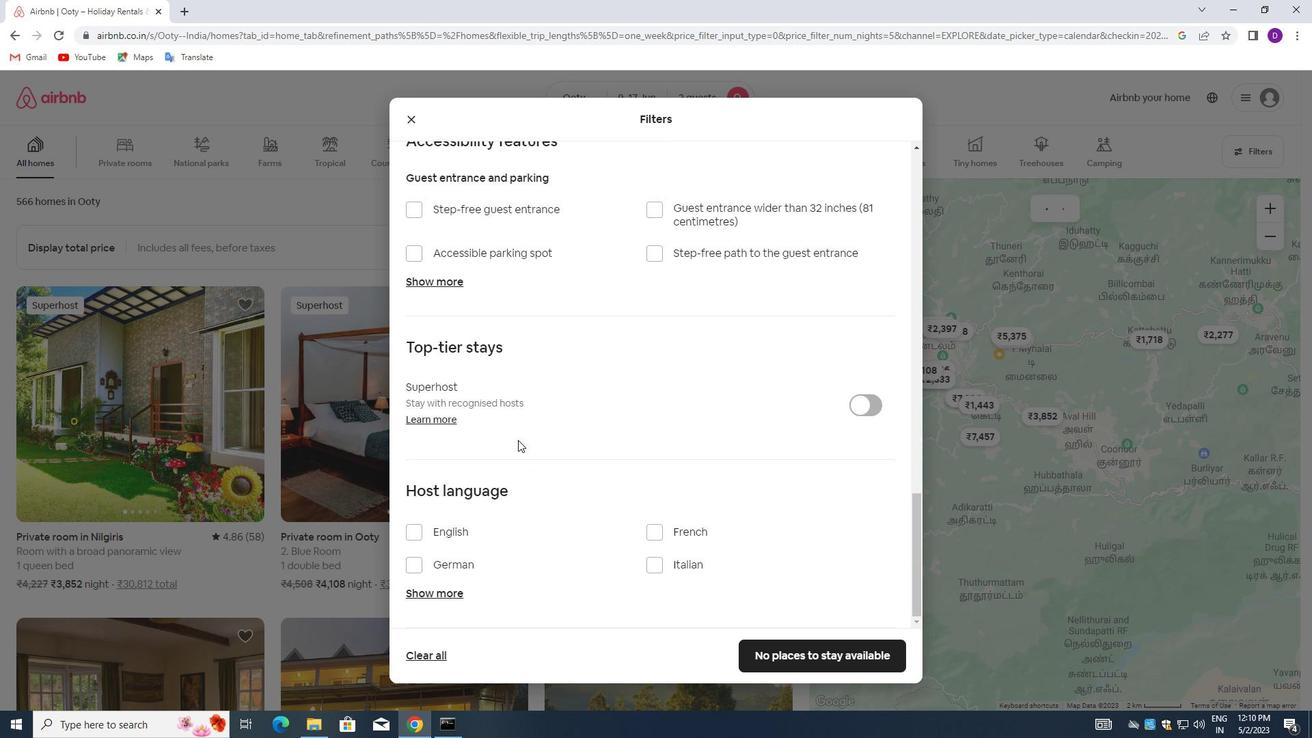 
Action: Mouse scrolled (518, 457) with delta (0, 0)
Screenshot: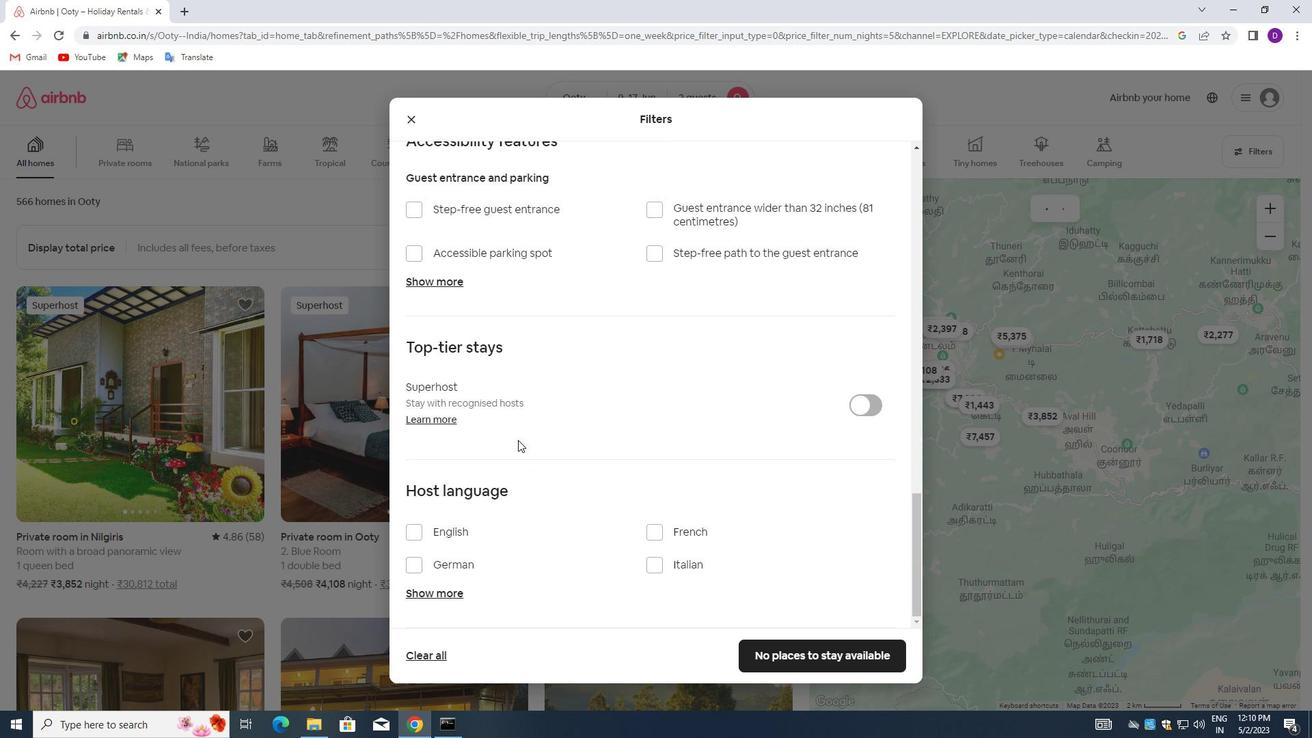
Action: Mouse moved to (518, 474)
Screenshot: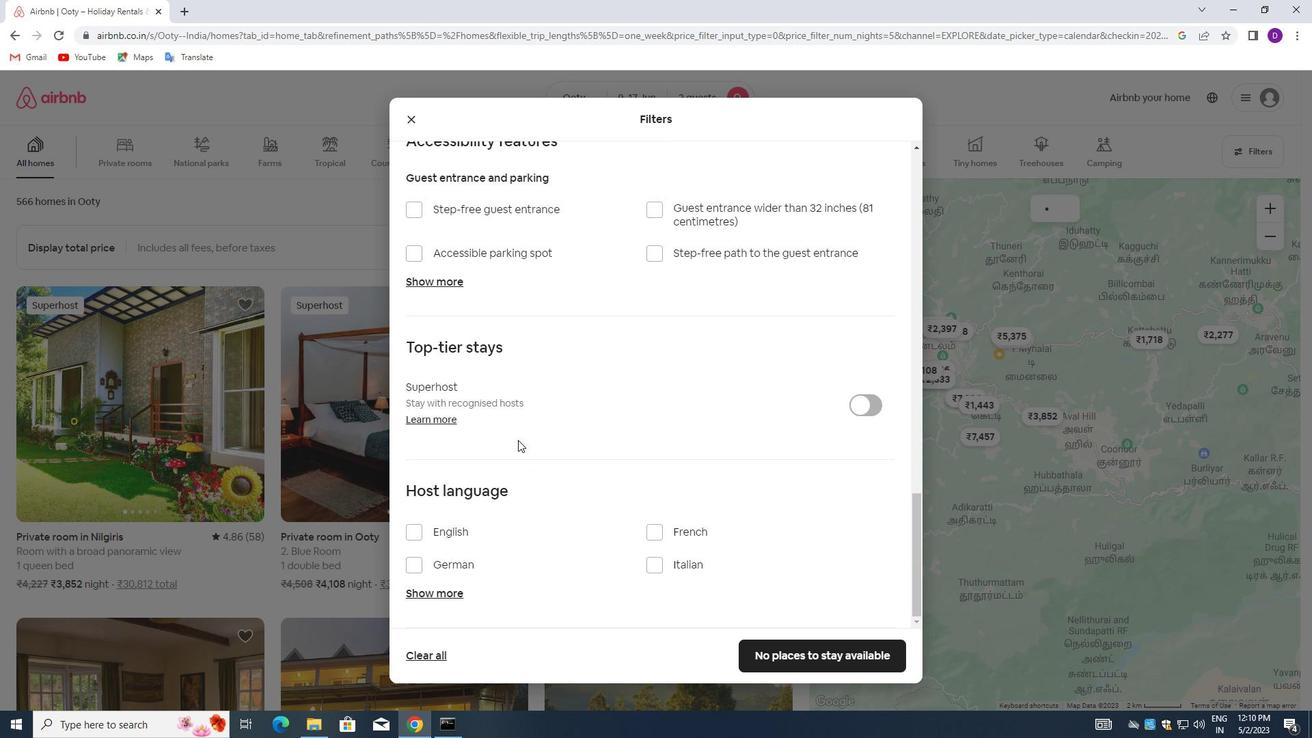 
Action: Mouse scrolled (518, 473) with delta (0, 0)
Screenshot: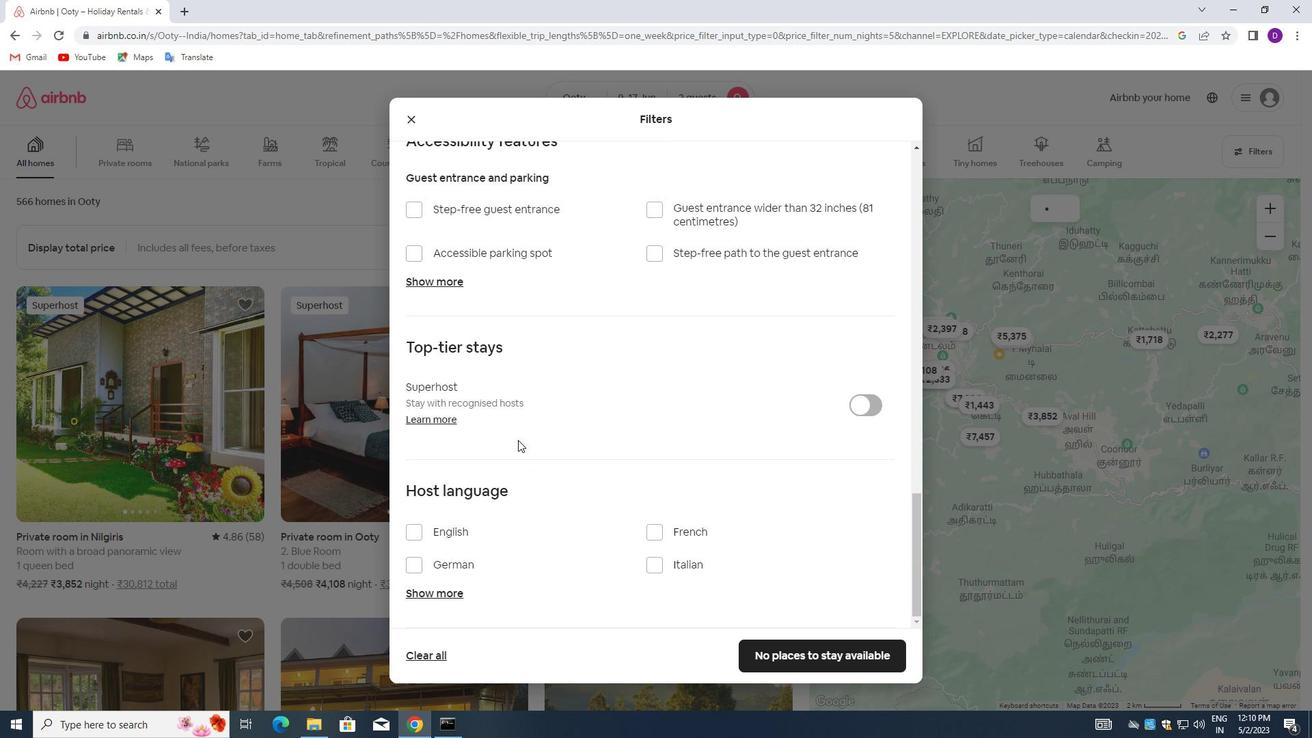 
Action: Mouse moved to (514, 487)
Screenshot: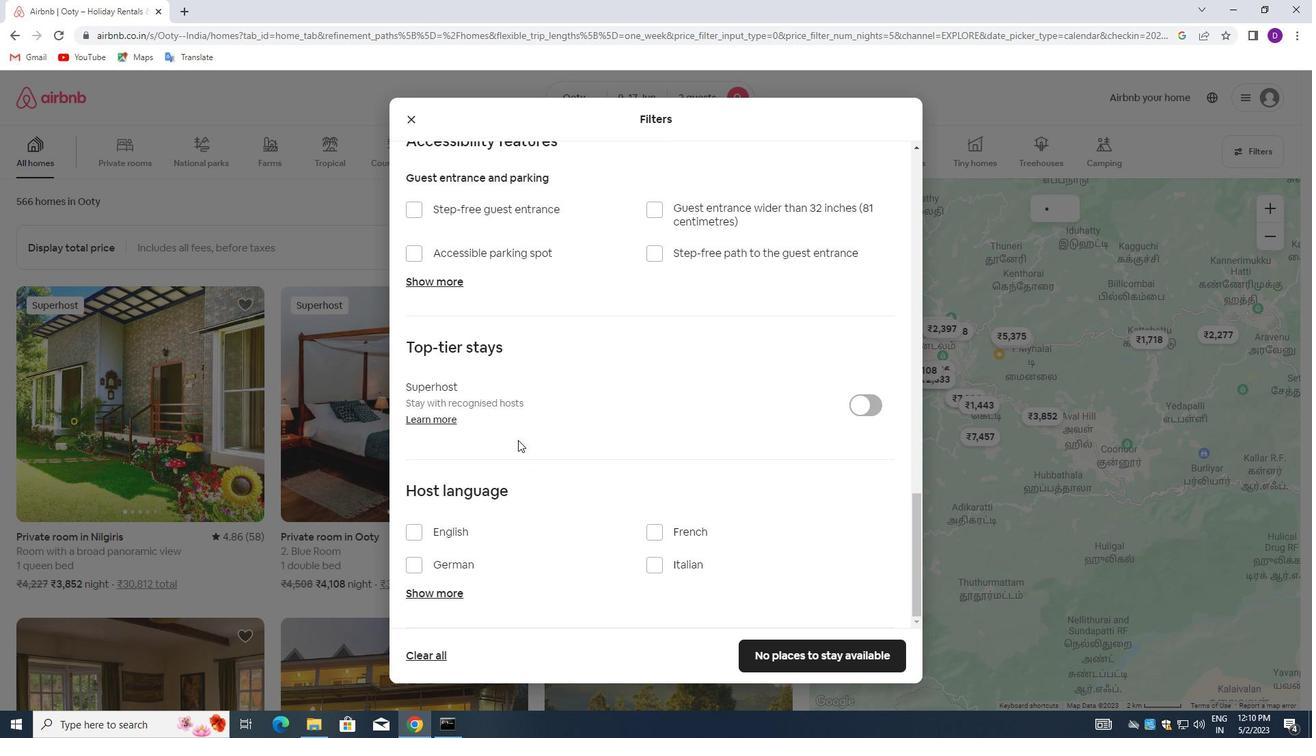 
Action: Mouse scrolled (514, 486) with delta (0, 0)
Screenshot: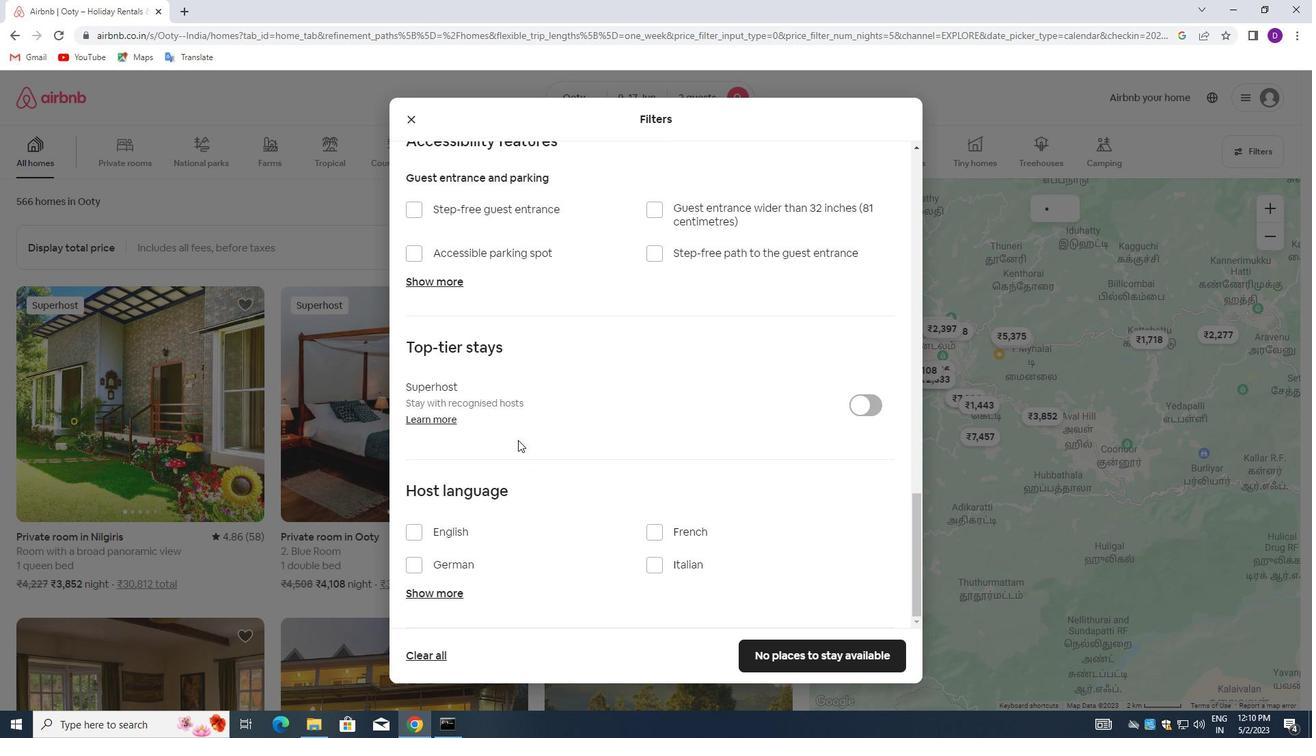 
Action: Mouse moved to (508, 497)
Screenshot: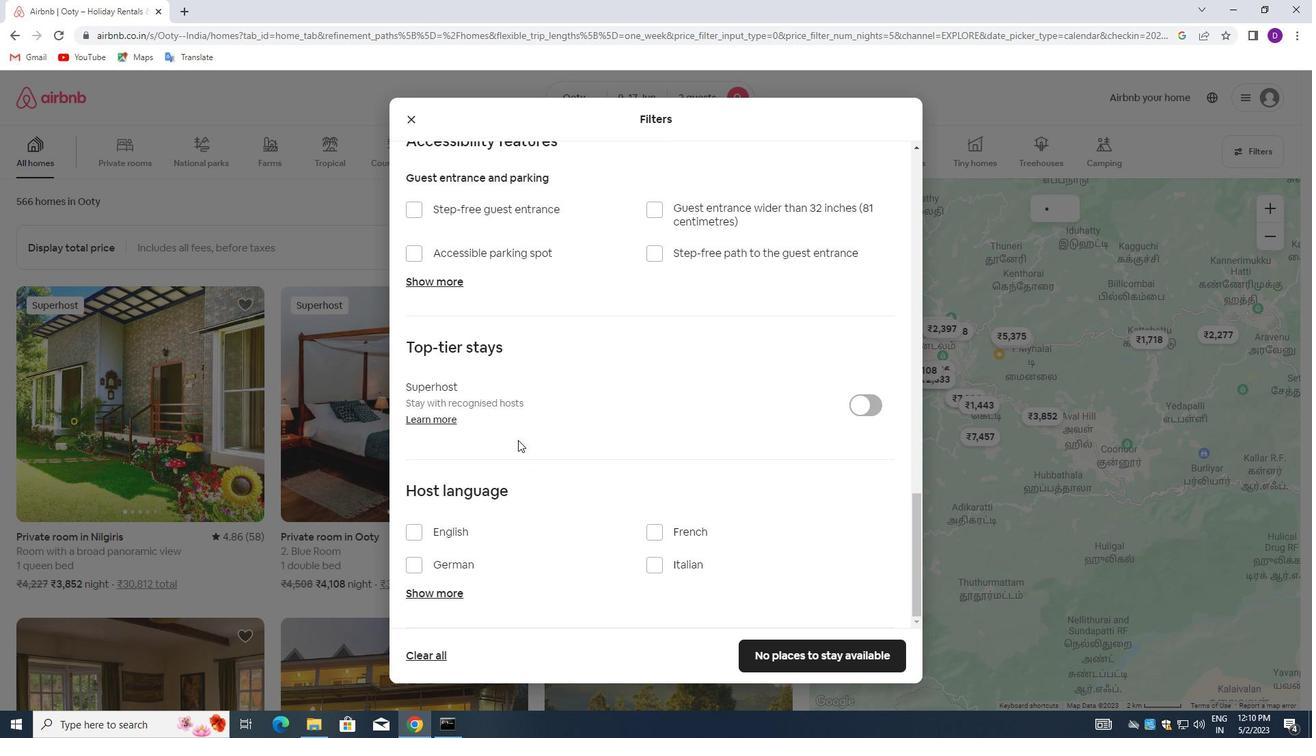 
Action: Mouse scrolled (508, 496) with delta (0, 0)
Screenshot: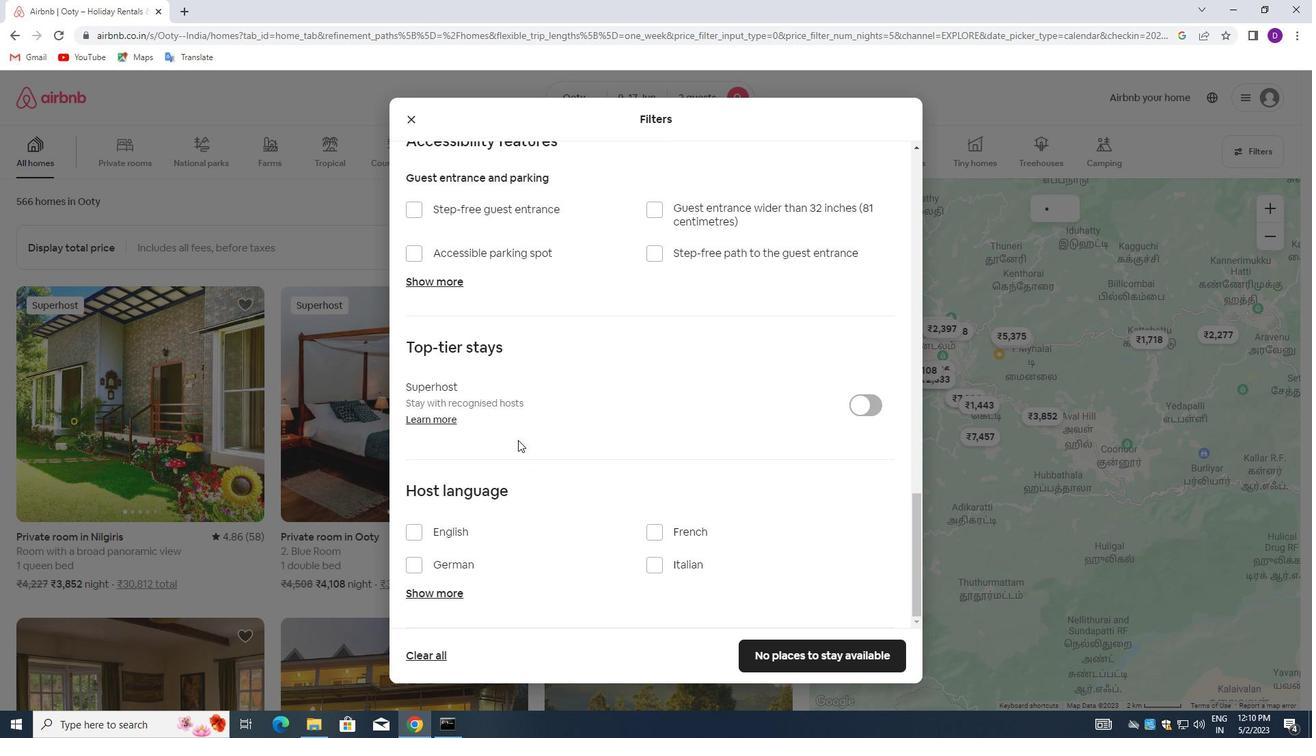 
Action: Mouse moved to (414, 534)
Screenshot: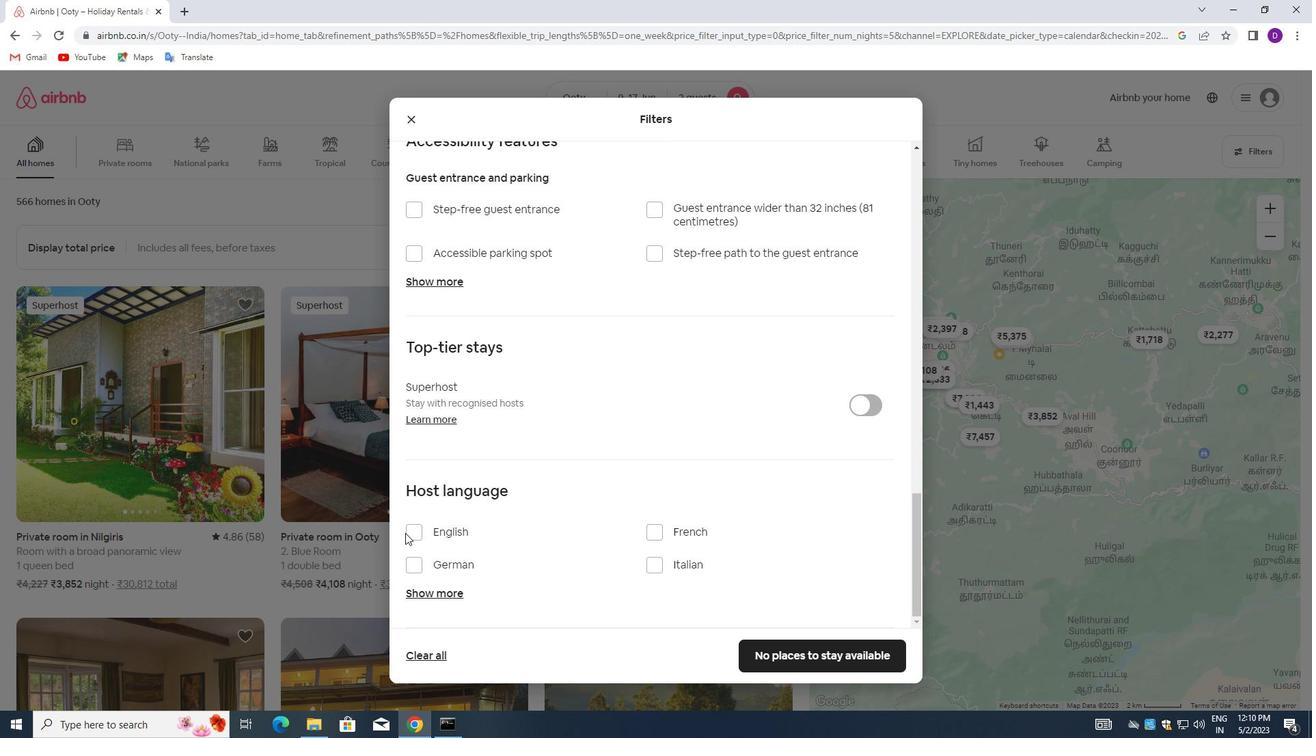 
Action: Mouse pressed left at (414, 534)
Screenshot: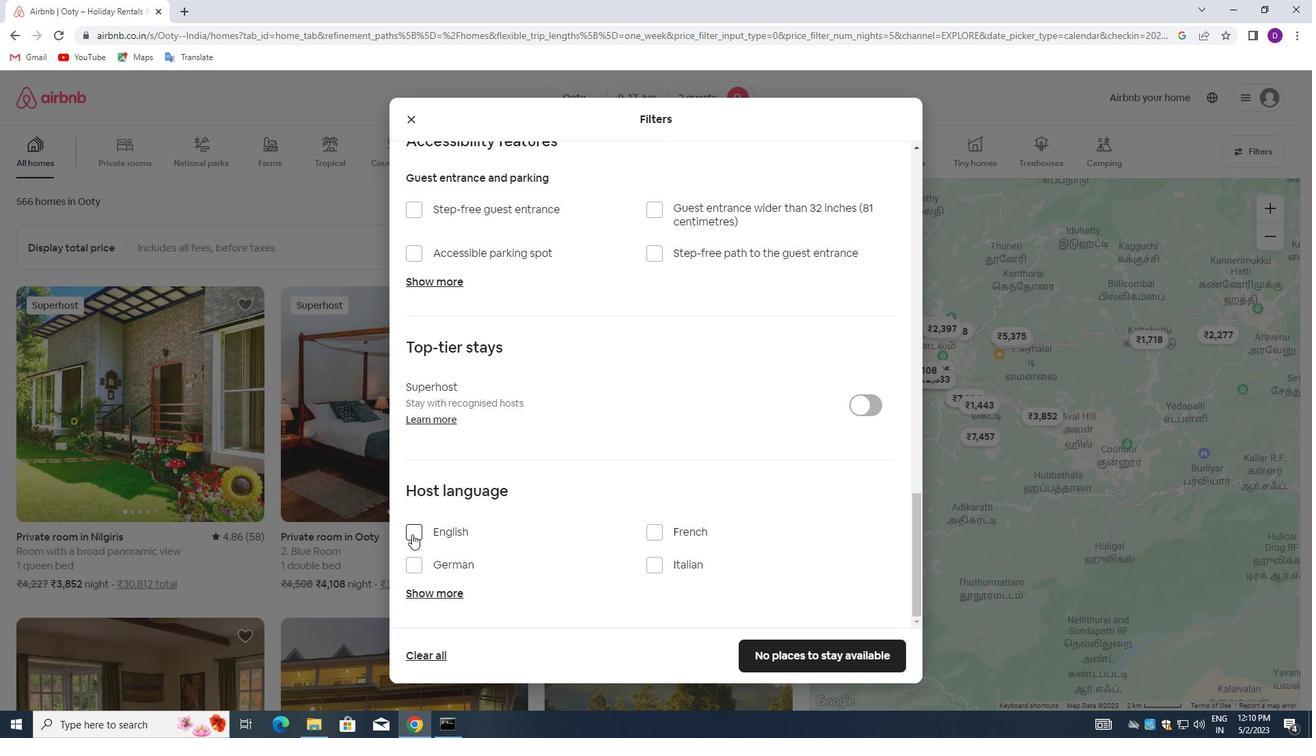 
Action: Mouse moved to (761, 660)
Screenshot: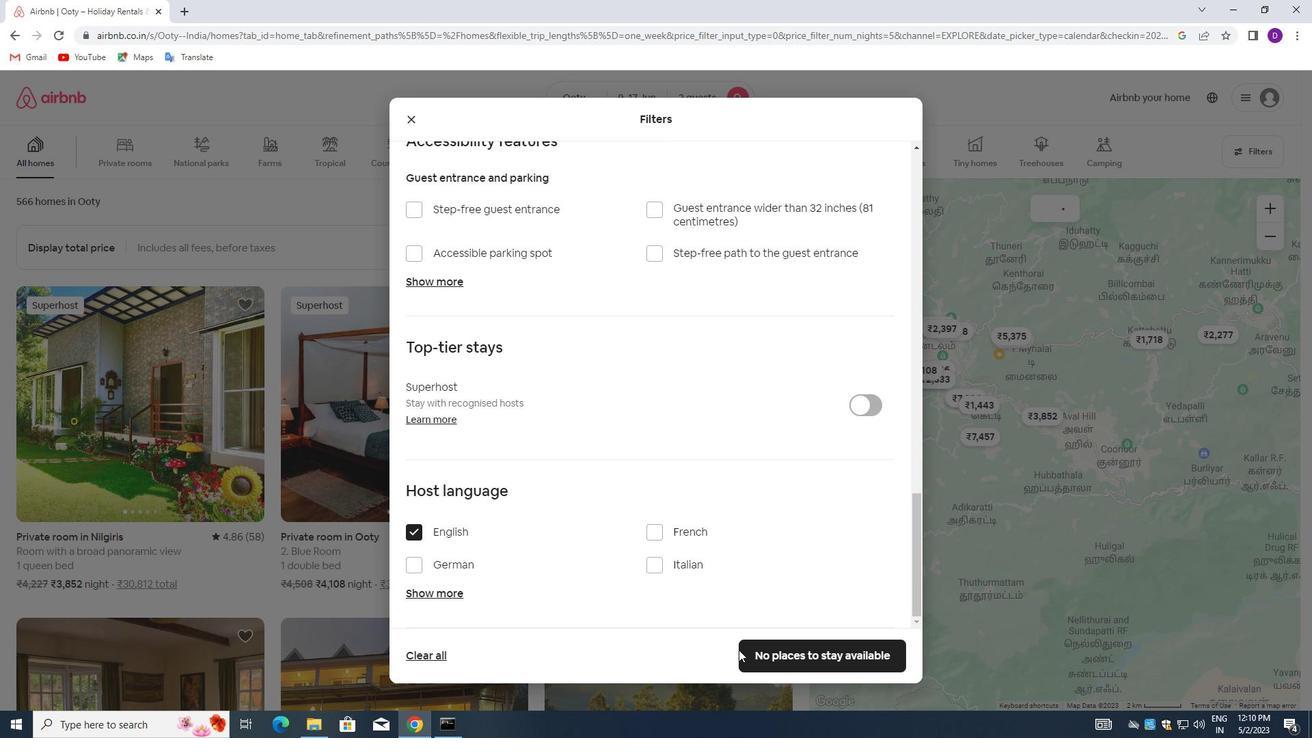 
Action: Mouse pressed left at (761, 660)
Screenshot: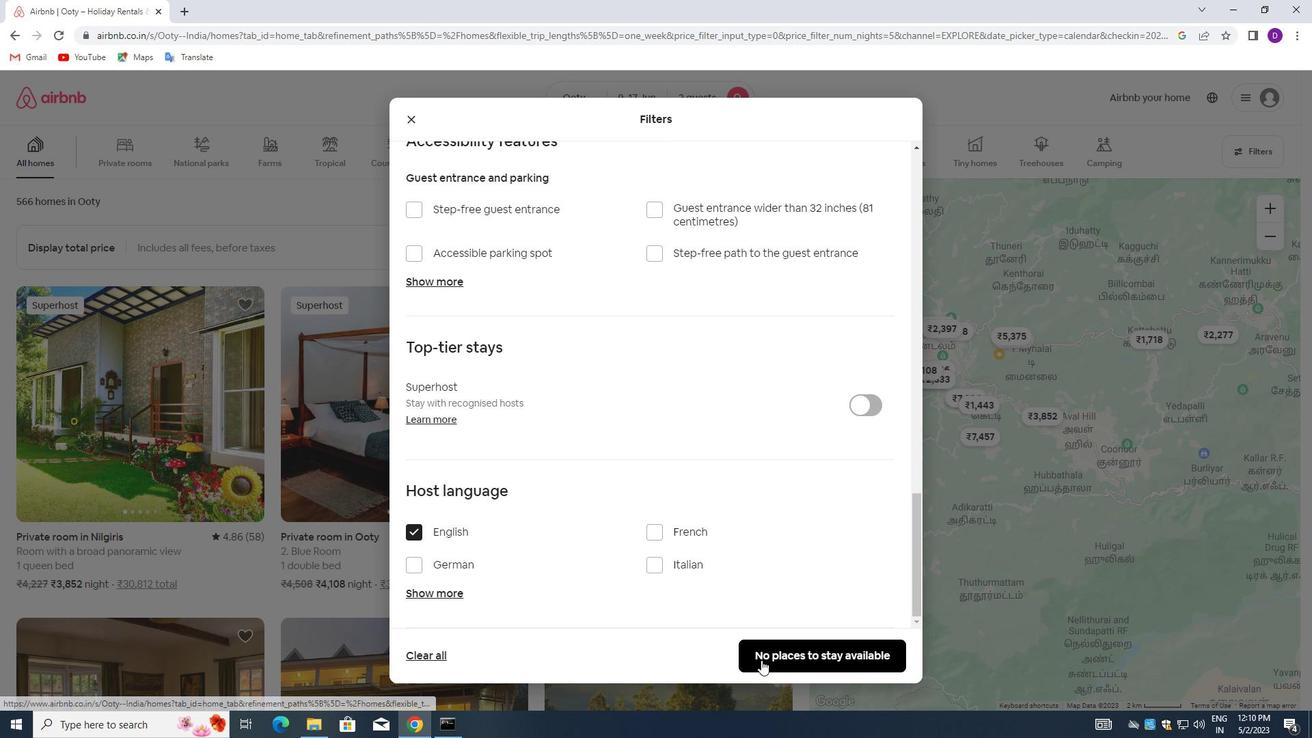 
Action: Mouse moved to (751, 638)
Screenshot: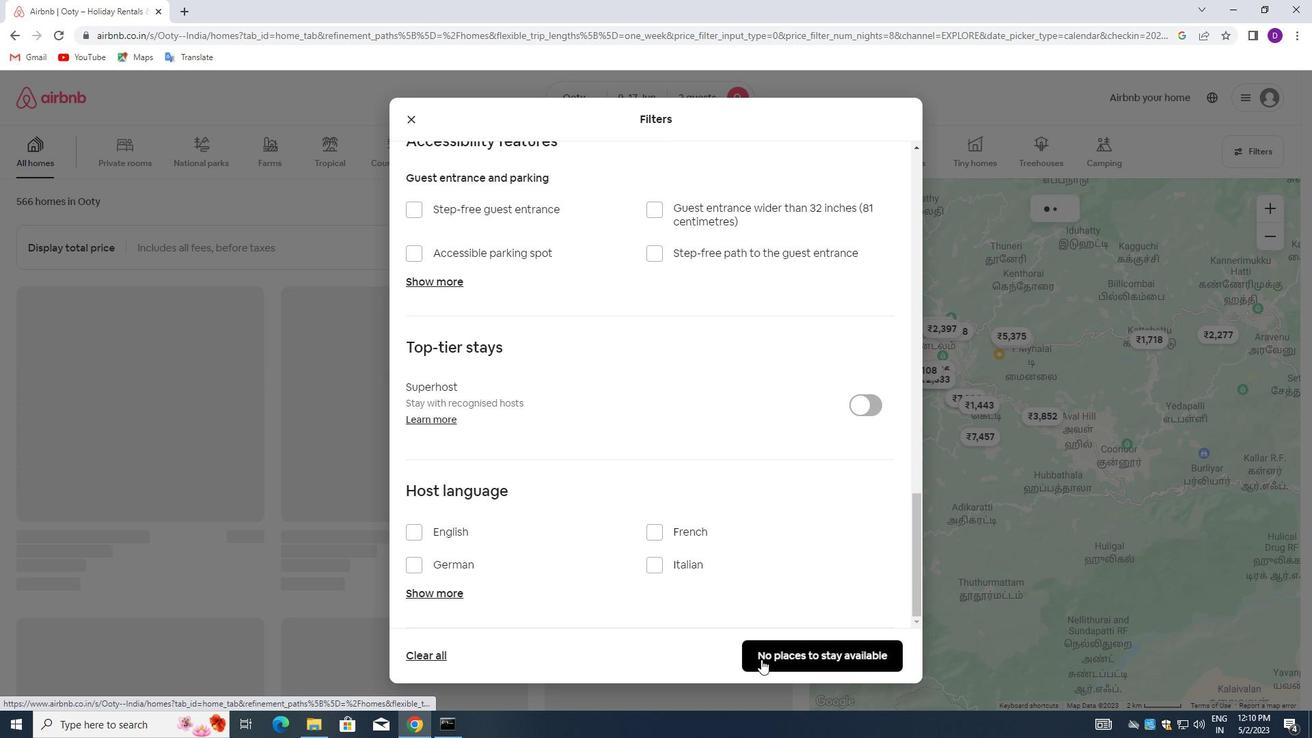 
